 Task: Buy 2 Cheese Markers from Cheese Tools section under best seller category for shipping address: Jeremiah Turner, 4200 Skips Lane, Phoenix, Arizona 85012, Cell Number 9285042162. Pay from credit card ending with 9757, CVV 798
Action: Mouse moved to (15, 68)
Screenshot: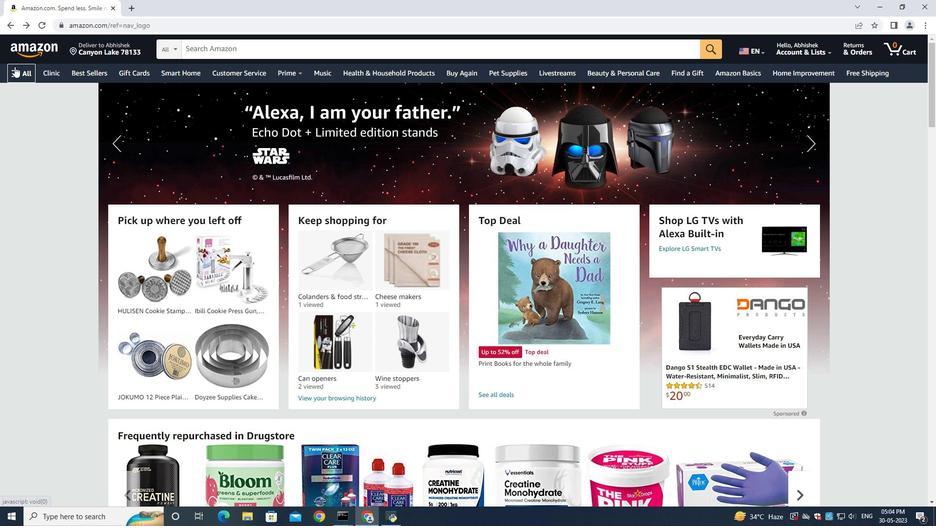 
Action: Mouse pressed left at (15, 68)
Screenshot: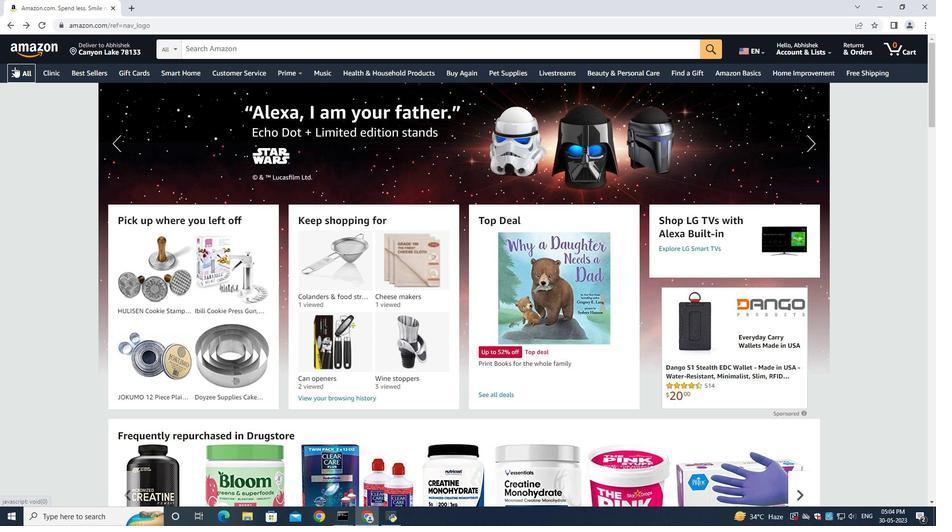 
Action: Mouse moved to (35, 98)
Screenshot: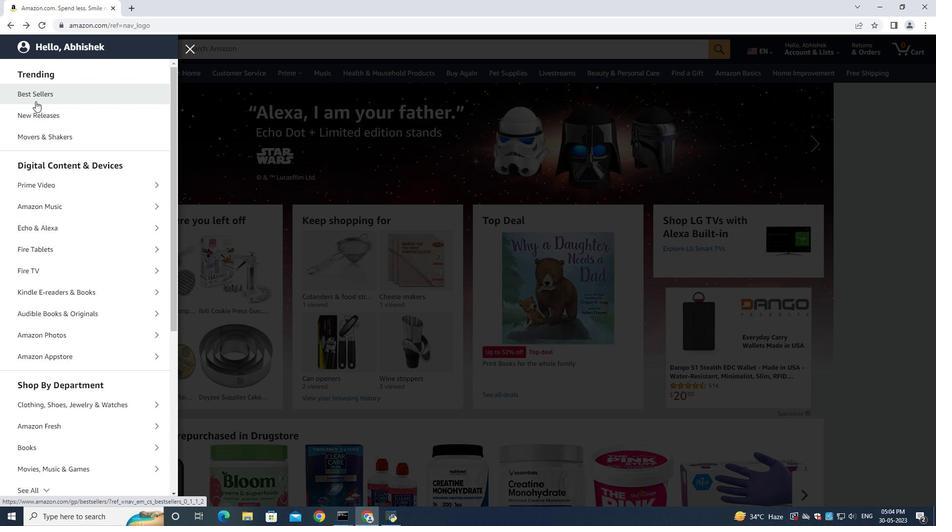
Action: Mouse pressed left at (35, 98)
Screenshot: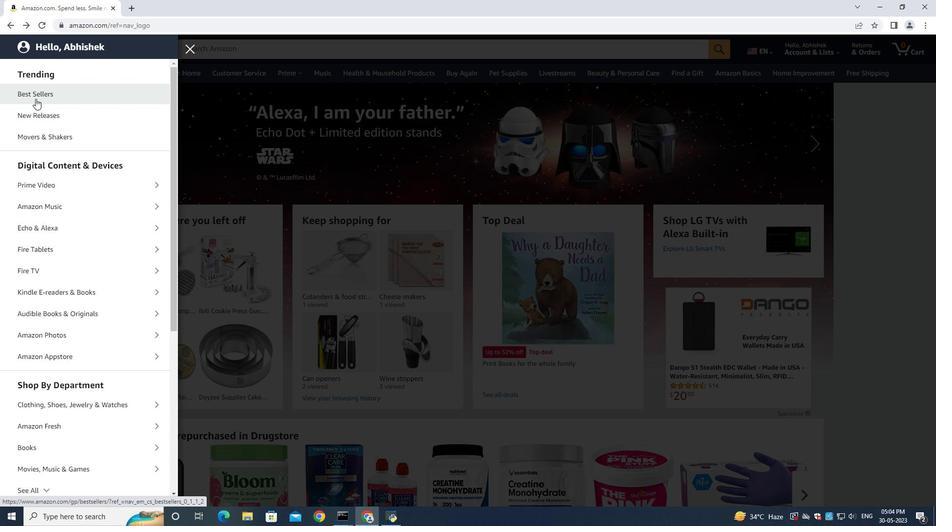 
Action: Mouse moved to (211, 53)
Screenshot: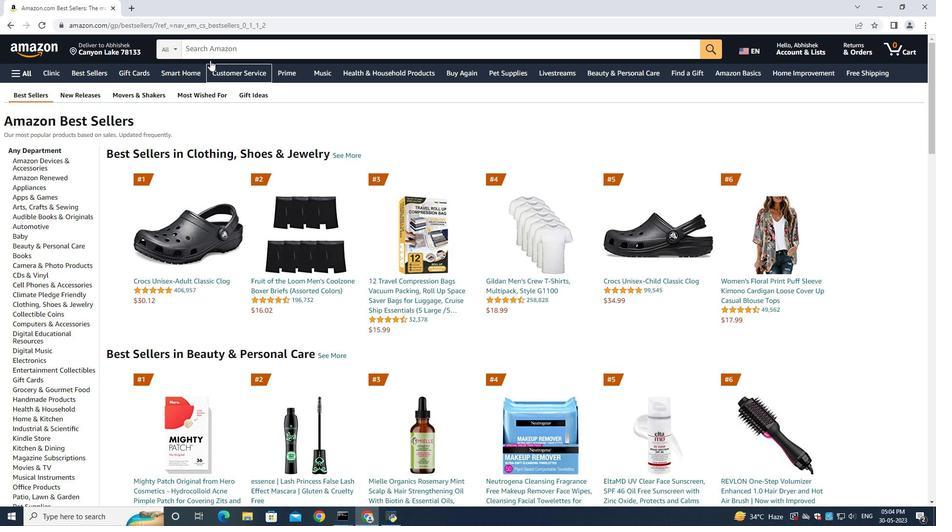 
Action: Mouse pressed left at (211, 53)
Screenshot: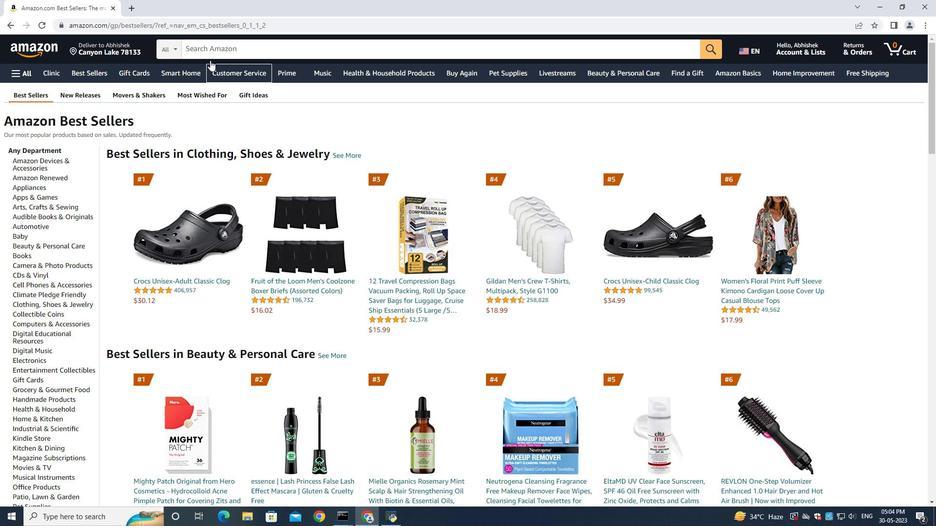 
Action: Key pressed <Key.shift>Cheese<Key.space><Key.shift><Key.shift><Key.shift><Key.shift><Key.shift><Key.shift><Key.shift><Key.shift><Key.shift><Key.shift><Key.shift><Key.shift><Key.shift><Key.shift><Key.shift><Key.shift><Key.shift><Key.shift><Key.shift><Key.shift><Key.shift><Key.shift><Key.shift><Key.shift>Markers<Key.enter>
Screenshot: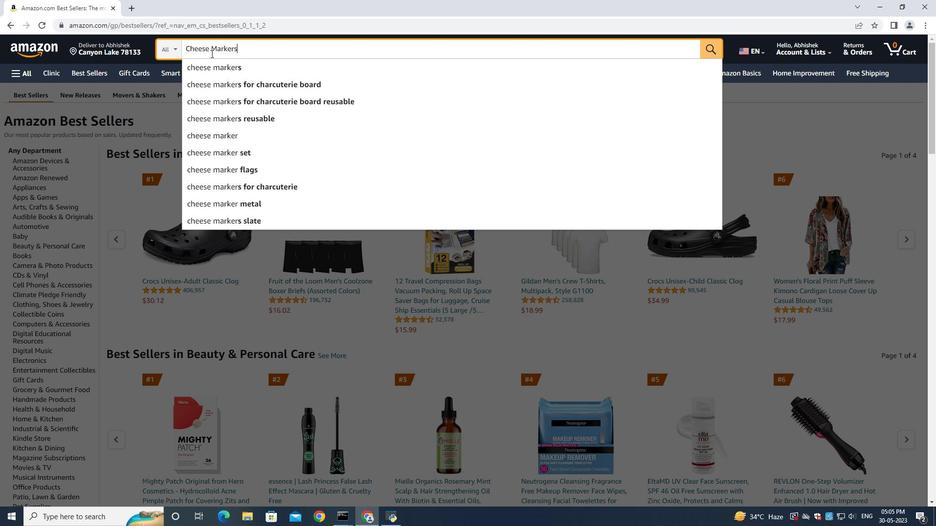 
Action: Mouse moved to (58, 282)
Screenshot: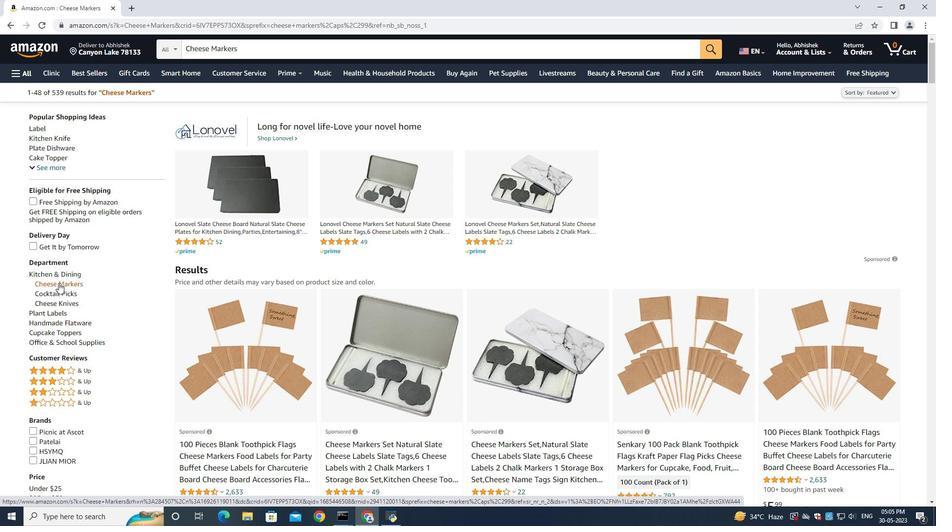 
Action: Mouse pressed left at (58, 282)
Screenshot: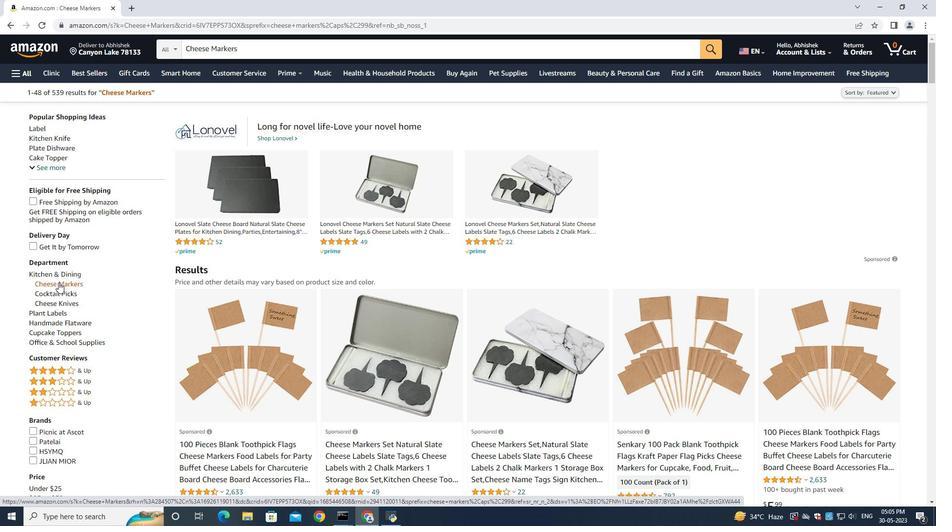 
Action: Mouse moved to (52, 263)
Screenshot: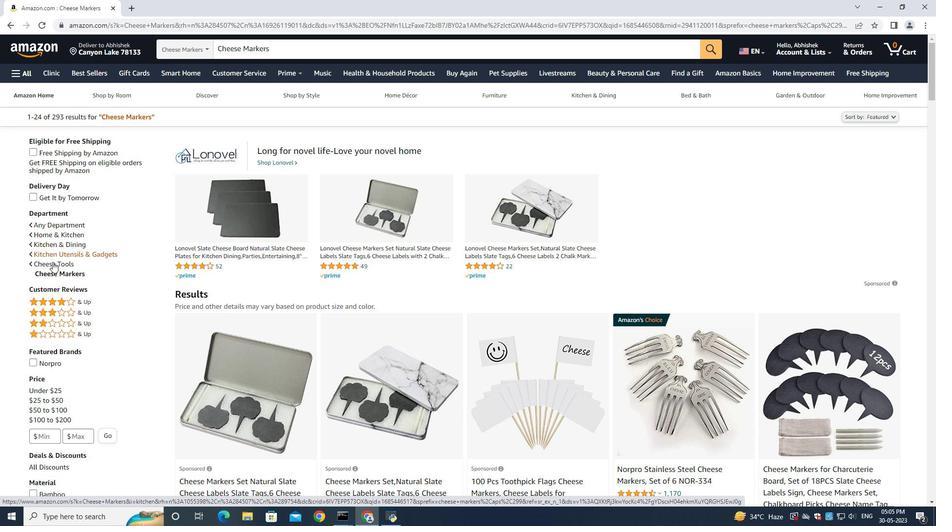 
Action: Mouse pressed left at (52, 263)
Screenshot: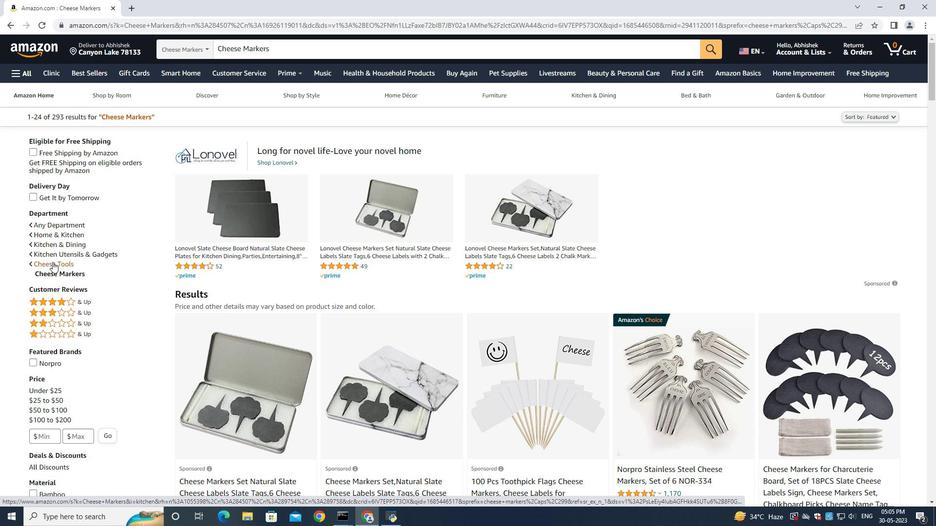 
Action: Mouse moved to (255, 306)
Screenshot: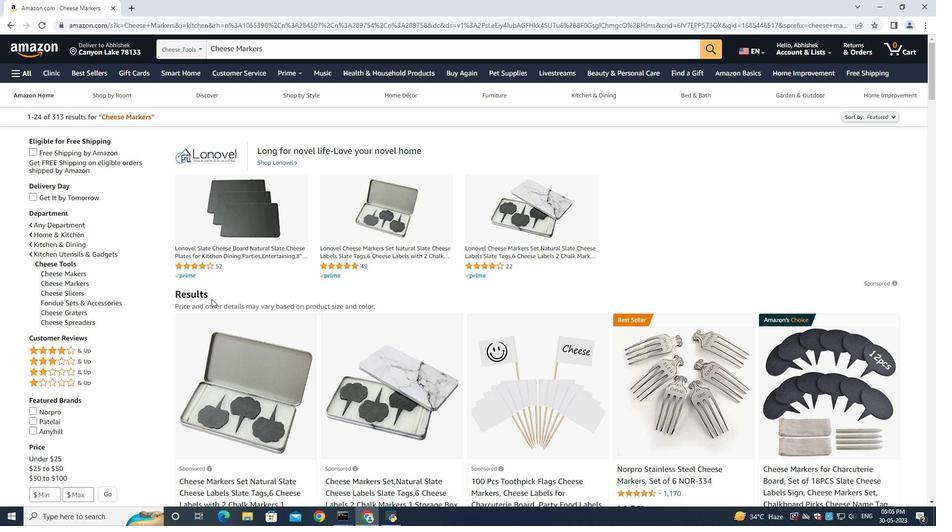 
Action: Mouse scrolled (255, 306) with delta (0, 0)
Screenshot: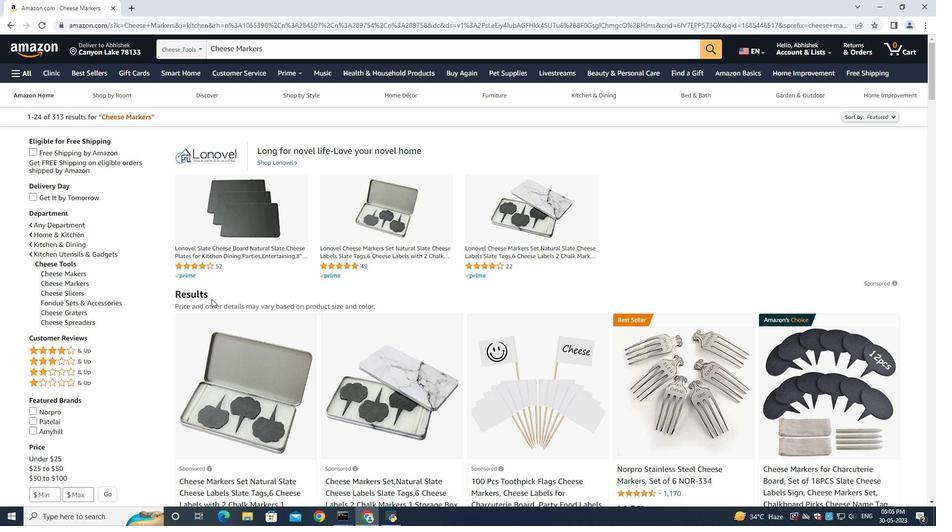
Action: Mouse scrolled (255, 306) with delta (0, 0)
Screenshot: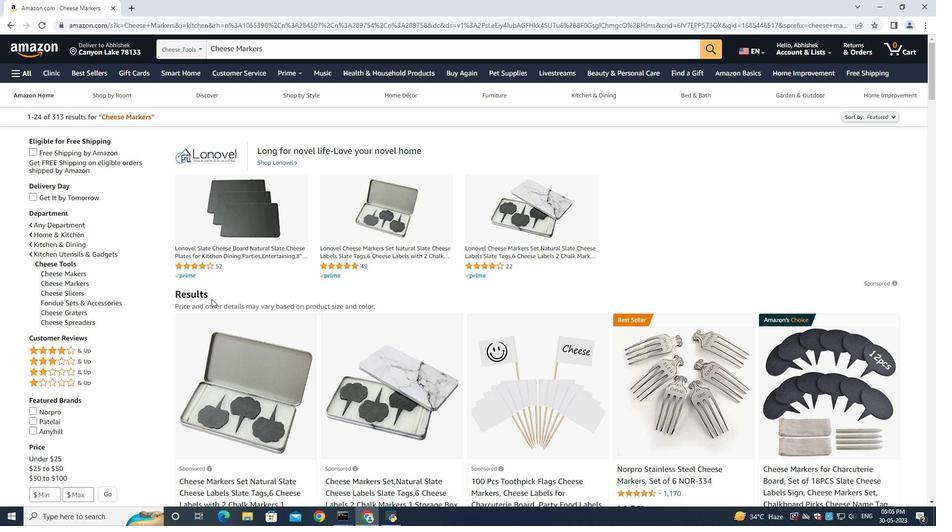 
Action: Mouse scrolled (255, 306) with delta (0, 0)
Screenshot: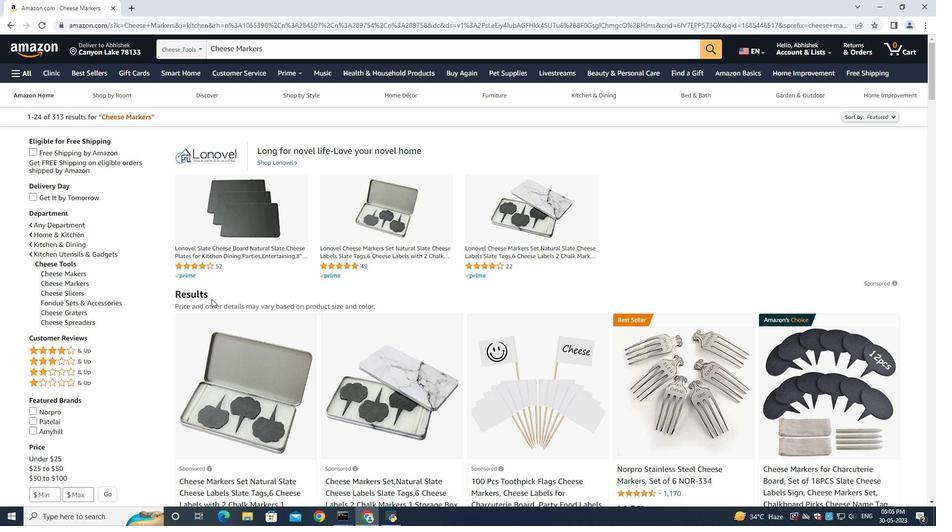 
Action: Mouse scrolled (255, 306) with delta (0, 0)
Screenshot: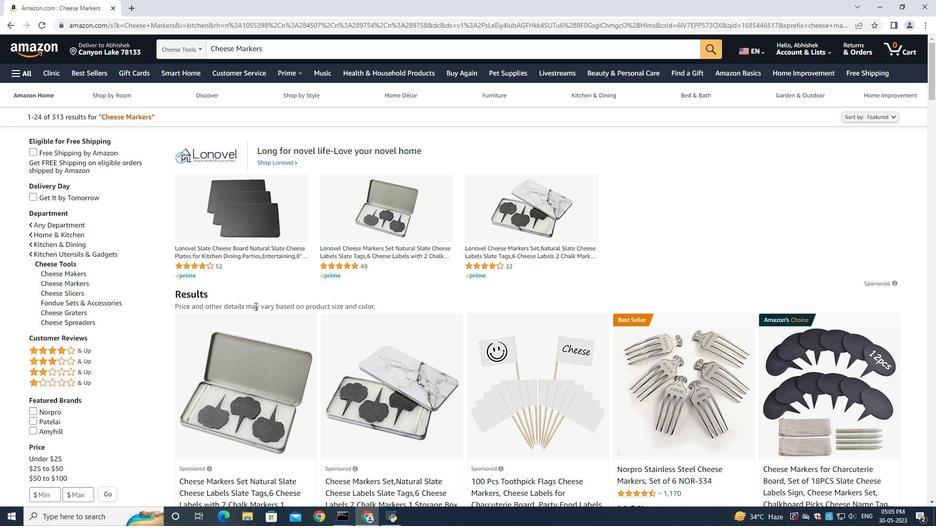 
Action: Mouse moved to (515, 290)
Screenshot: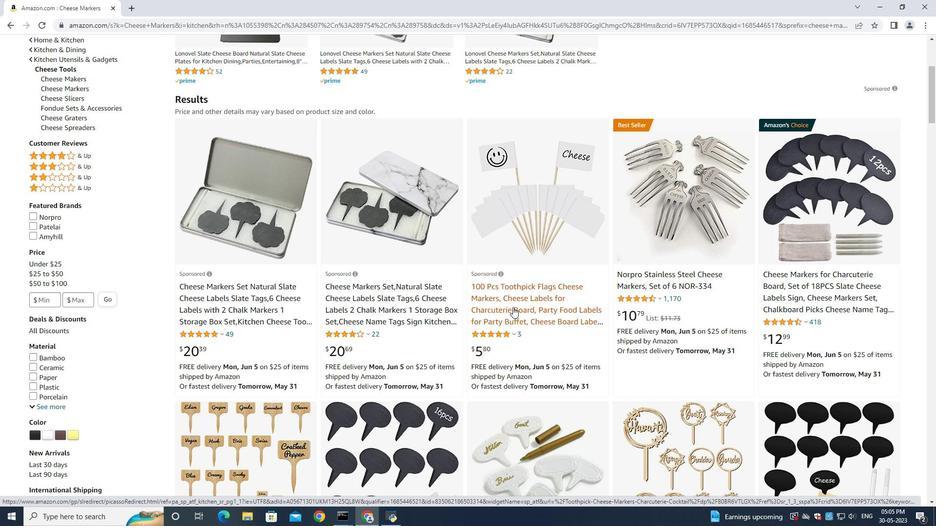 
Action: Mouse pressed left at (515, 290)
Screenshot: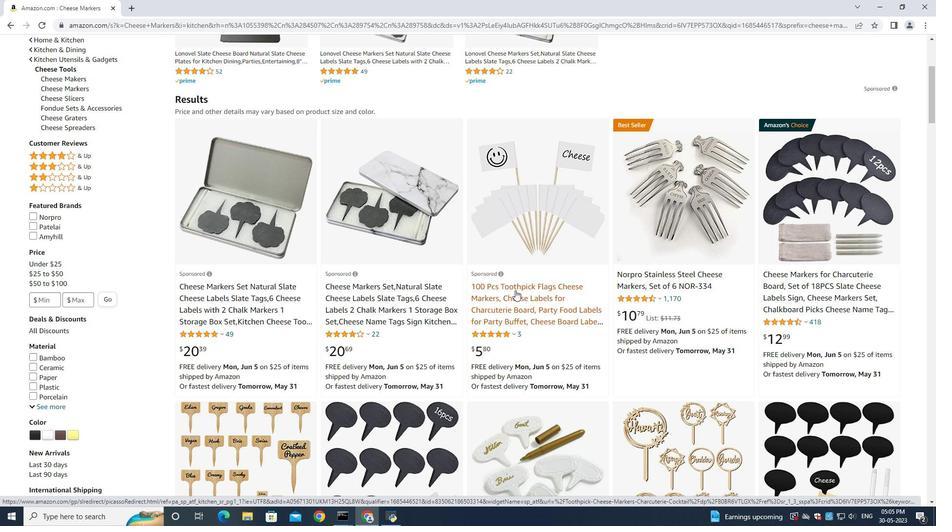 
Action: Mouse moved to (731, 372)
Screenshot: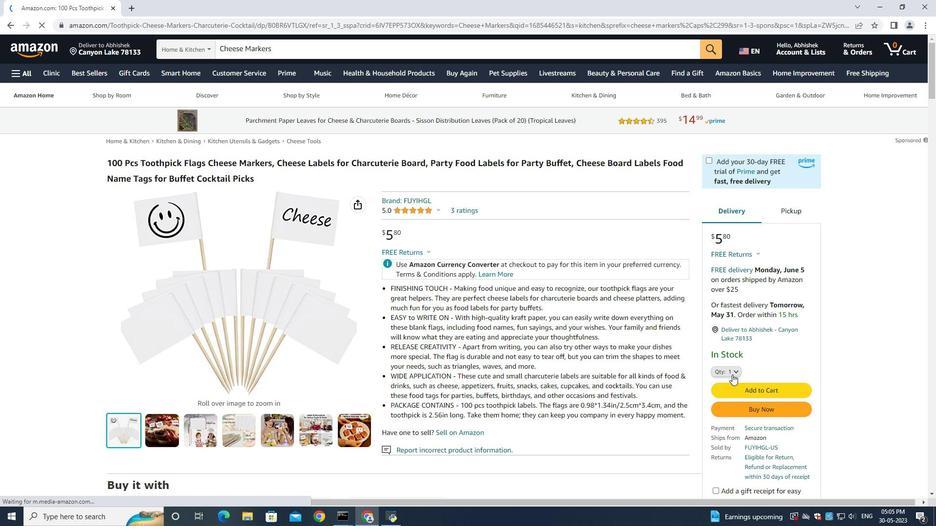 
Action: Mouse pressed left at (731, 372)
Screenshot: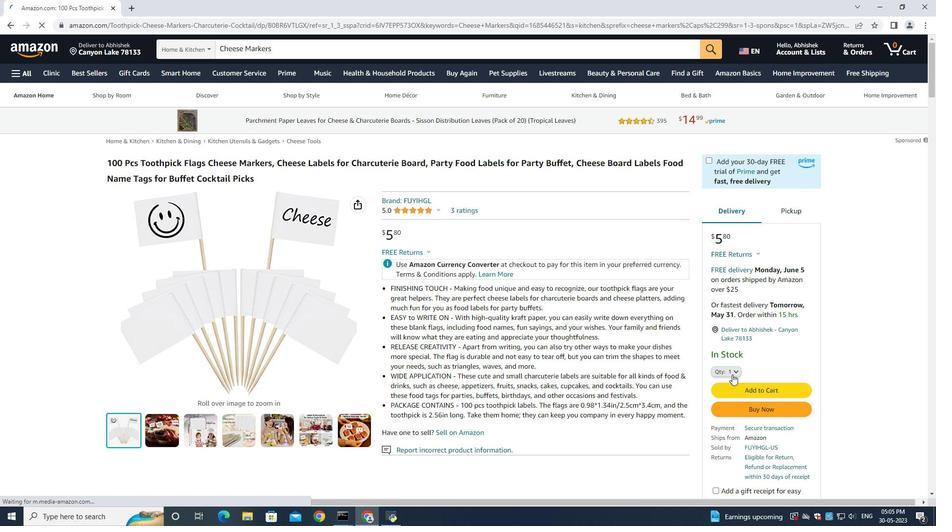 
Action: Mouse moved to (724, 70)
Screenshot: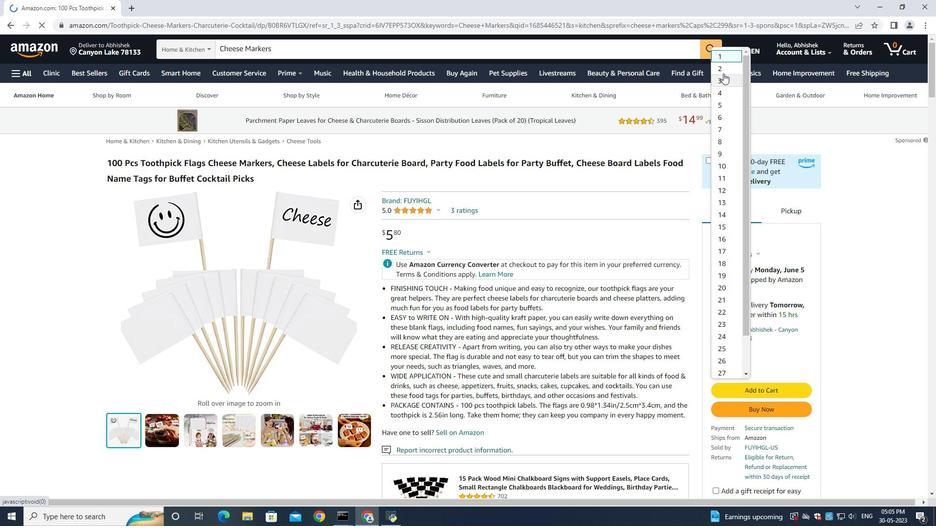 
Action: Mouse pressed left at (724, 70)
Screenshot: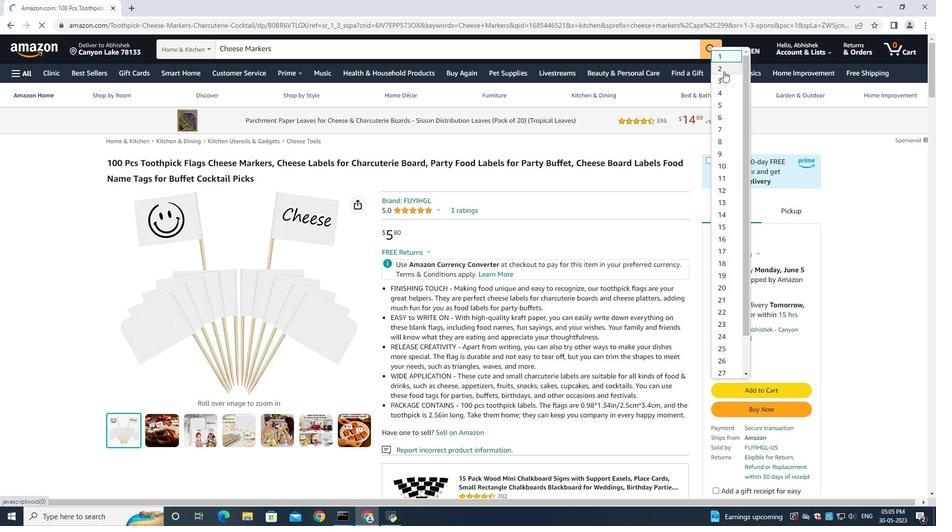 
Action: Mouse moved to (760, 409)
Screenshot: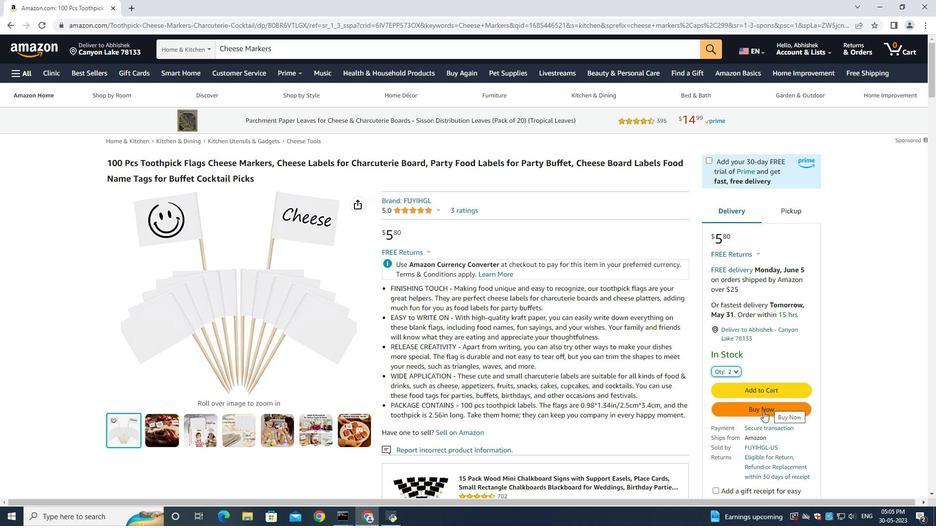 
Action: Mouse pressed left at (760, 409)
Screenshot: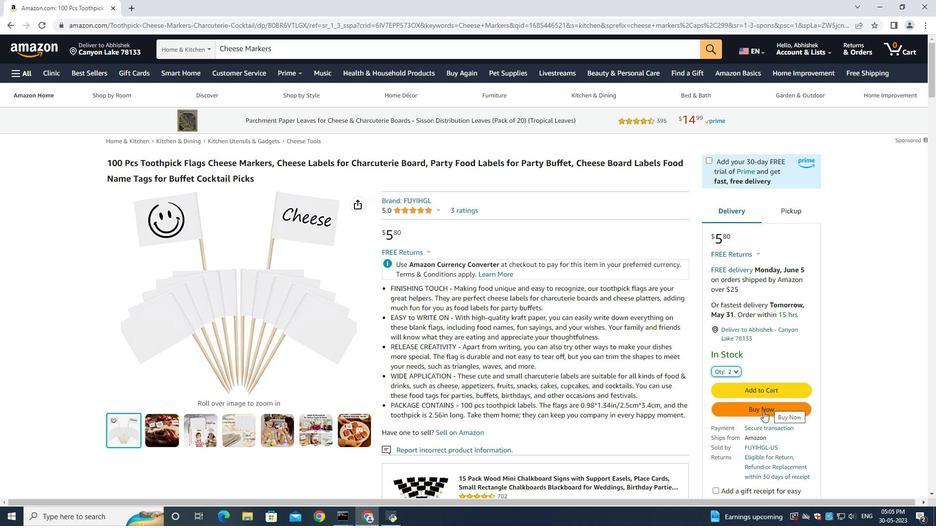 
Action: Mouse moved to (751, 410)
Screenshot: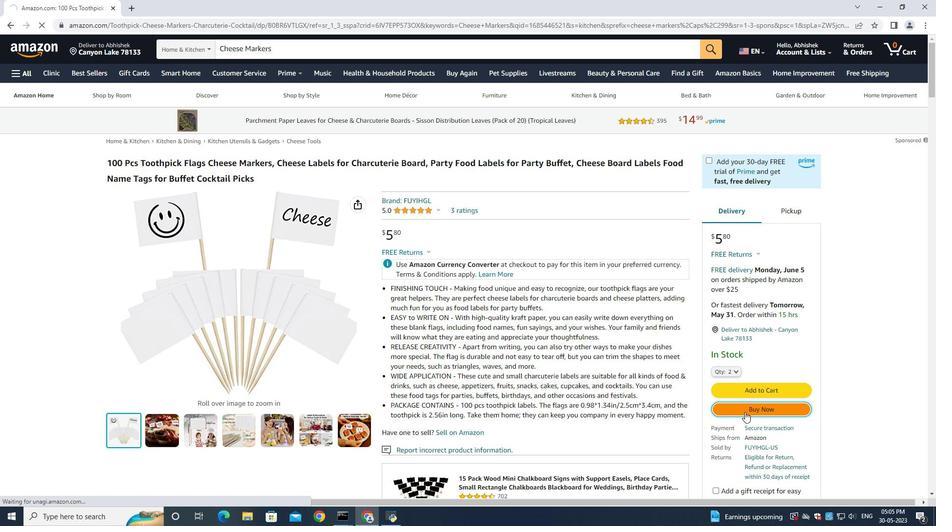 
Action: Mouse pressed left at (751, 410)
Screenshot: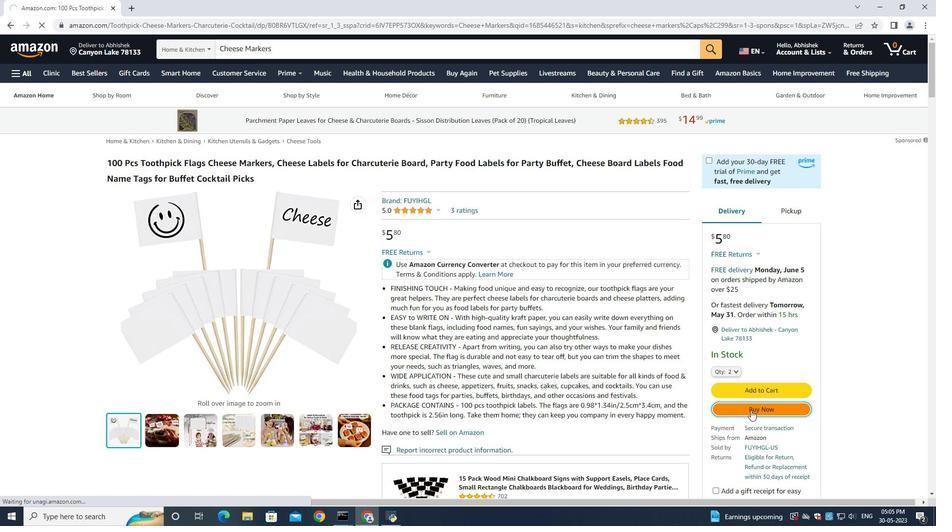 
Action: Mouse moved to (456, 353)
Screenshot: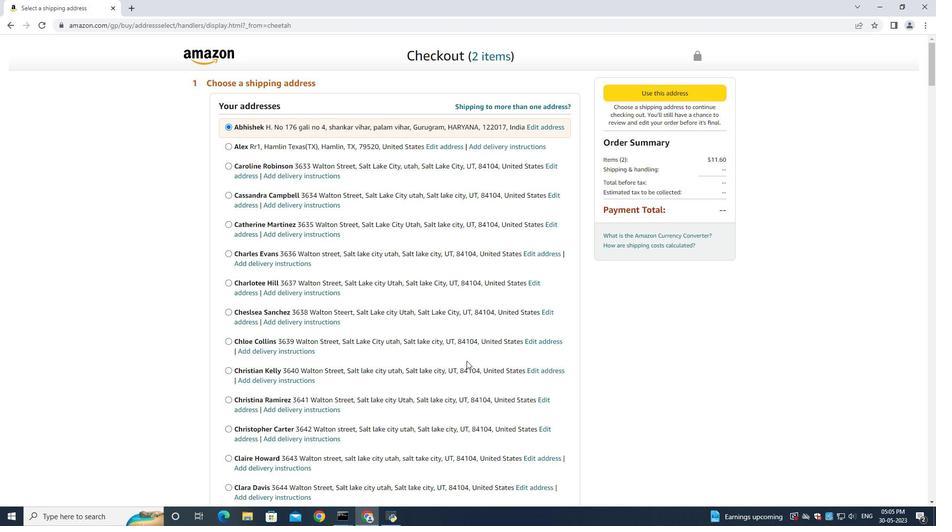 
Action: Mouse scrolled (456, 352) with delta (0, 0)
Screenshot: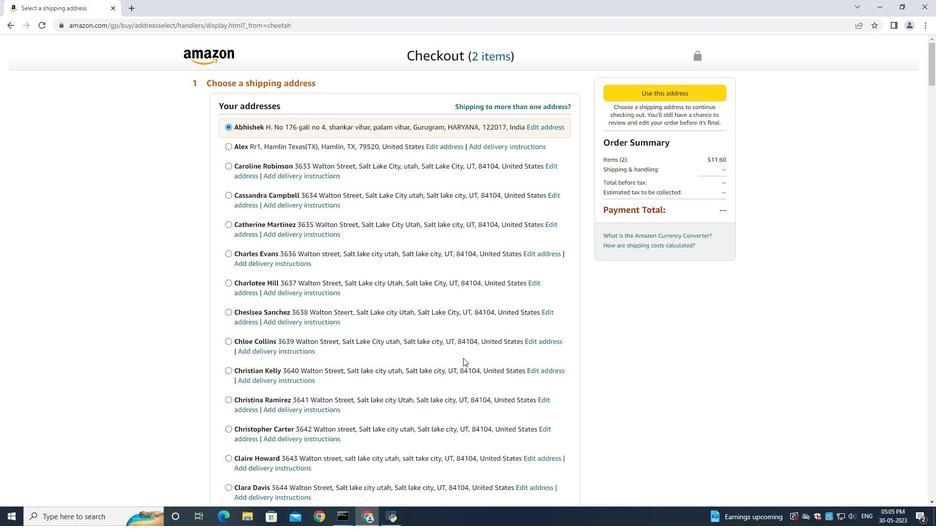 
Action: Mouse moved to (455, 352)
Screenshot: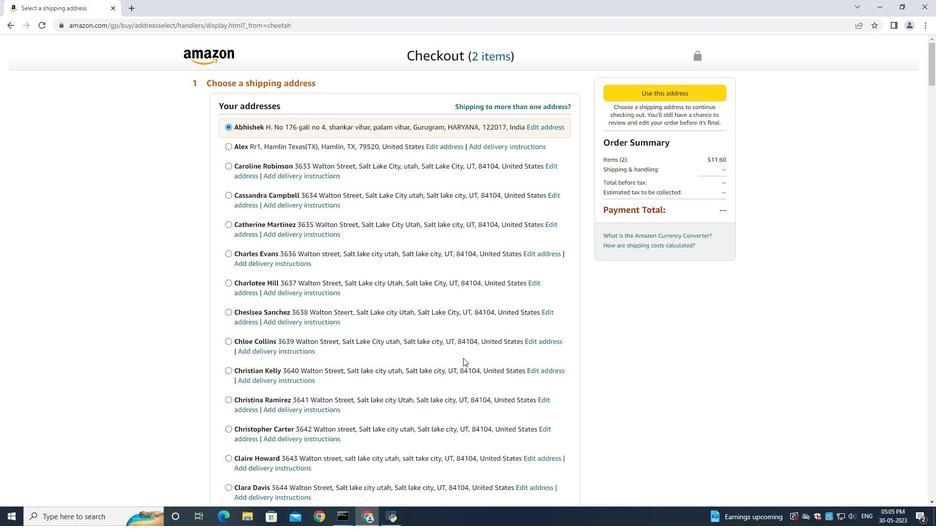 
Action: Mouse scrolled (455, 351) with delta (0, 0)
Screenshot: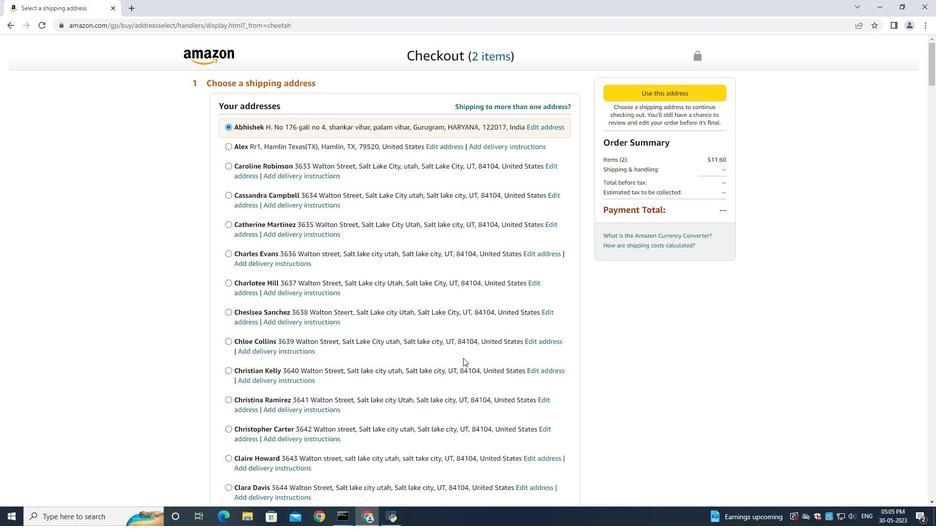
Action: Mouse moved to (454, 351)
Screenshot: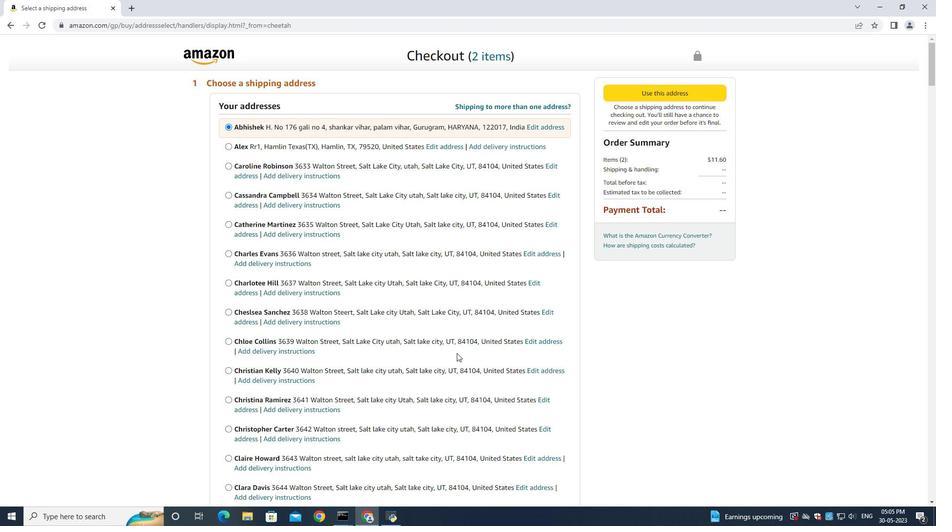 
Action: Mouse scrolled (455, 351) with delta (0, 0)
Screenshot: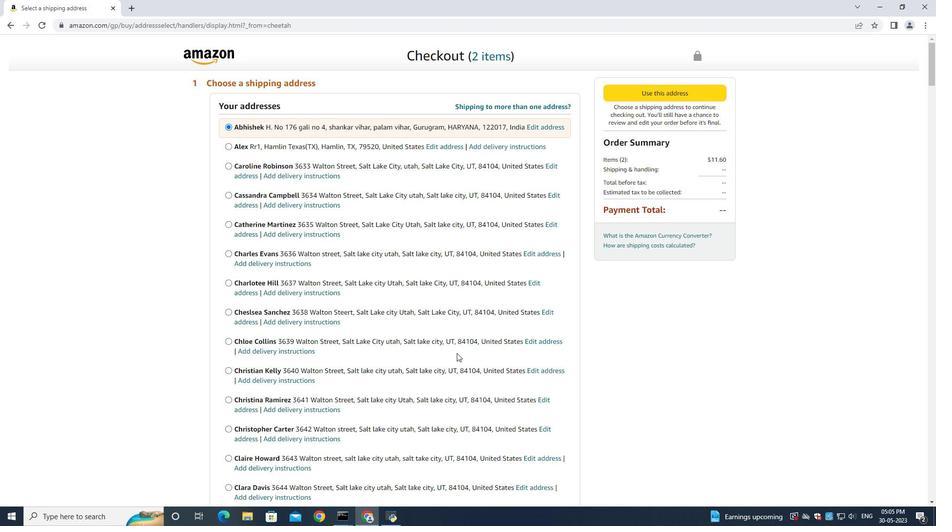
Action: Mouse moved to (454, 350)
Screenshot: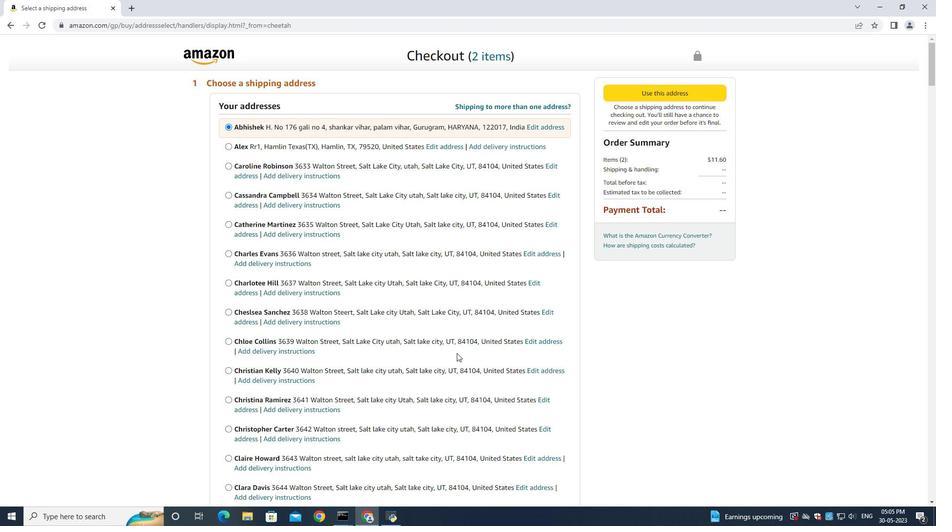 
Action: Mouse scrolled (454, 350) with delta (0, 0)
Screenshot: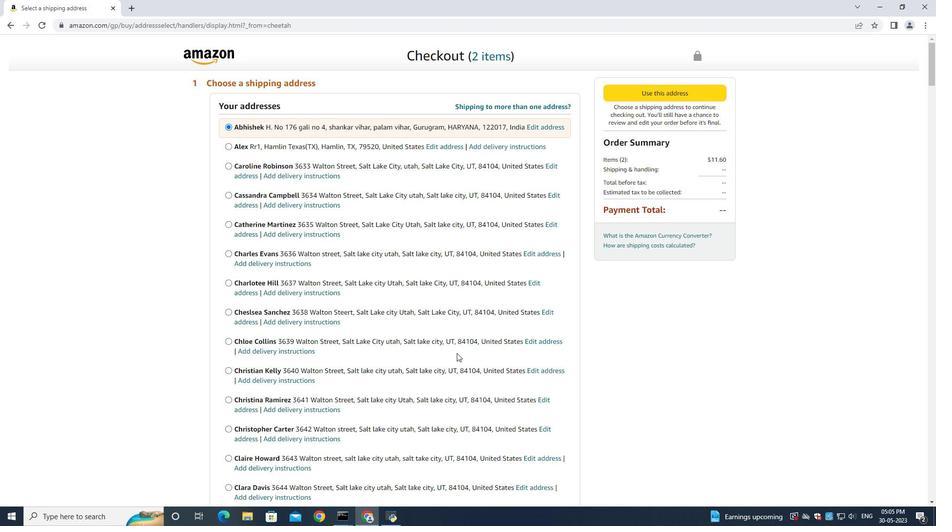 
Action: Mouse moved to (454, 350)
Screenshot: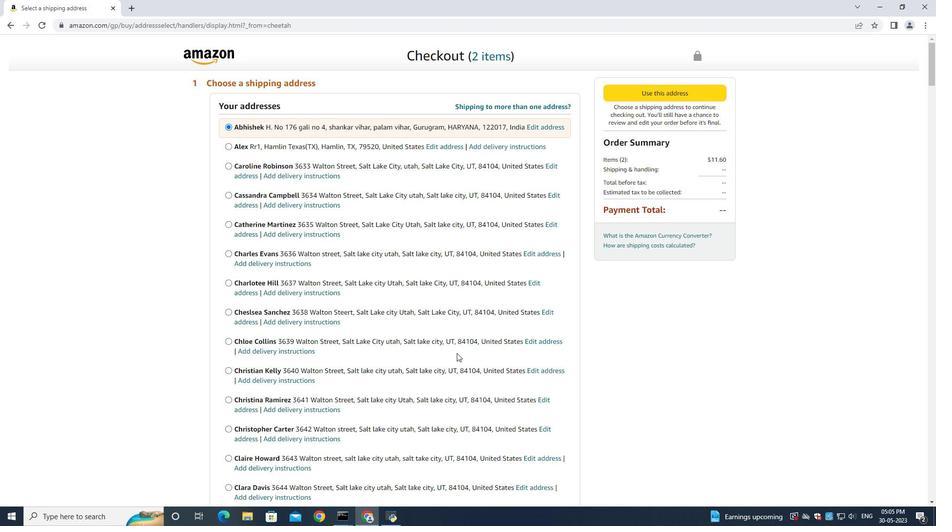 
Action: Mouse scrolled (454, 349) with delta (0, 0)
Screenshot: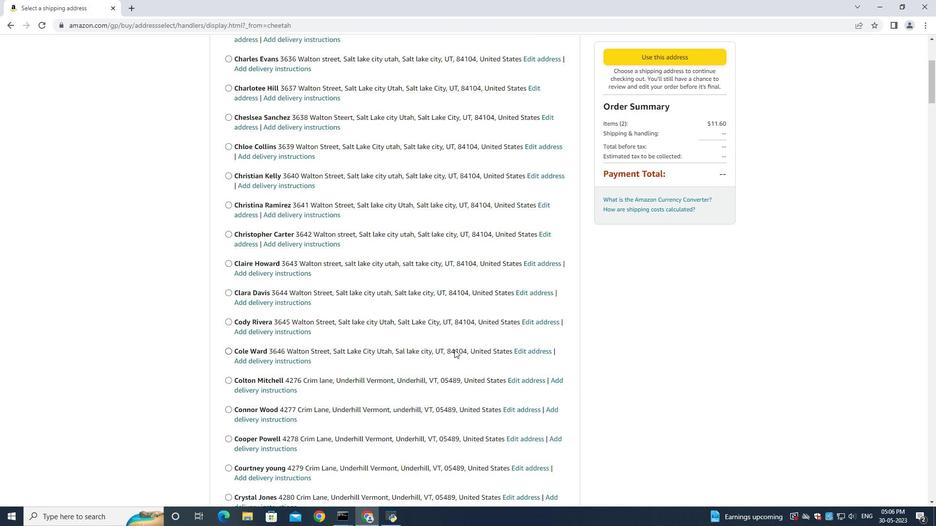 
Action: Mouse moved to (454, 354)
Screenshot: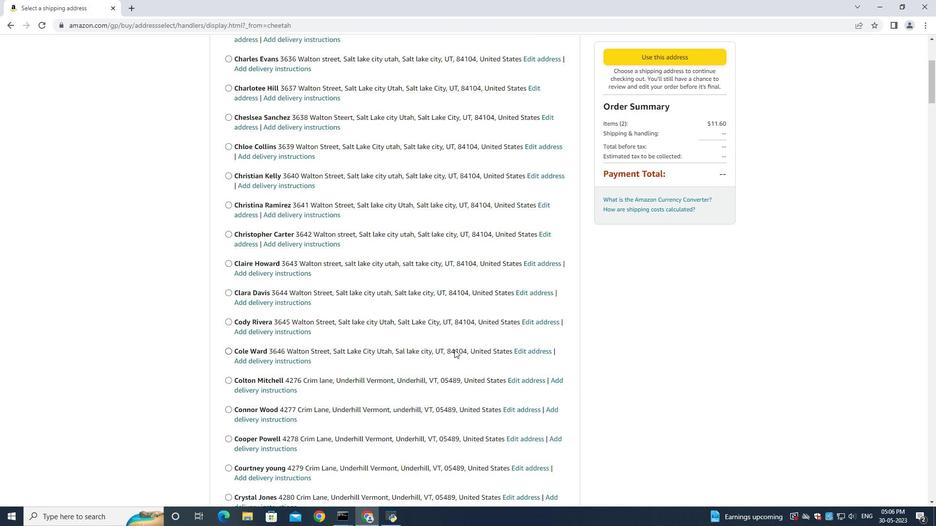 
Action: Mouse scrolled (454, 353) with delta (0, 0)
Screenshot: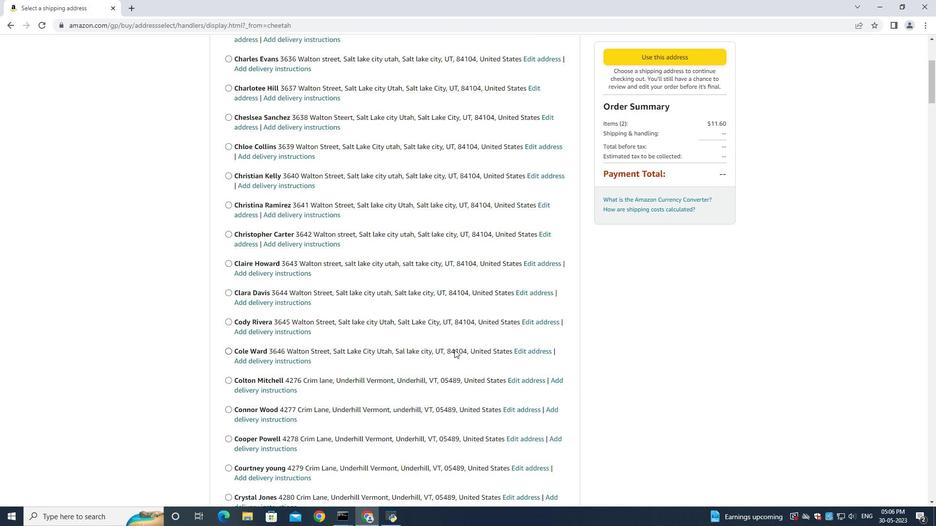 
Action: Mouse moved to (454, 356)
Screenshot: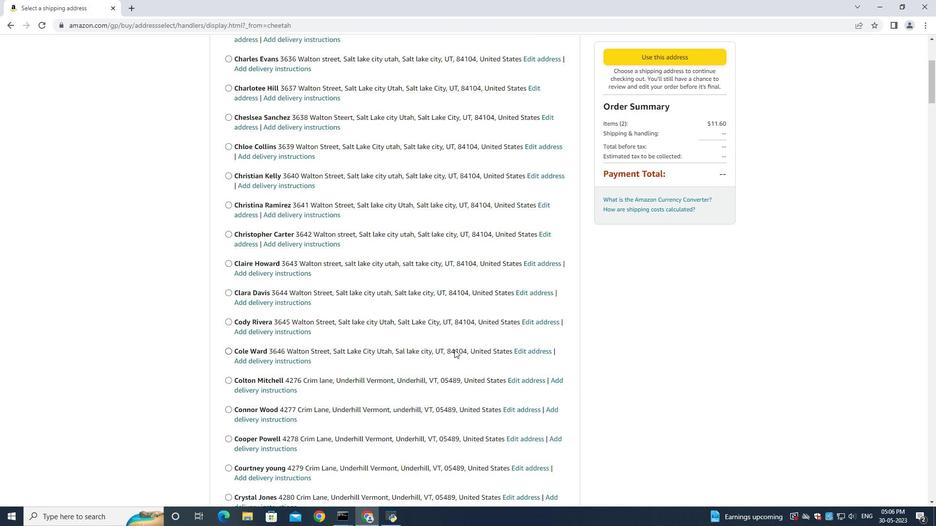 
Action: Mouse scrolled (454, 355) with delta (0, 0)
Screenshot: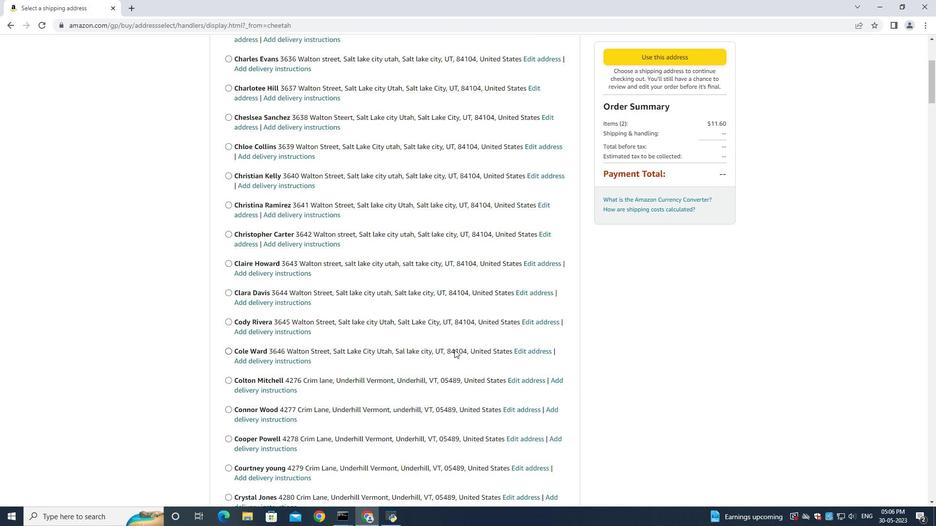 
Action: Mouse scrolled (454, 355) with delta (0, 0)
Screenshot: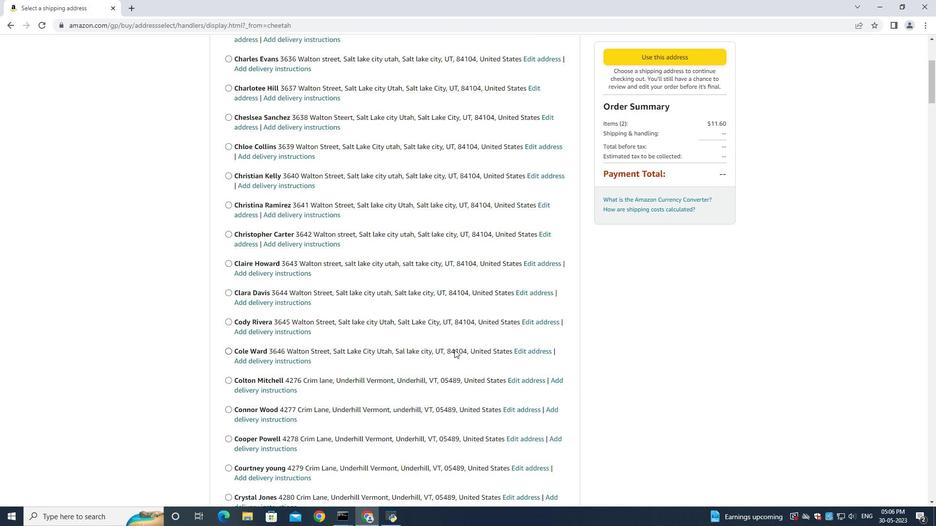 
Action: Mouse moved to (455, 355)
Screenshot: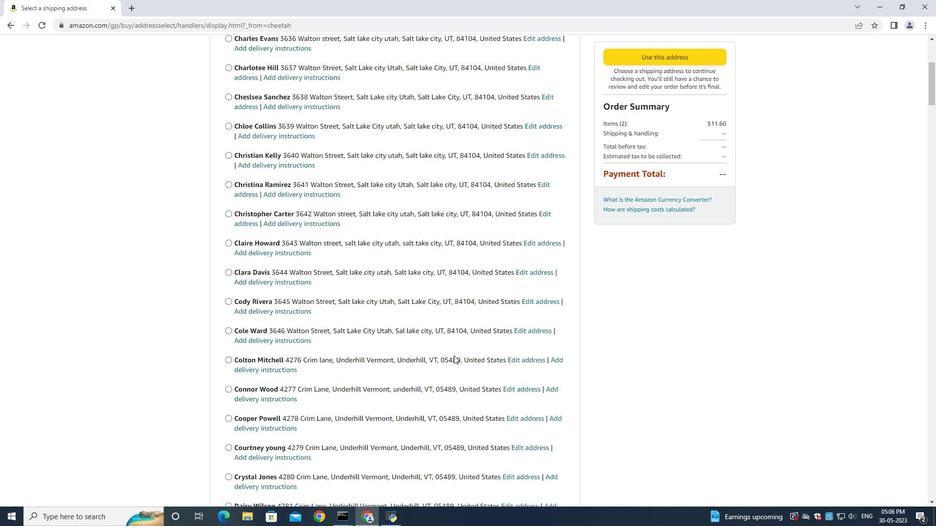 
Action: Mouse scrolled (455, 354) with delta (0, 0)
Screenshot: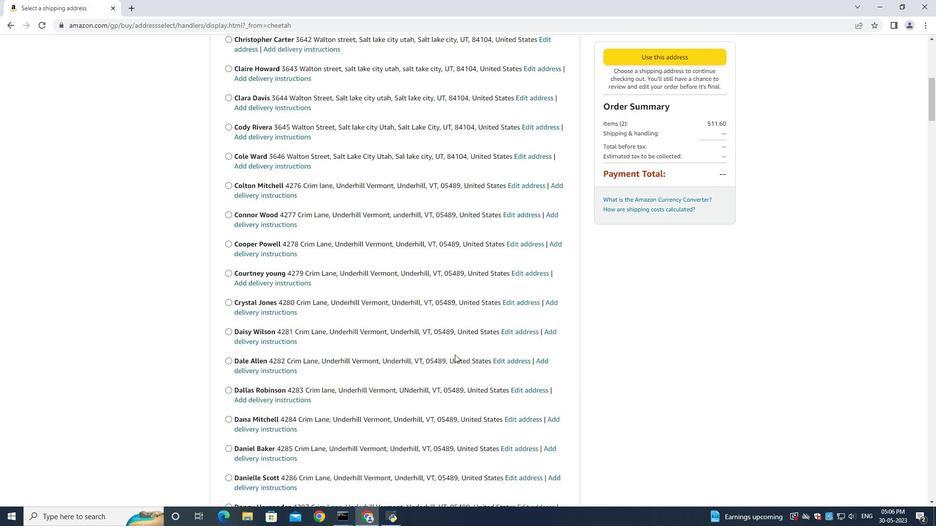 
Action: Mouse moved to (455, 358)
Screenshot: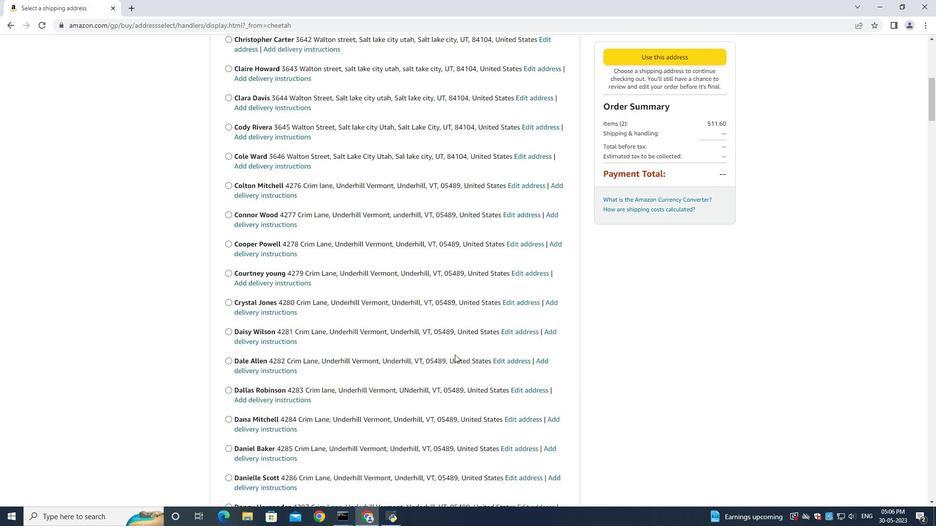 
Action: Mouse scrolled (455, 358) with delta (0, 0)
Screenshot: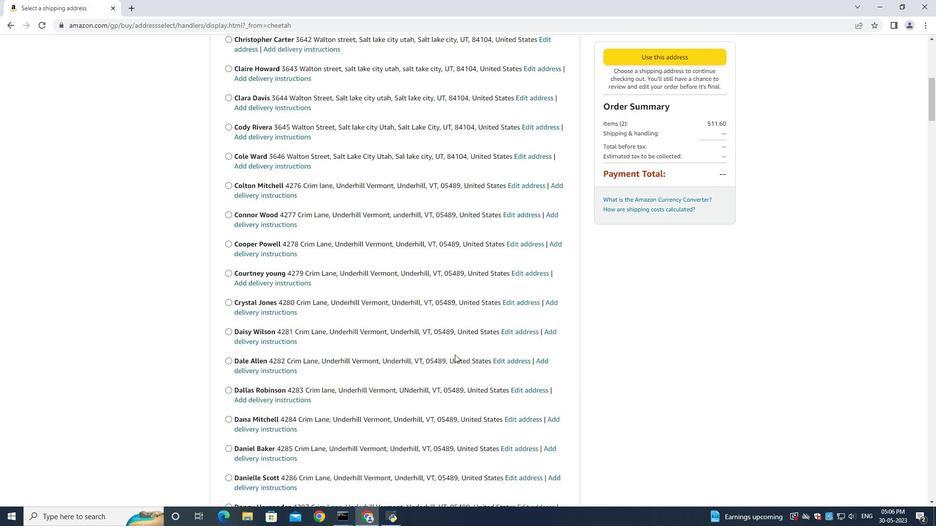 
Action: Mouse moved to (455, 359)
Screenshot: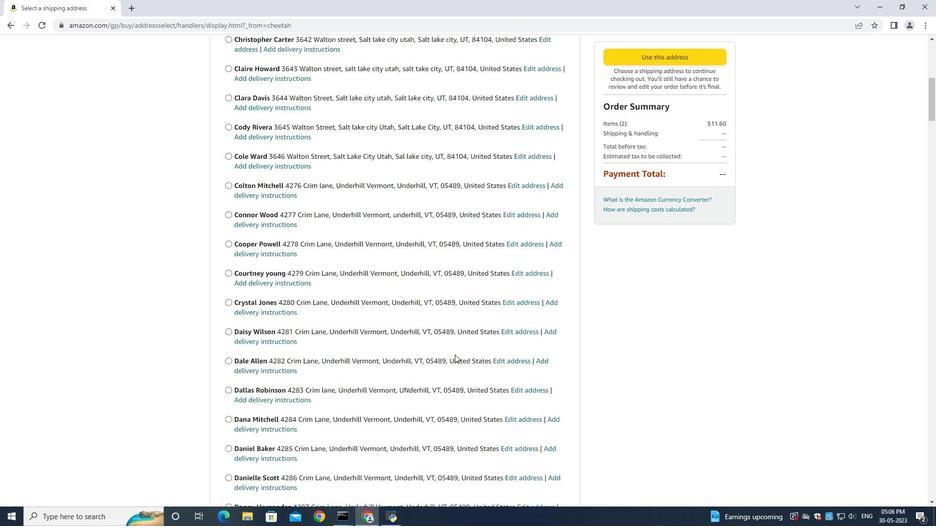
Action: Mouse scrolled (455, 358) with delta (0, 0)
Screenshot: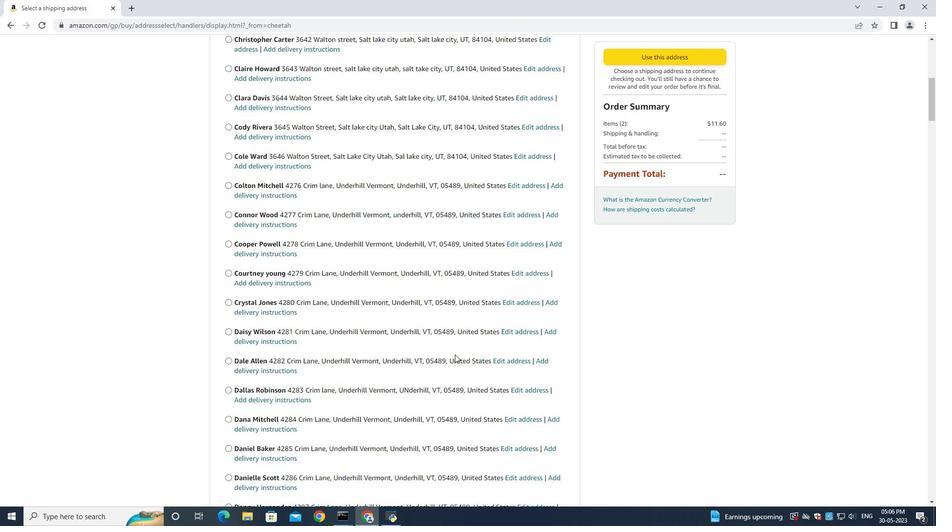 
Action: Mouse scrolled (455, 358) with delta (0, 0)
Screenshot: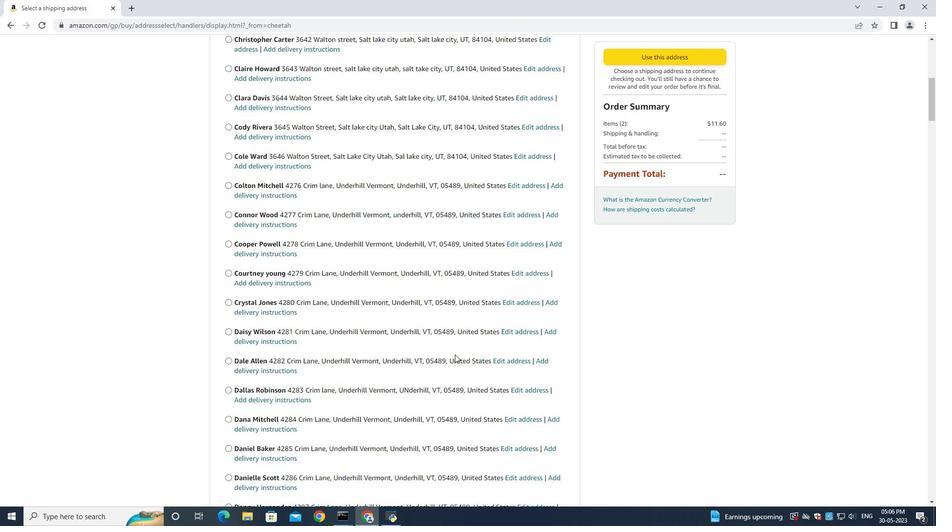 
Action: Mouse scrolled (455, 358) with delta (0, 0)
Screenshot: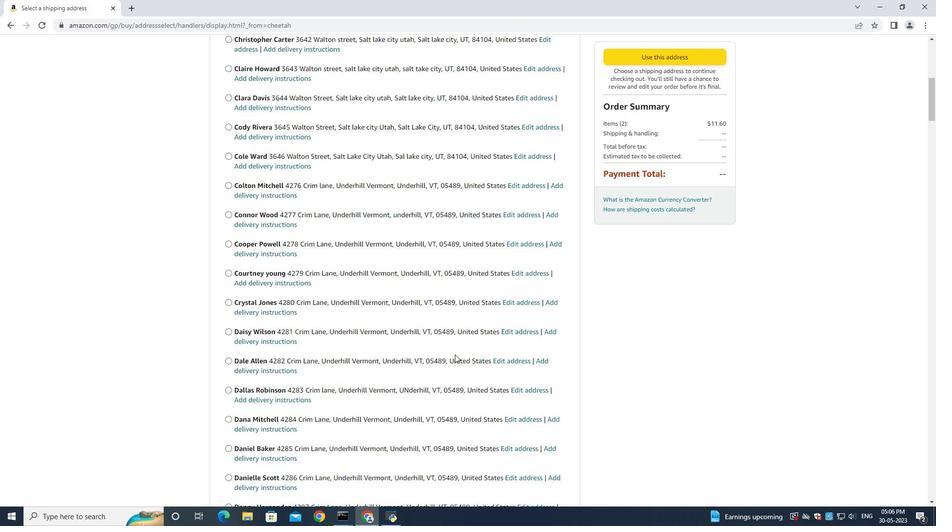 
Action: Mouse scrolled (455, 358) with delta (0, 0)
Screenshot: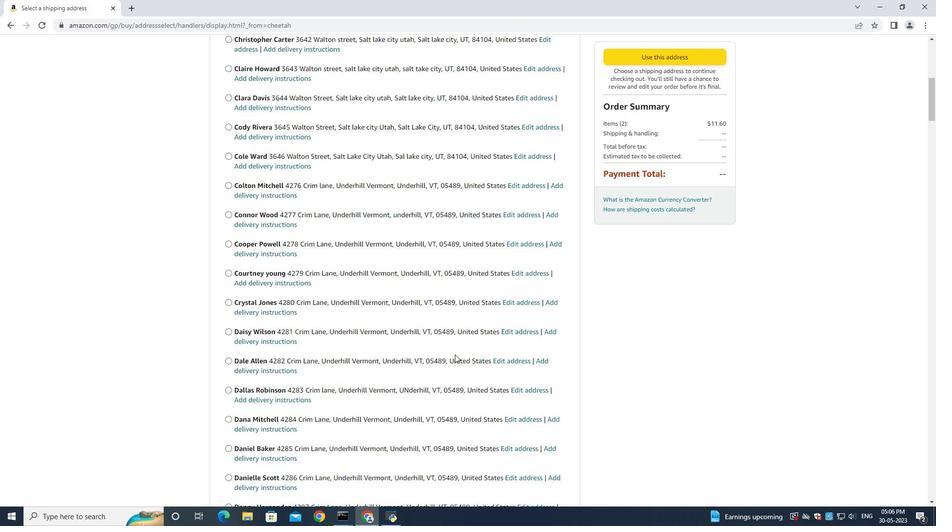 
Action: Mouse scrolled (455, 358) with delta (0, 0)
Screenshot: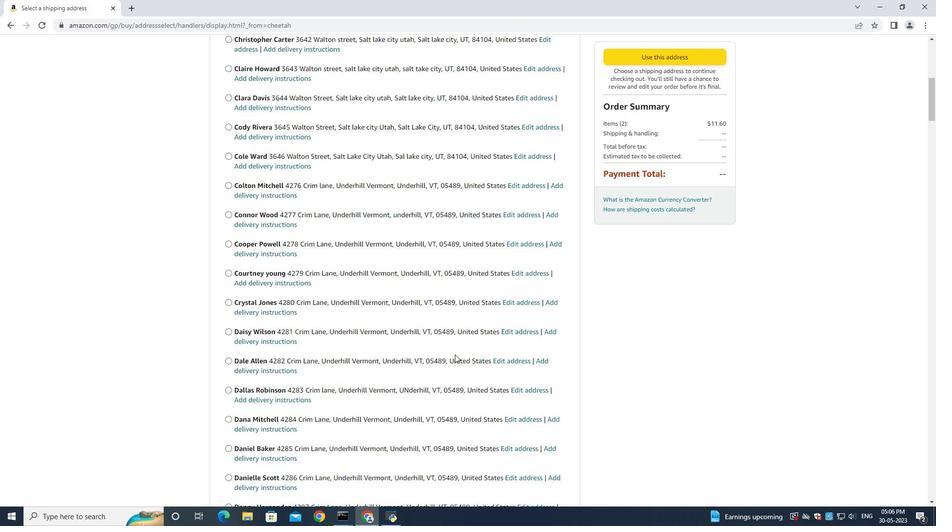
Action: Mouse moved to (452, 378)
Screenshot: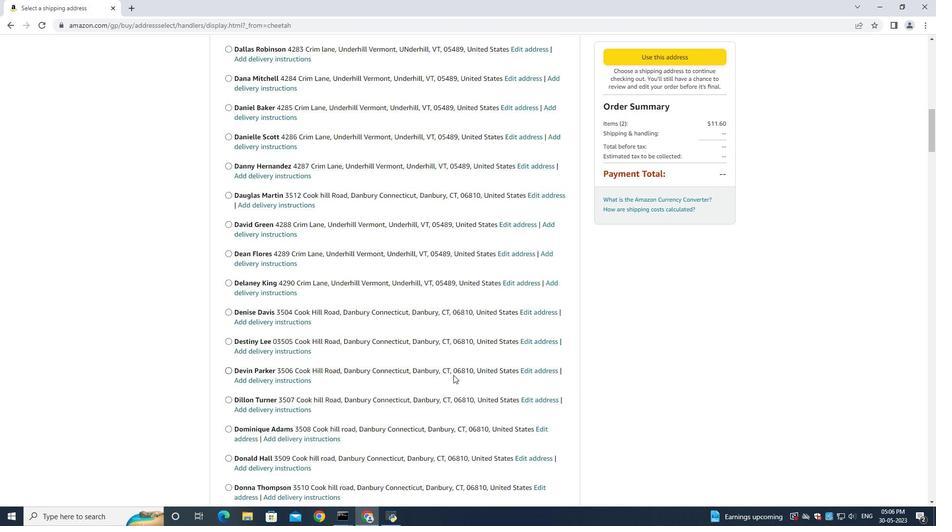 
Action: Mouse scrolled (452, 377) with delta (0, 0)
Screenshot: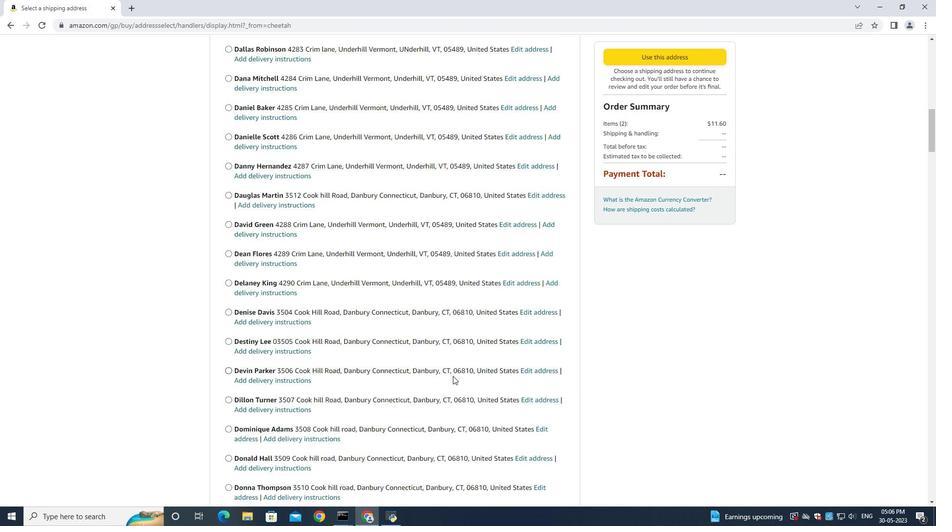 
Action: Mouse scrolled (452, 377) with delta (0, 0)
Screenshot: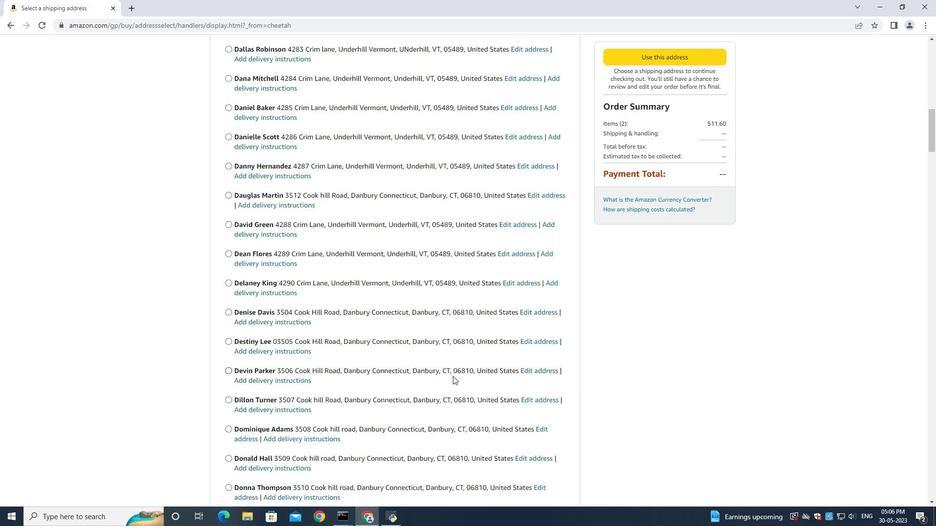 
Action: Mouse moved to (452, 378)
Screenshot: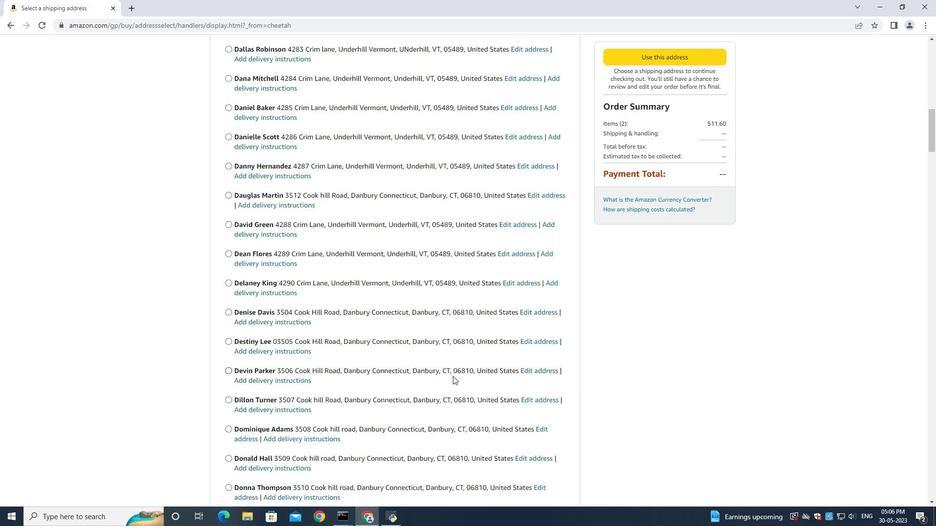 
Action: Mouse scrolled (452, 378) with delta (0, 0)
Screenshot: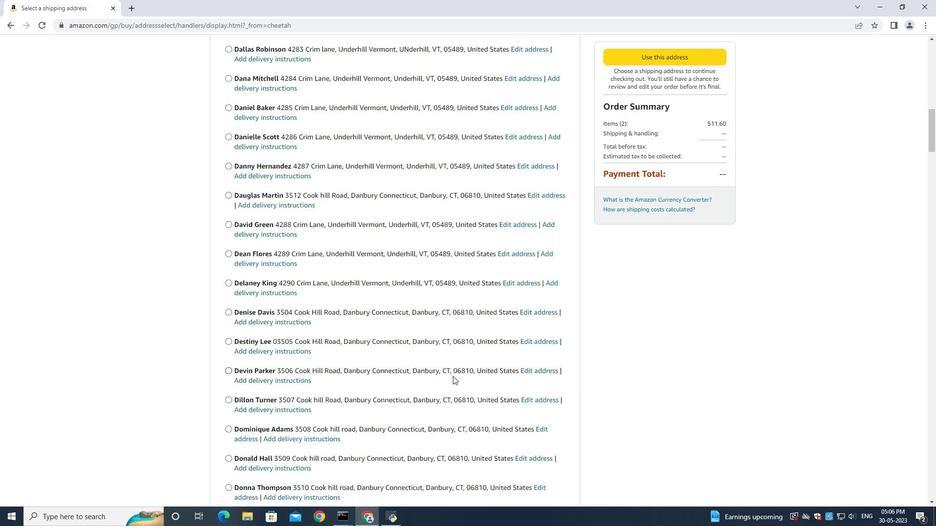 
Action: Mouse moved to (452, 383)
Screenshot: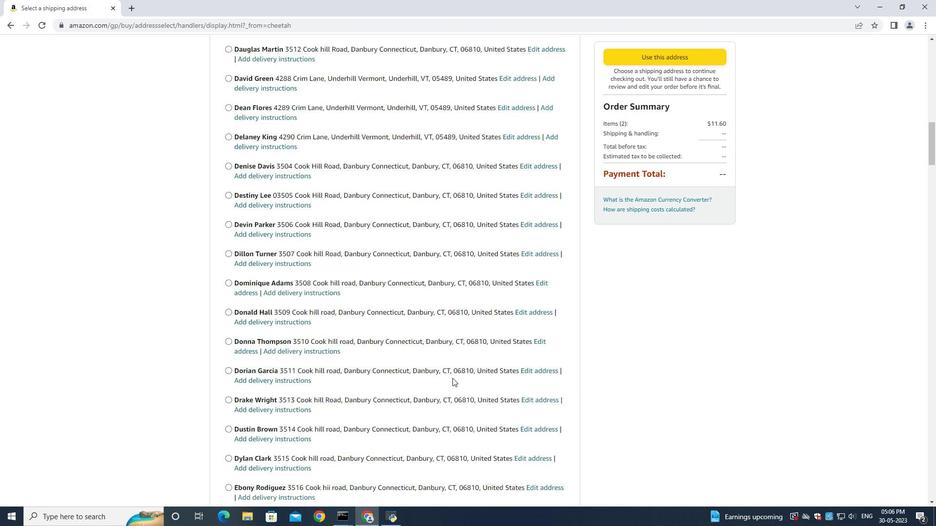 
Action: Mouse scrolled (452, 383) with delta (0, 0)
Screenshot: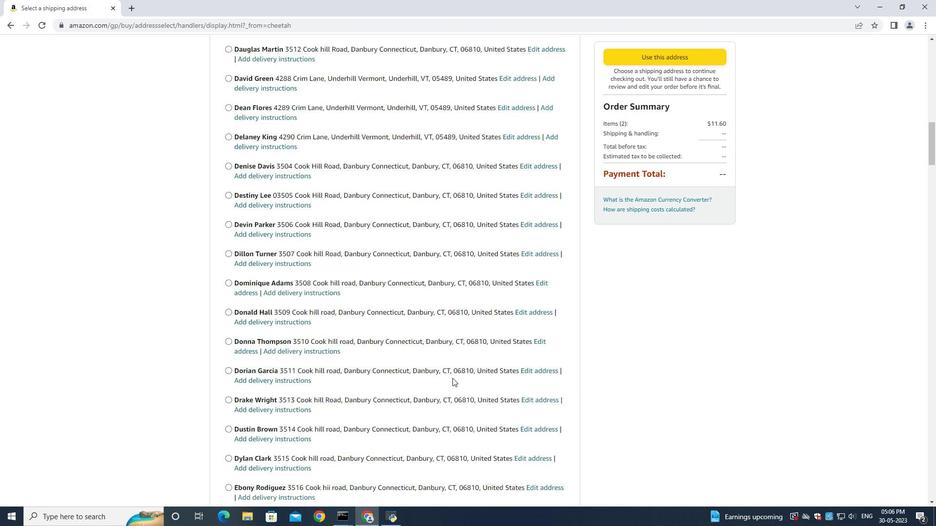 
Action: Mouse moved to (452, 385)
Screenshot: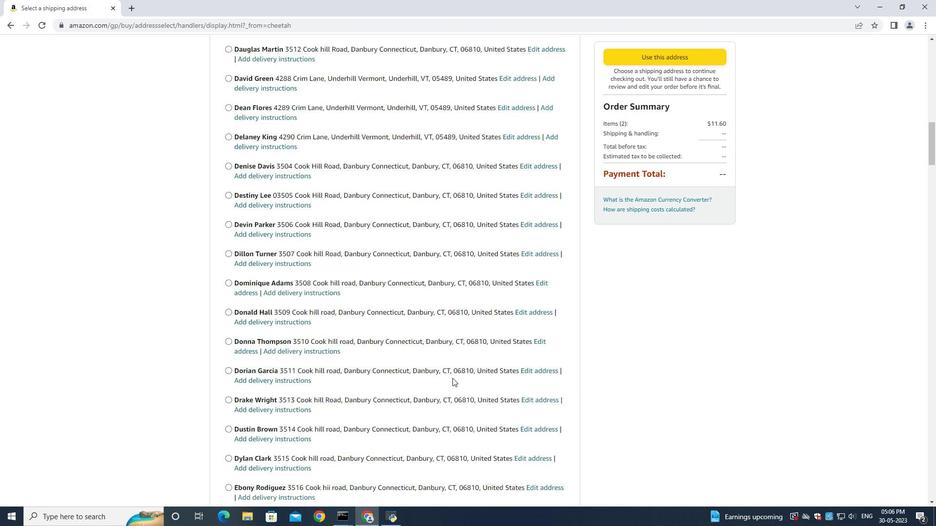 
Action: Mouse scrolled (452, 384) with delta (0, 0)
Screenshot: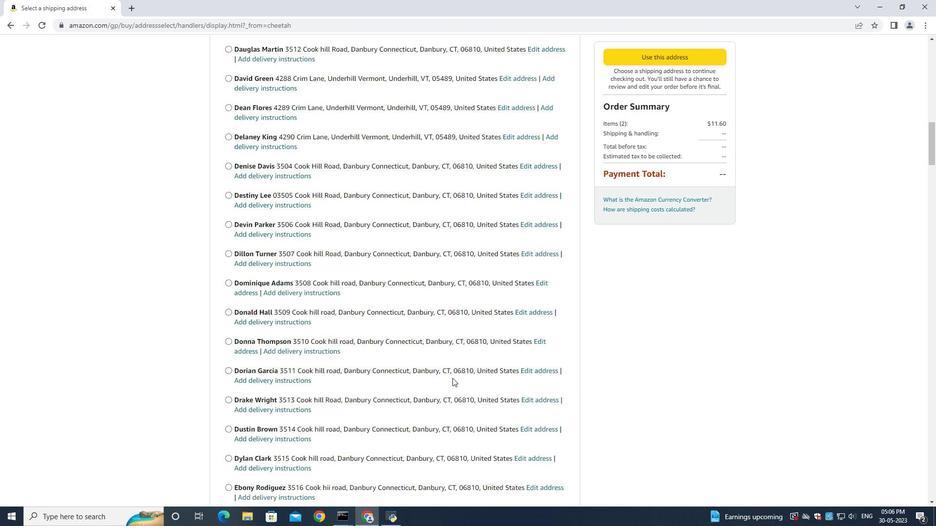 
Action: Mouse moved to (452, 386)
Screenshot: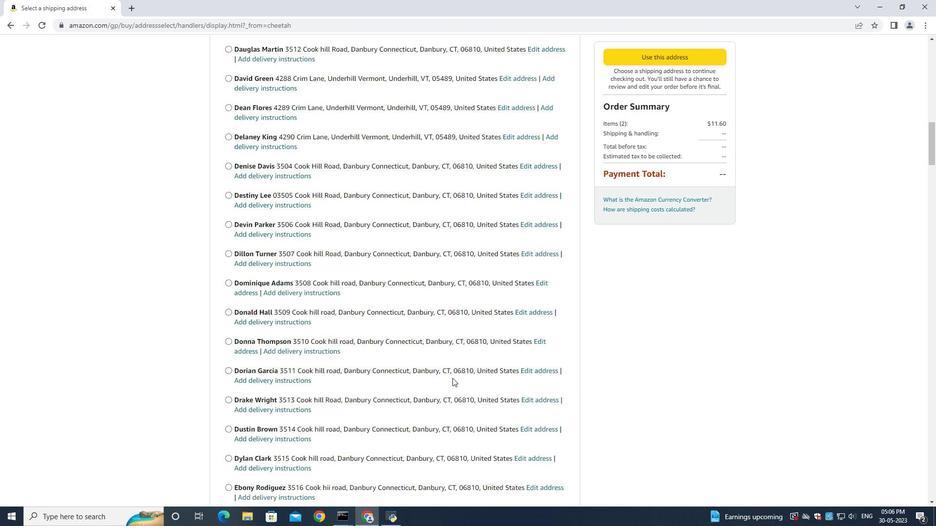 
Action: Mouse scrolled (452, 386) with delta (0, 0)
Screenshot: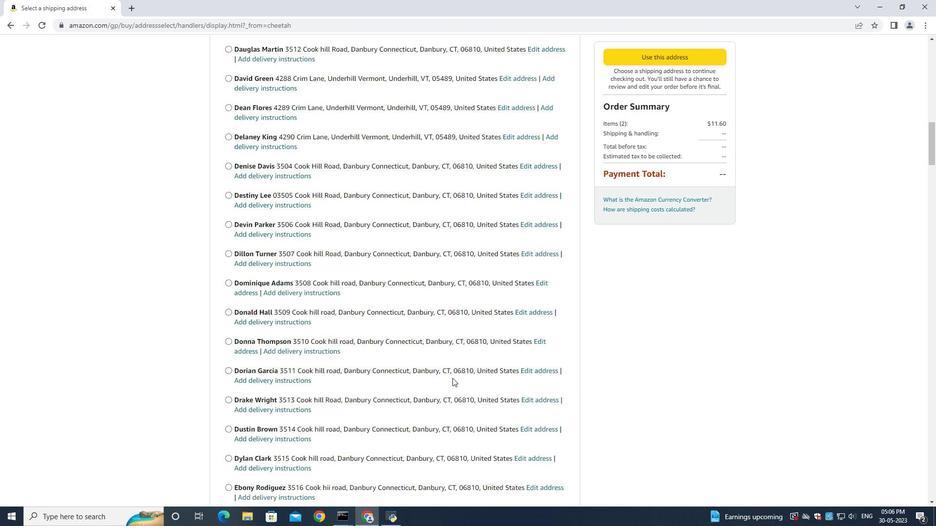 
Action: Mouse moved to (452, 386)
Screenshot: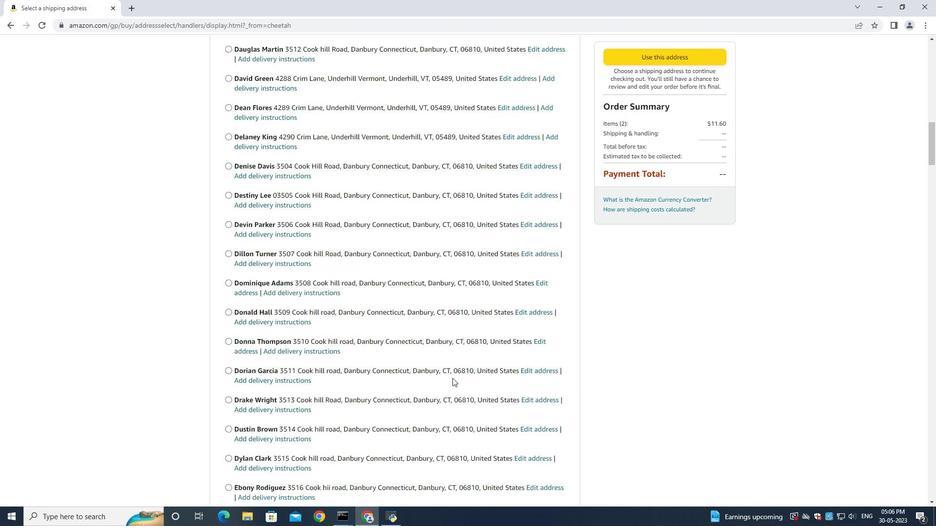 
Action: Mouse scrolled (452, 386) with delta (0, 0)
Screenshot: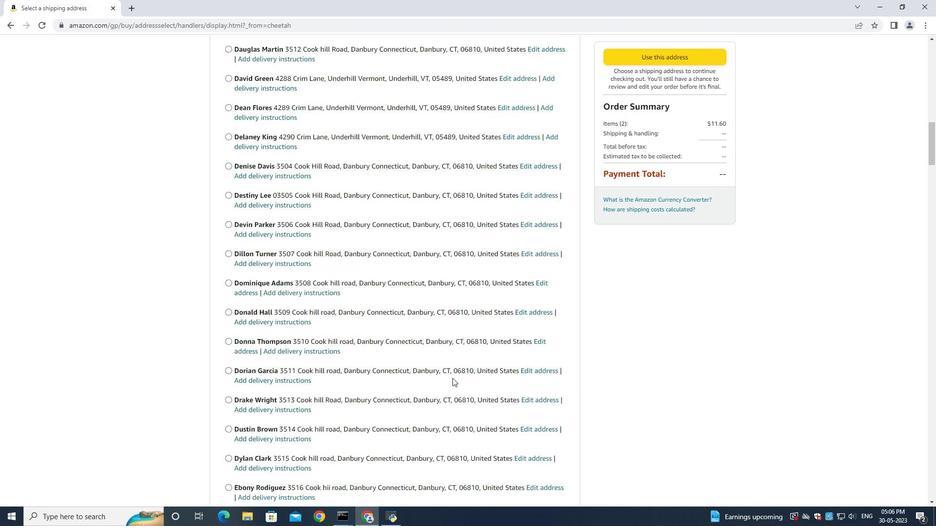 
Action: Mouse scrolled (452, 386) with delta (0, 0)
Screenshot: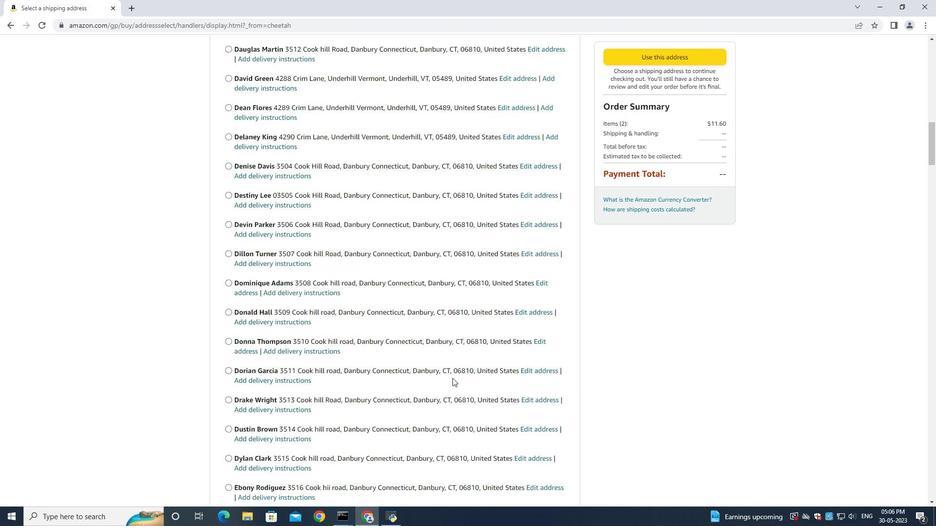 
Action: Mouse scrolled (452, 386) with delta (0, 0)
Screenshot: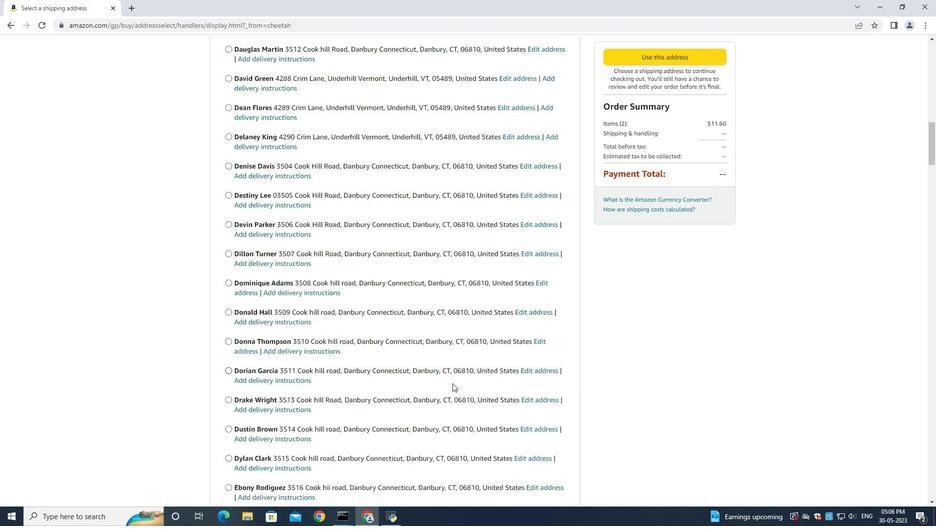 
Action: Mouse moved to (379, 432)
Screenshot: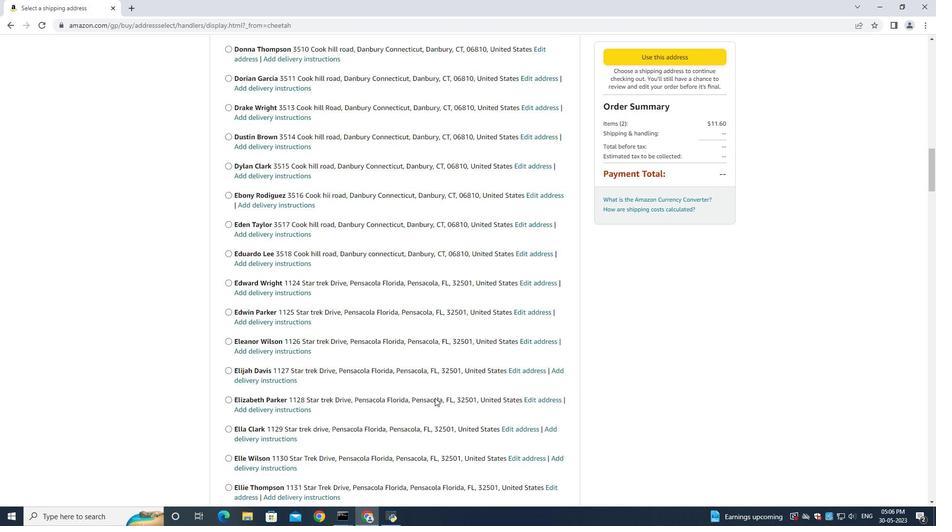 
Action: Mouse scrolled (380, 430) with delta (0, 0)
Screenshot: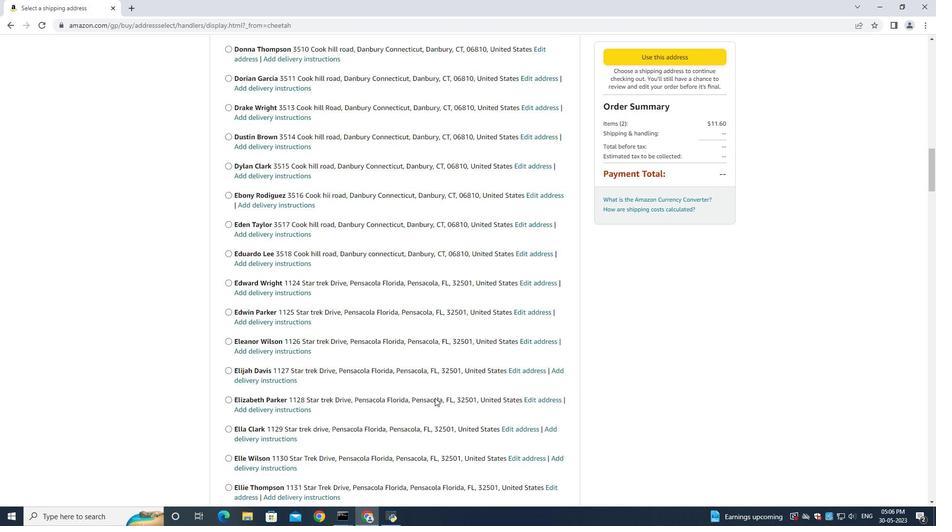 
Action: Mouse moved to (379, 434)
Screenshot: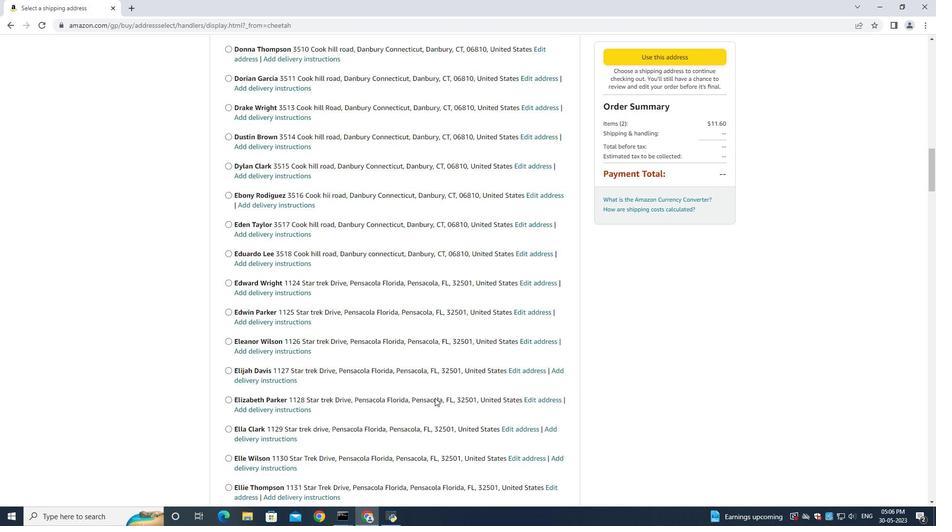 
Action: Mouse scrolled (379, 433) with delta (0, 0)
Screenshot: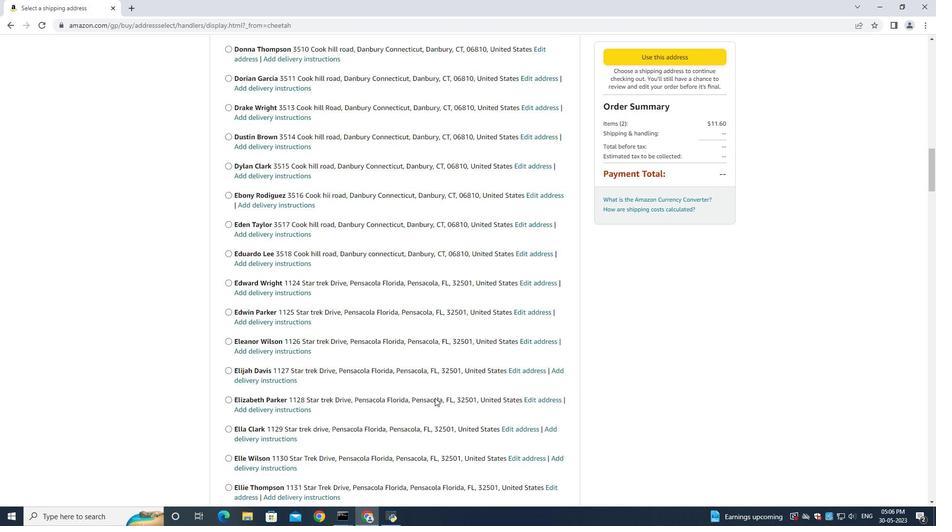 
Action: Mouse moved to (377, 436)
Screenshot: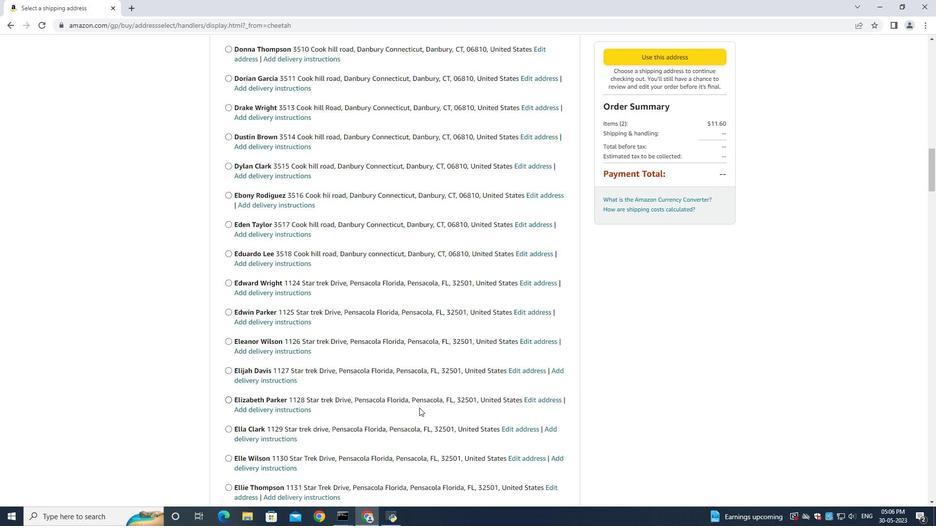 
Action: Mouse scrolled (377, 436) with delta (0, 0)
Screenshot: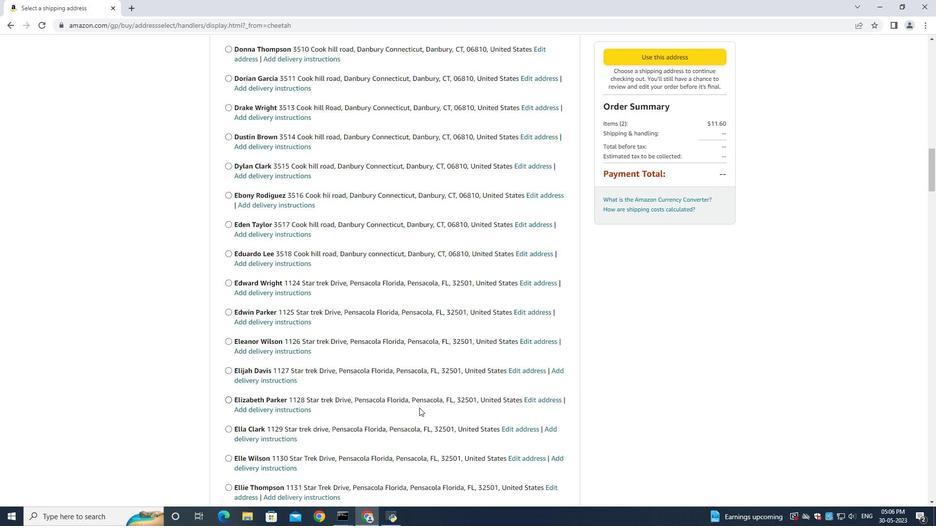 
Action: Mouse moved to (377, 437)
Screenshot: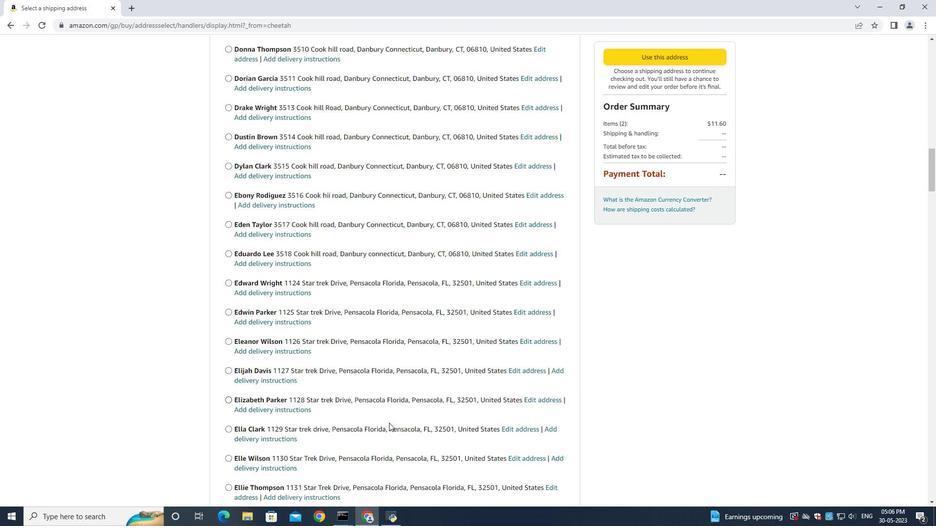 
Action: Mouse scrolled (377, 436) with delta (0, 0)
Screenshot: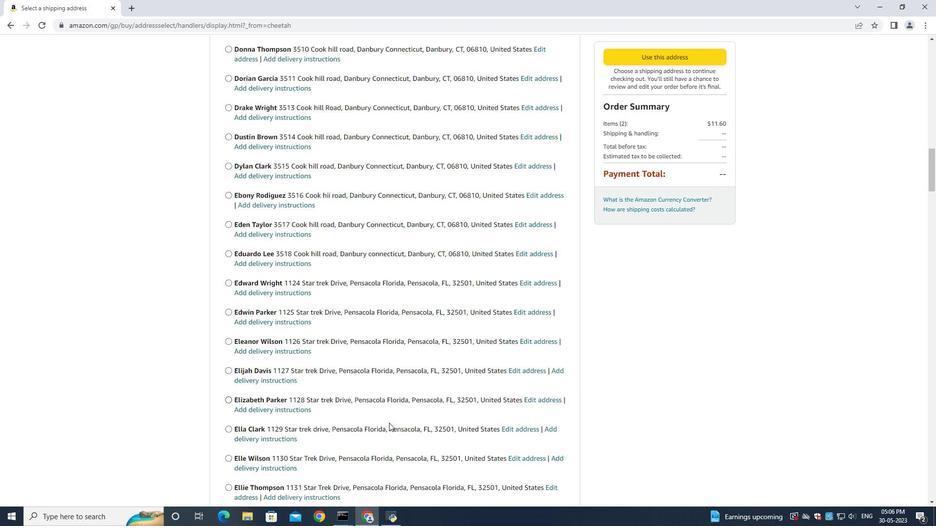 
Action: Mouse scrolled (377, 436) with delta (0, 0)
Screenshot: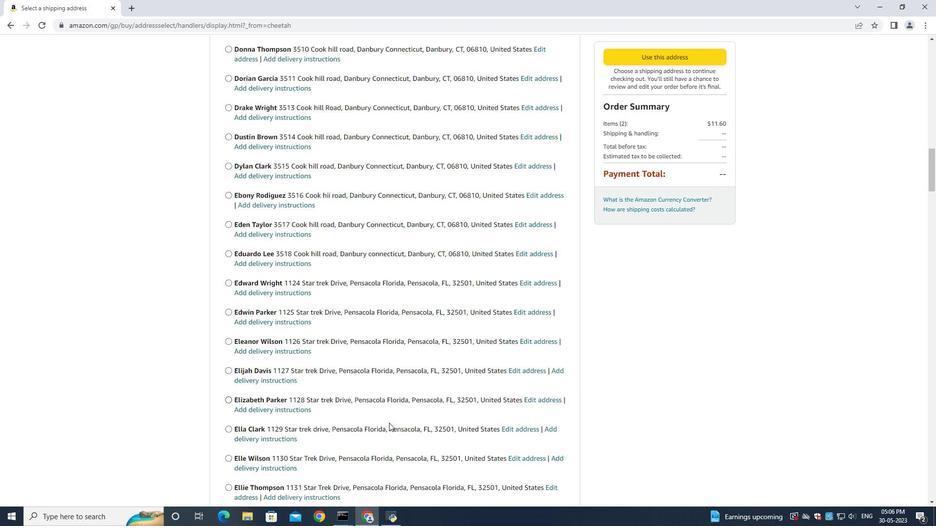 
Action: Mouse moved to (376, 435)
Screenshot: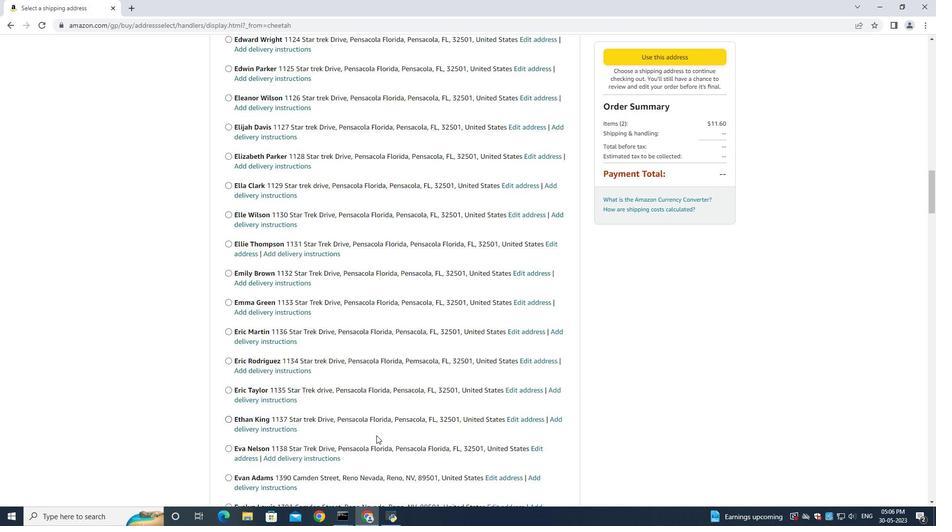 
Action: Mouse scrolled (376, 435) with delta (0, 0)
Screenshot: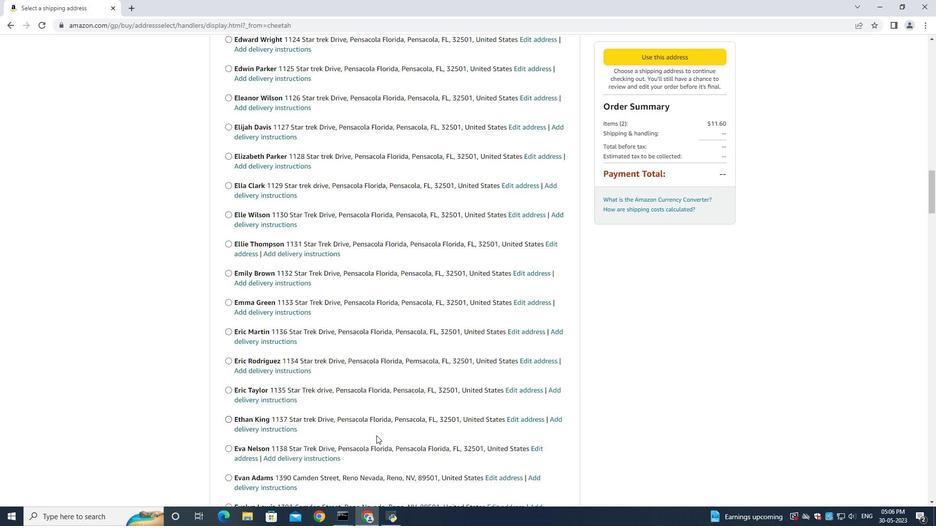 
Action: Mouse scrolled (376, 435) with delta (0, 0)
Screenshot: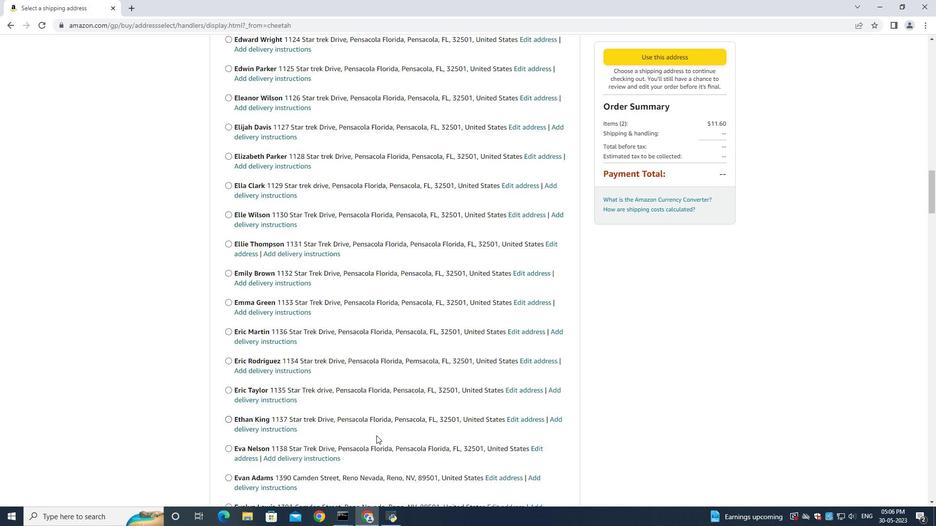 
Action: Mouse scrolled (376, 435) with delta (0, 0)
Screenshot: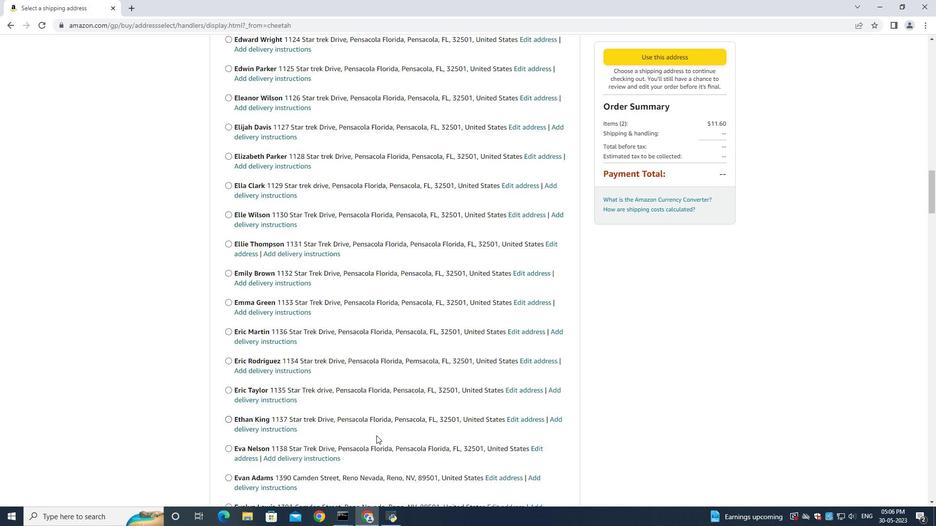 
Action: Mouse scrolled (376, 435) with delta (0, 0)
Screenshot: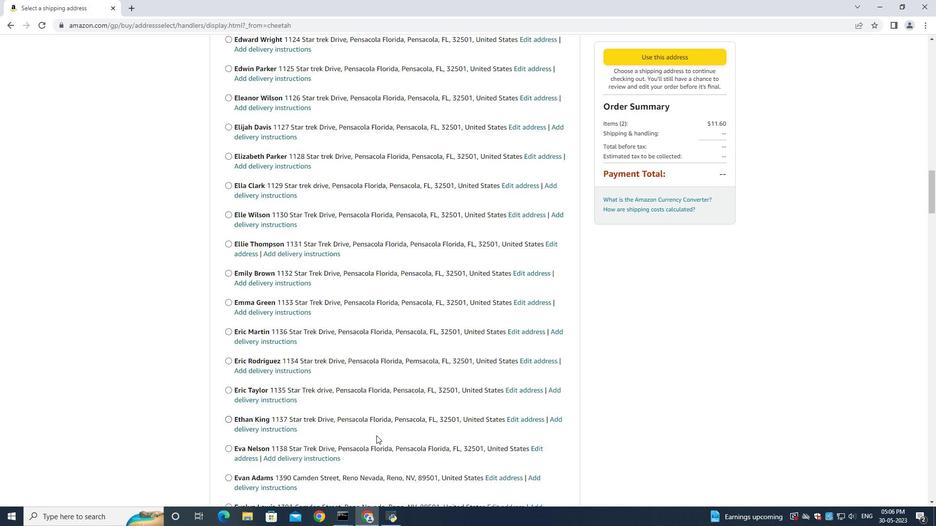 
Action: Mouse moved to (360, 442)
Screenshot: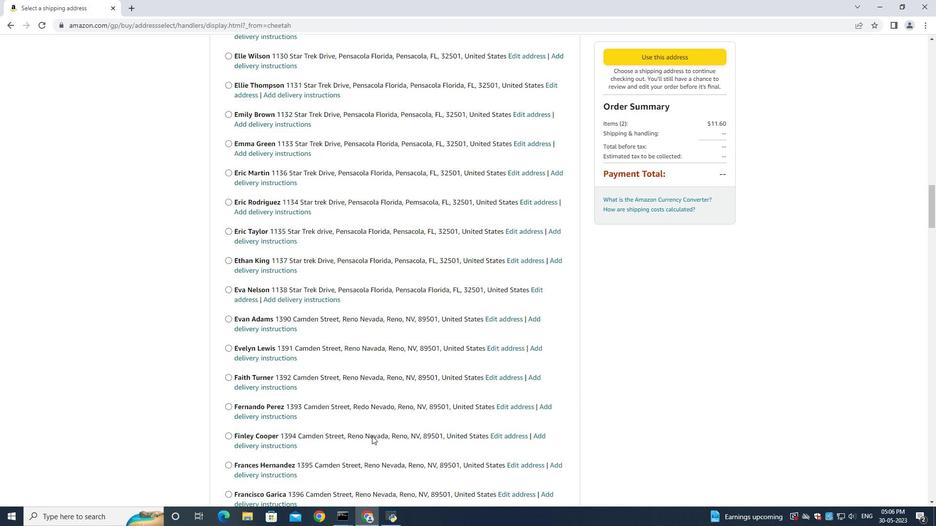 
Action: Mouse scrolled (360, 442) with delta (0, 0)
Screenshot: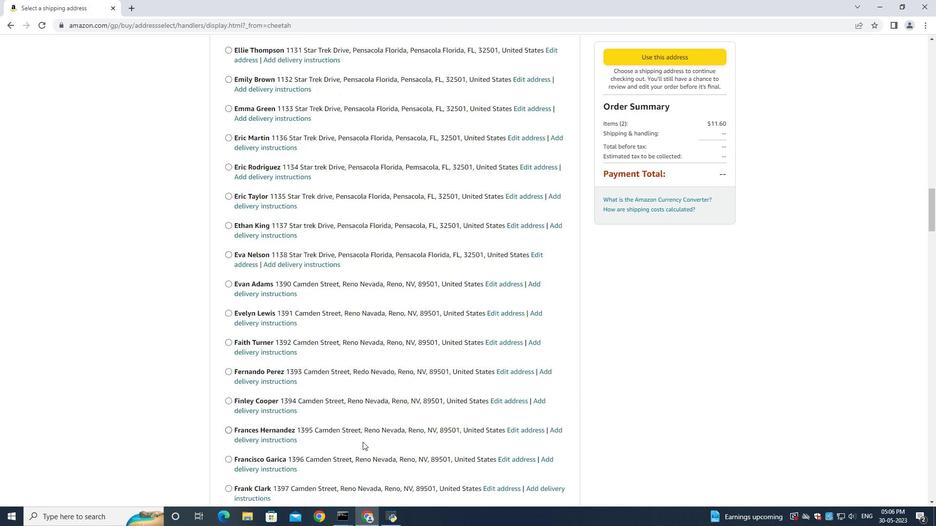 
Action: Mouse moved to (360, 443)
Screenshot: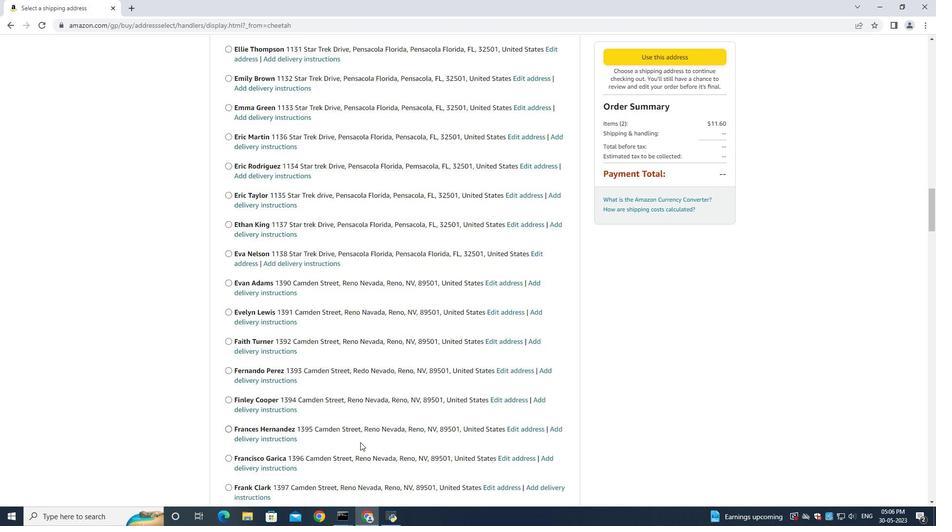 
Action: Mouse scrolled (360, 442) with delta (0, 0)
Screenshot: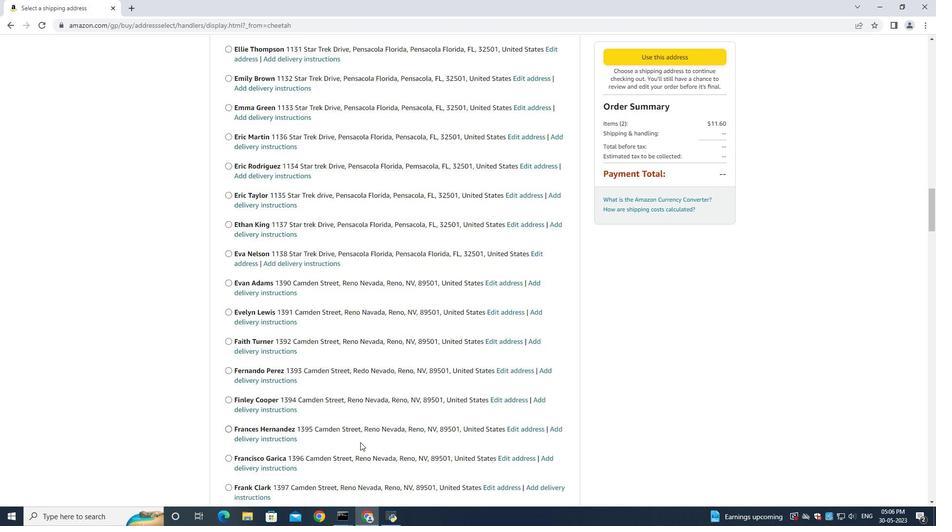 
Action: Mouse scrolled (360, 442) with delta (0, 0)
Screenshot: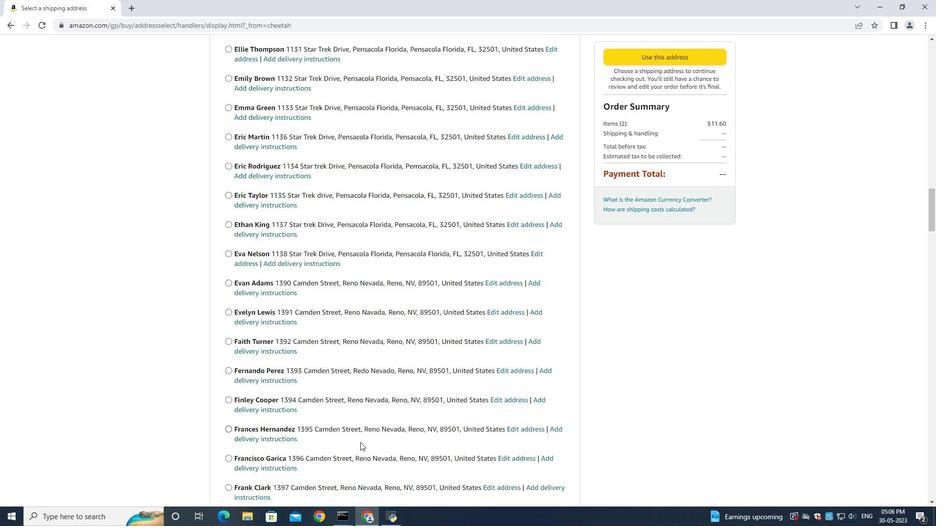 
Action: Mouse moved to (340, 453)
Screenshot: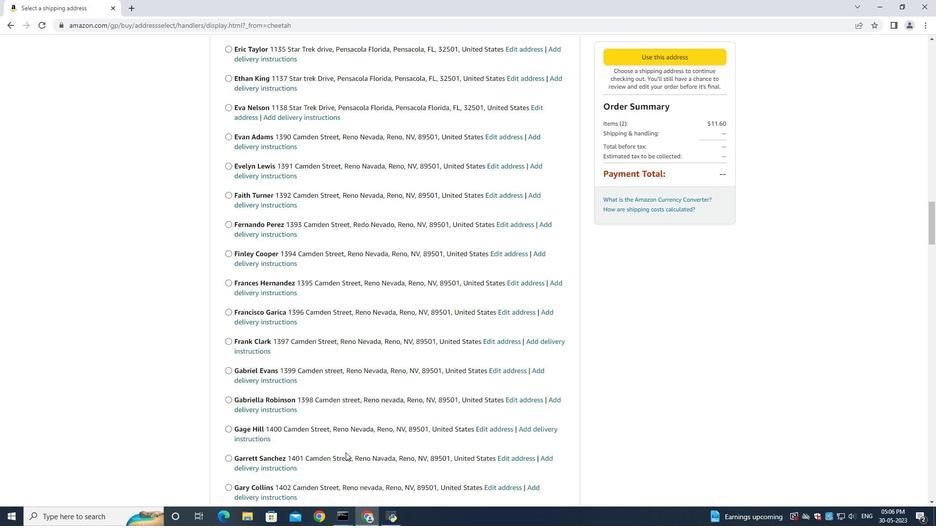 
Action: Mouse scrolled (340, 453) with delta (0, 0)
Screenshot: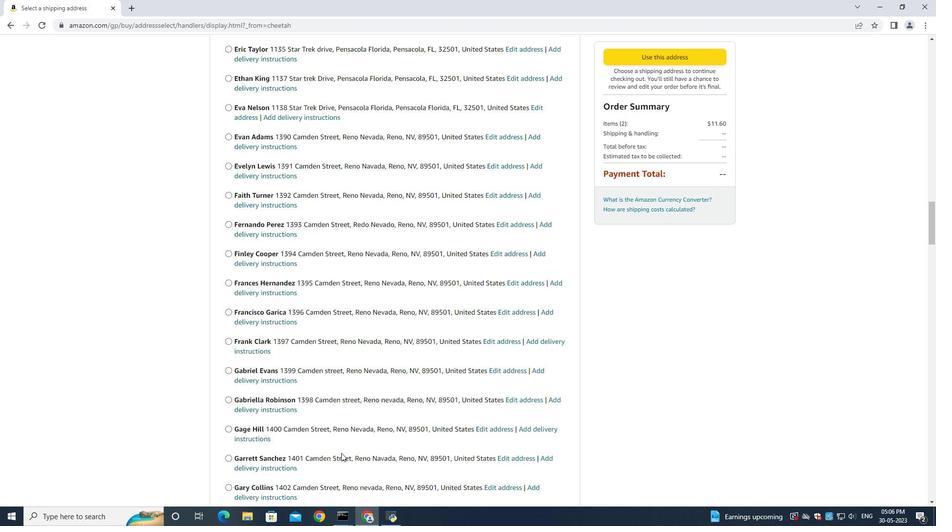 
Action: Mouse moved to (340, 453)
Screenshot: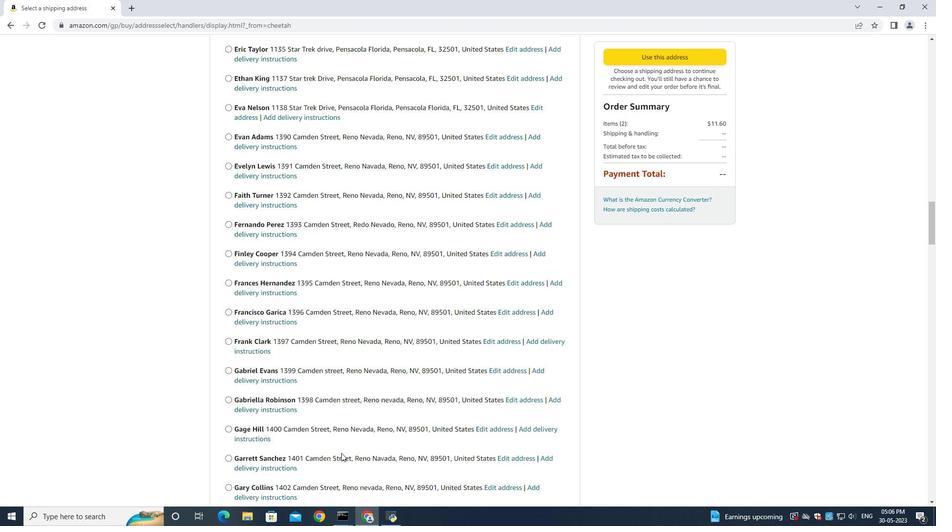 
Action: Mouse scrolled (340, 453) with delta (0, 0)
Screenshot: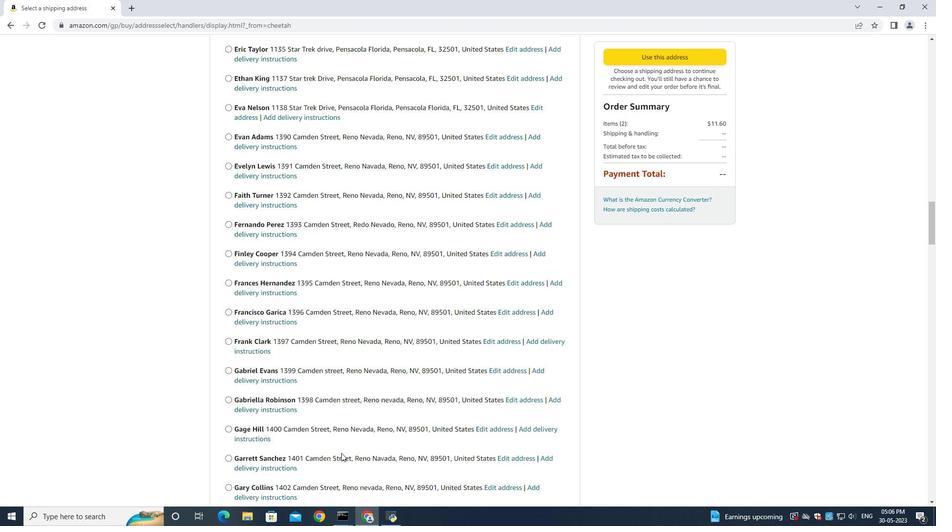 
Action: Mouse scrolled (340, 453) with delta (0, 0)
Screenshot: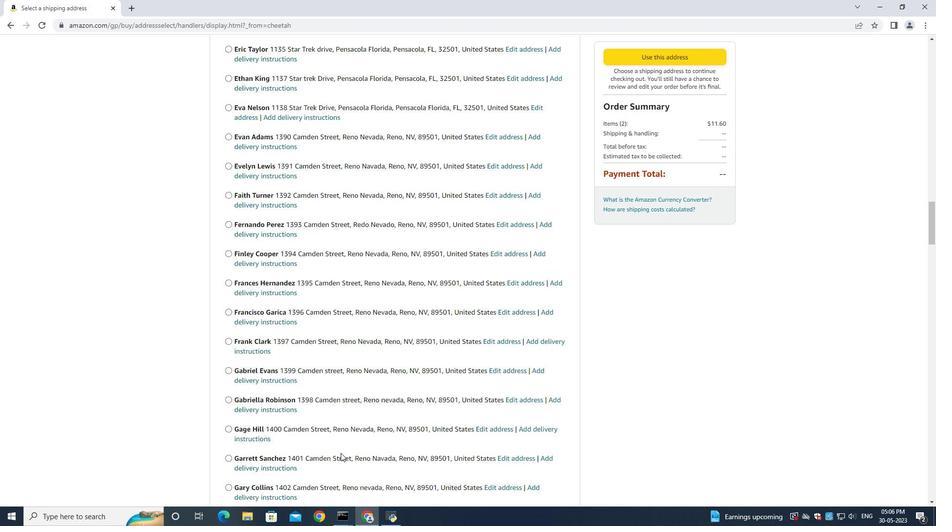 
Action: Mouse moved to (344, 441)
Screenshot: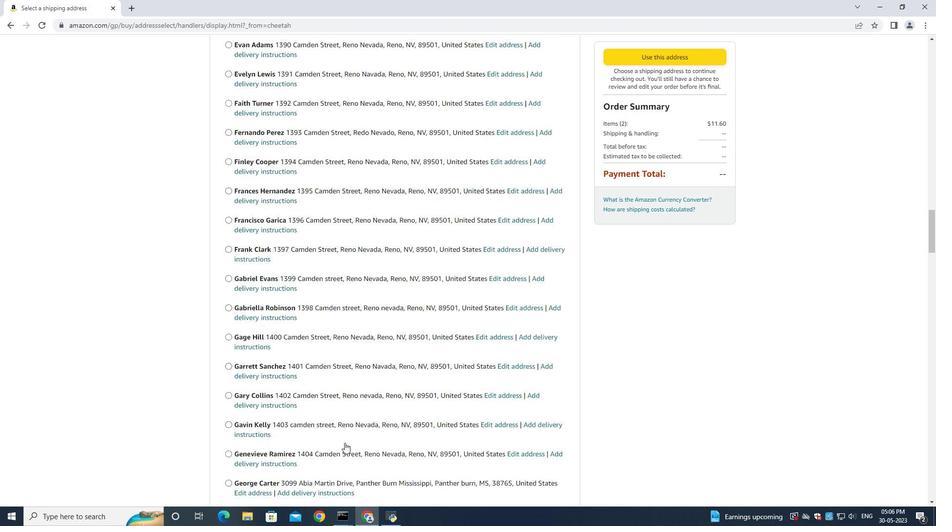 
Action: Mouse scrolled (344, 441) with delta (0, 0)
Screenshot: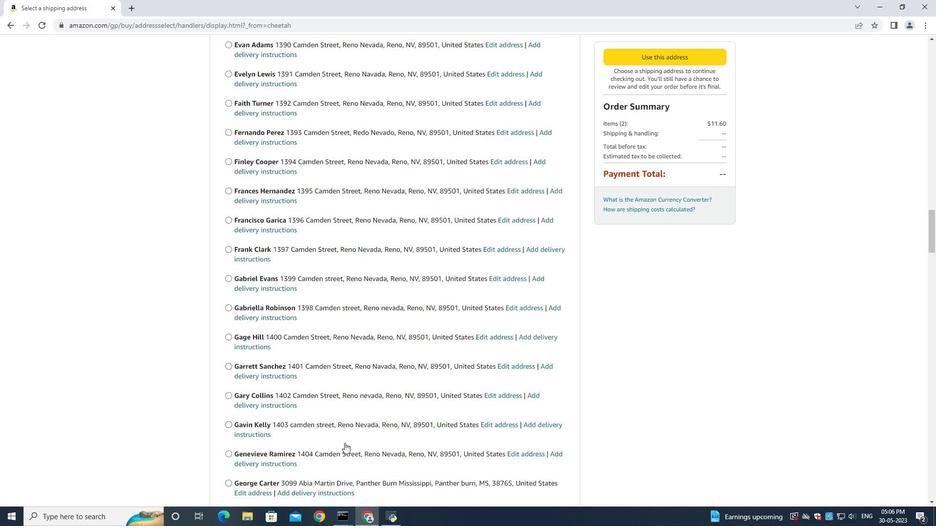 
Action: Mouse scrolled (344, 441) with delta (0, 0)
Screenshot: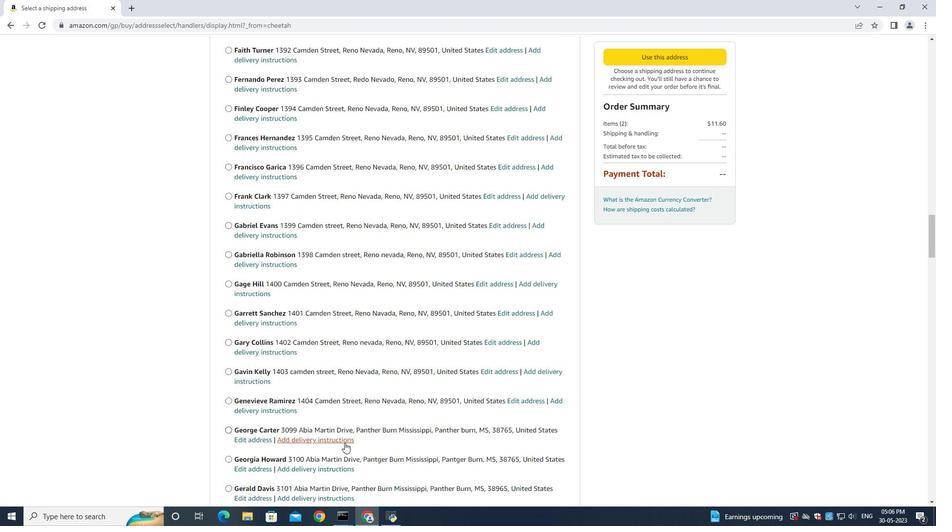 
Action: Mouse scrolled (344, 441) with delta (0, 0)
Screenshot: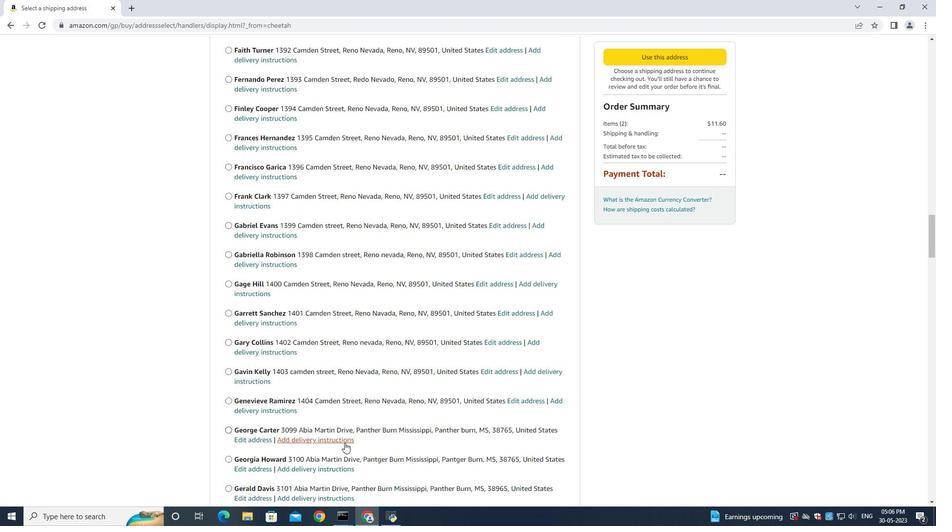 
Action: Mouse scrolled (344, 441) with delta (0, 0)
Screenshot: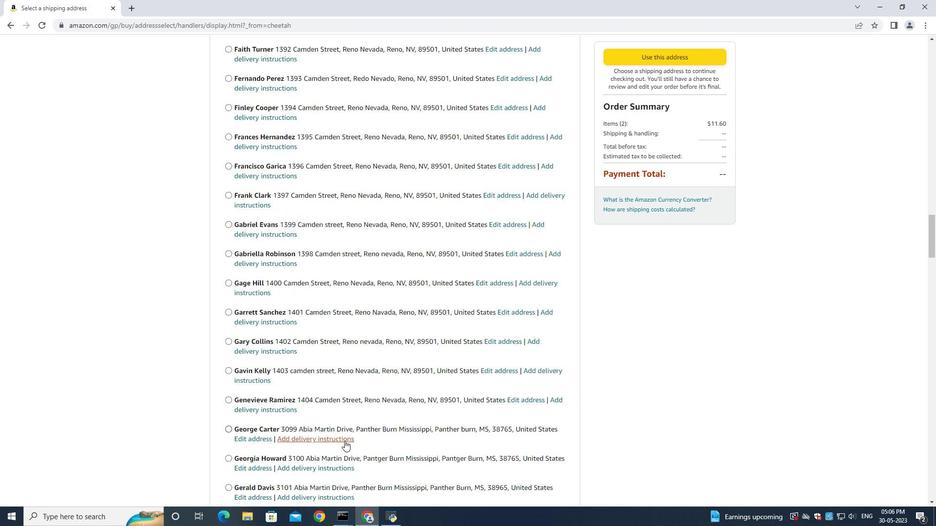 
Action: Mouse scrolled (344, 441) with delta (0, 0)
Screenshot: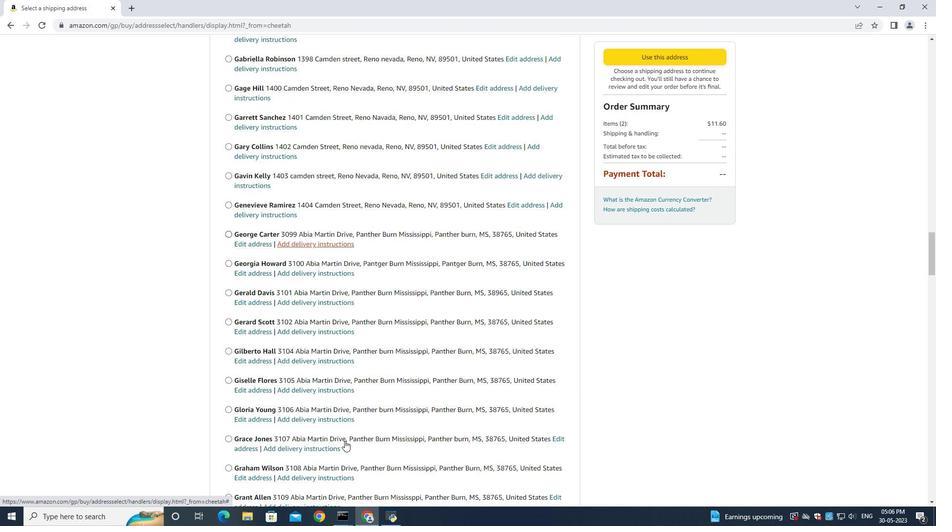 
Action: Mouse scrolled (344, 441) with delta (0, 0)
Screenshot: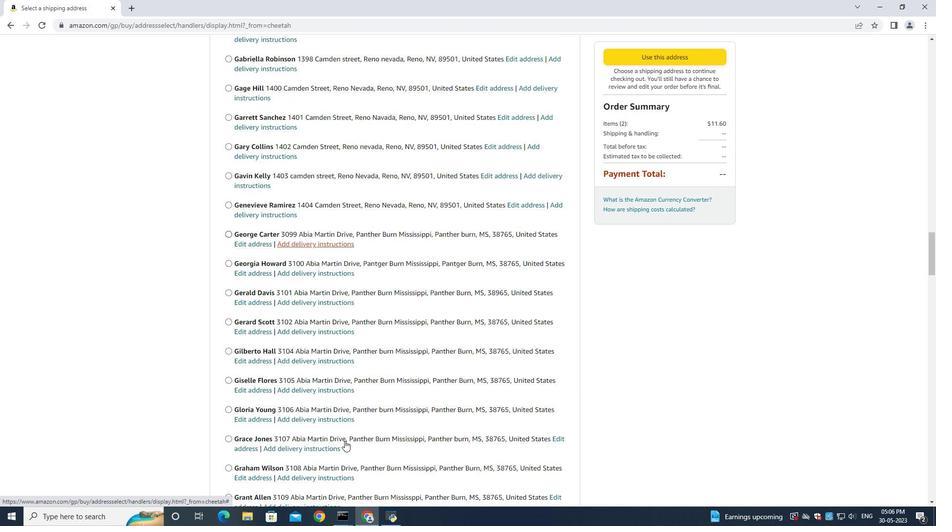 
Action: Mouse scrolled (344, 441) with delta (0, 0)
Screenshot: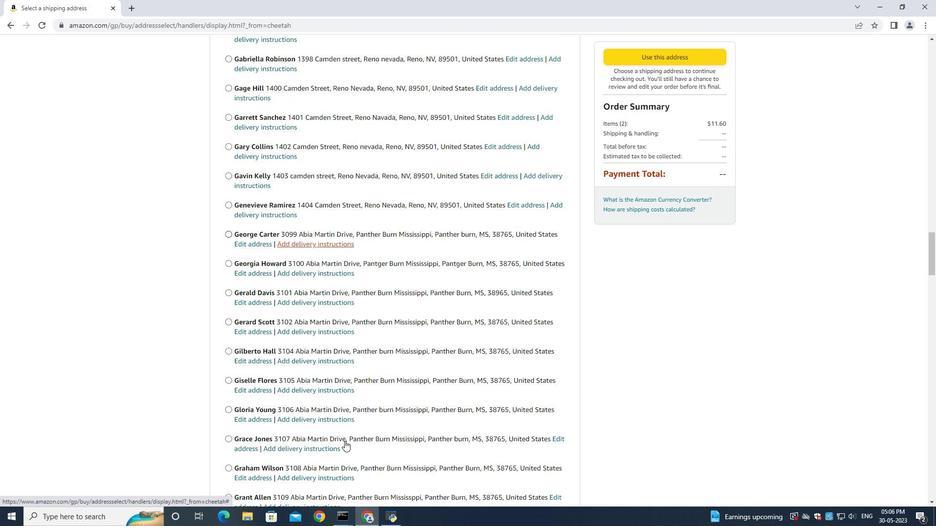 
Action: Mouse scrolled (344, 441) with delta (0, 0)
Screenshot: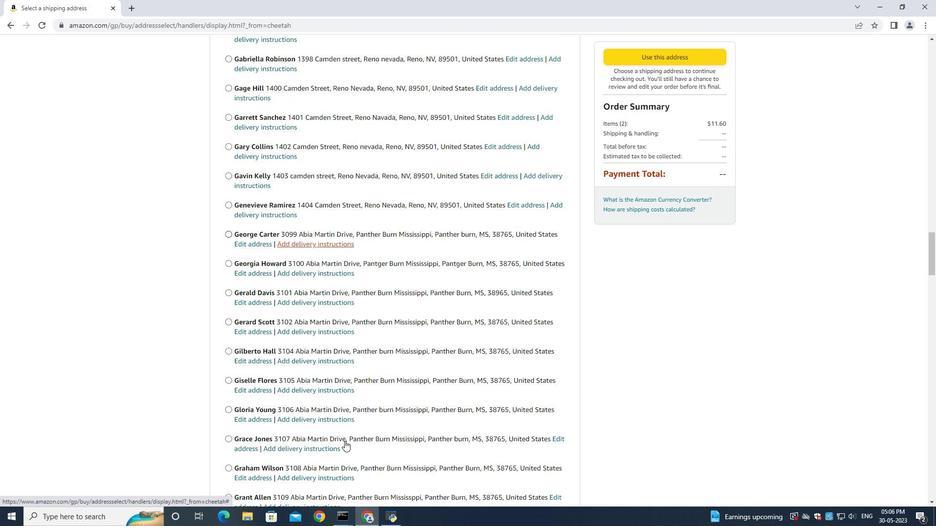 
Action: Mouse scrolled (344, 441) with delta (0, 0)
Screenshot: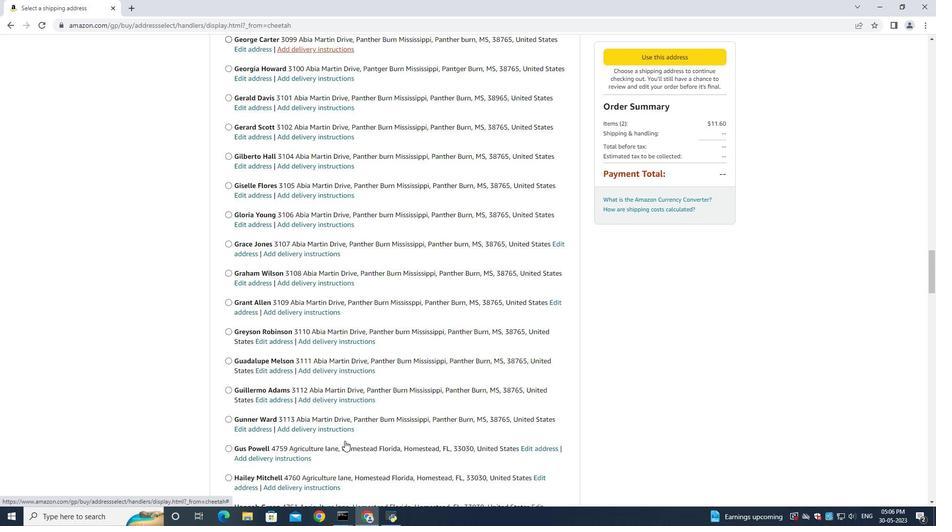 
Action: Mouse scrolled (344, 441) with delta (0, 0)
Screenshot: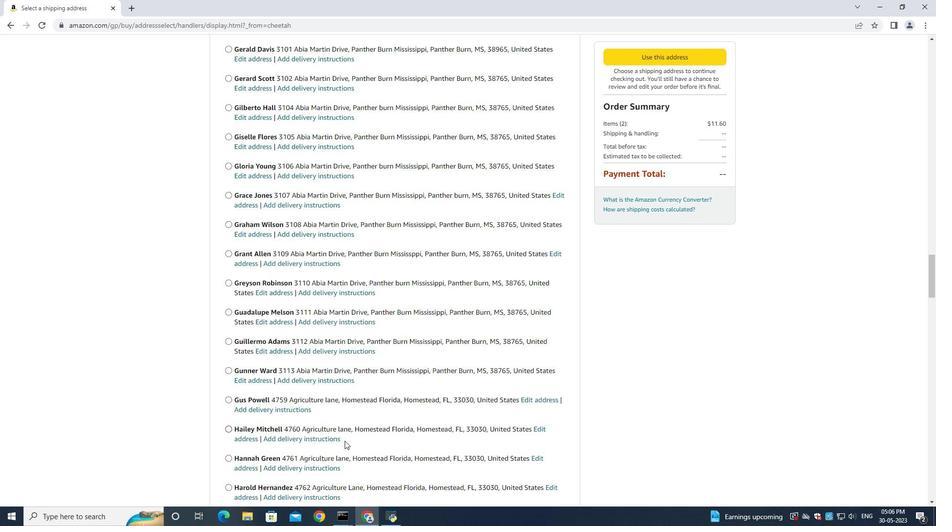 
Action: Mouse scrolled (344, 441) with delta (0, 0)
Screenshot: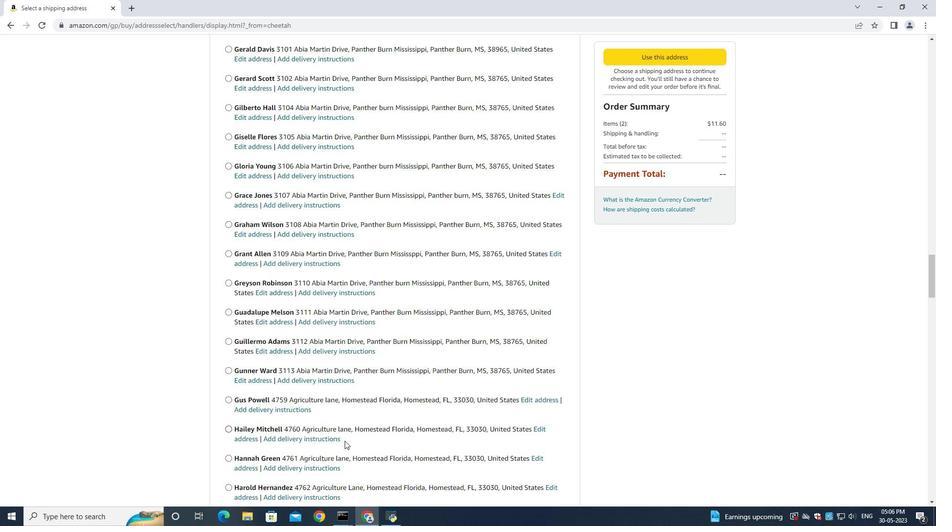 
Action: Mouse moved to (342, 447)
Screenshot: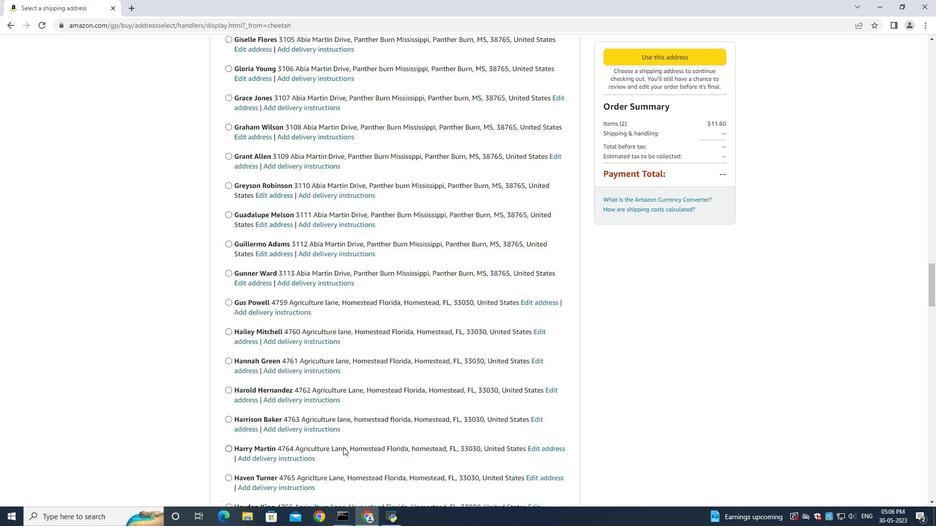 
Action: Mouse scrolled (342, 447) with delta (0, 0)
Screenshot: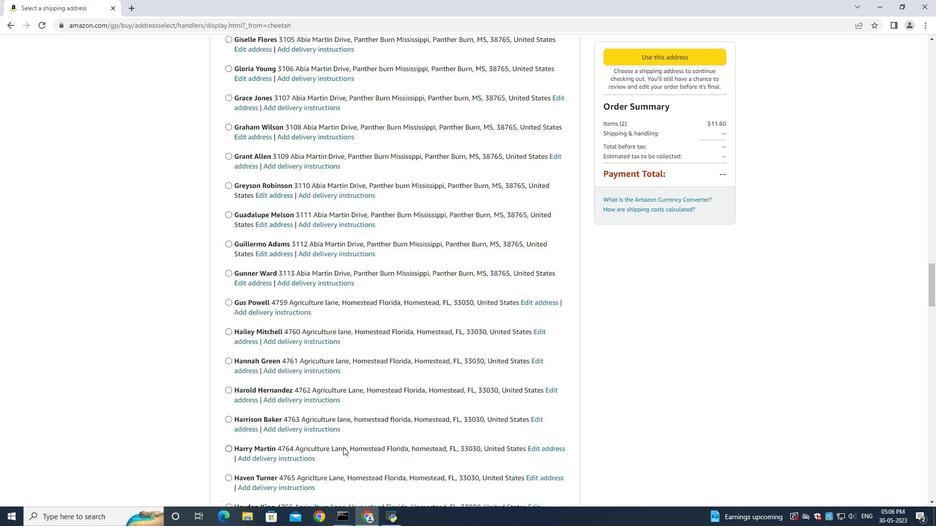 
Action: Mouse scrolled (342, 447) with delta (0, 0)
Screenshot: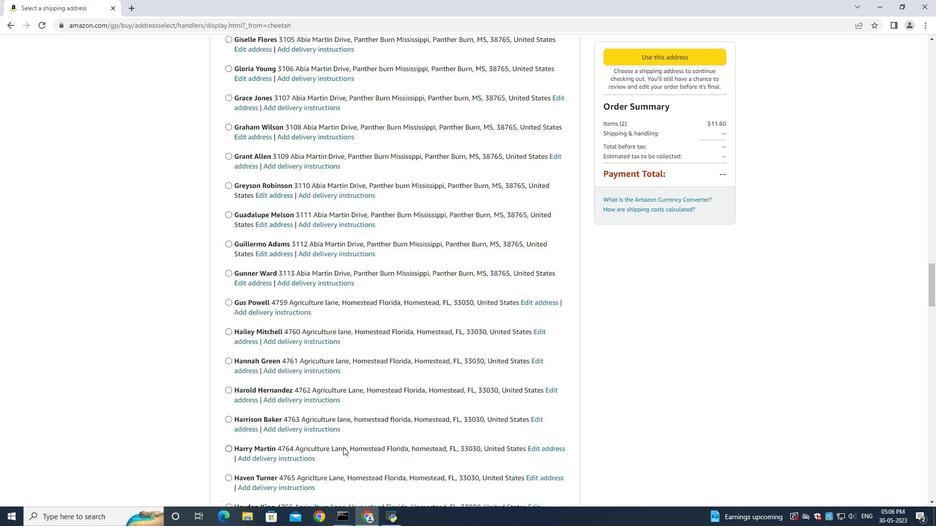 
Action: Mouse scrolled (342, 447) with delta (0, 0)
Screenshot: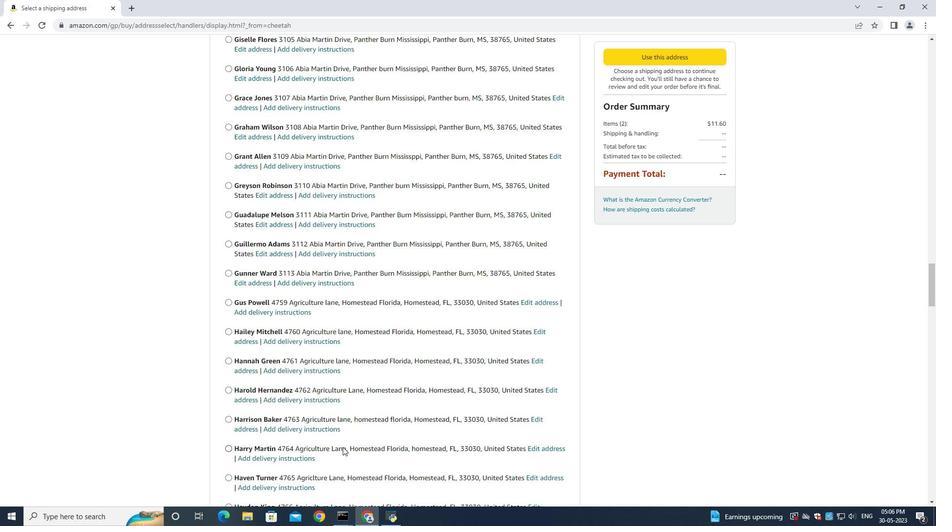 
Action: Mouse moved to (341, 449)
Screenshot: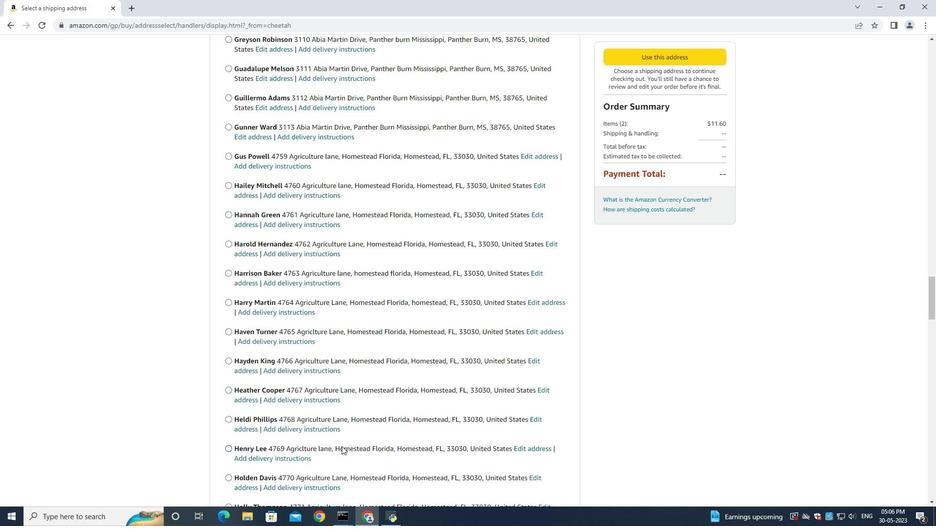 
Action: Mouse scrolled (341, 448) with delta (0, 0)
Screenshot: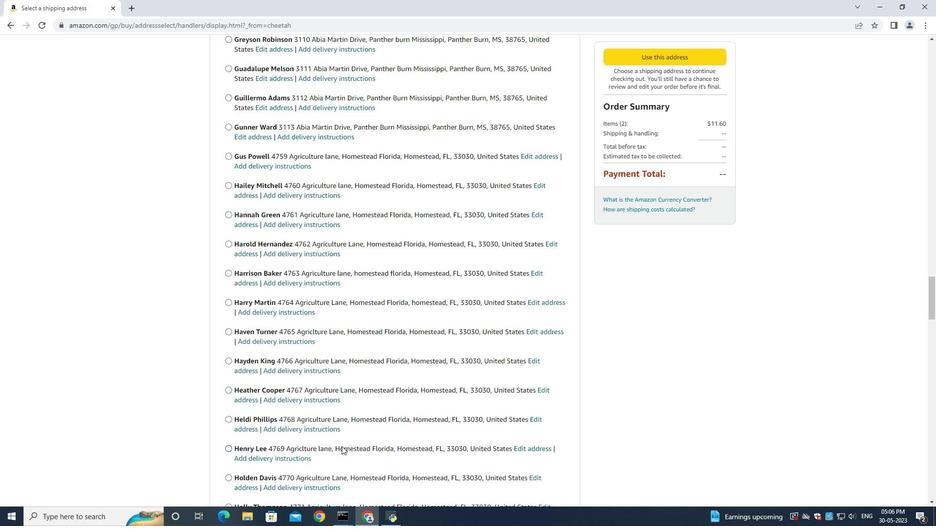 
Action: Mouse moved to (341, 450)
Screenshot: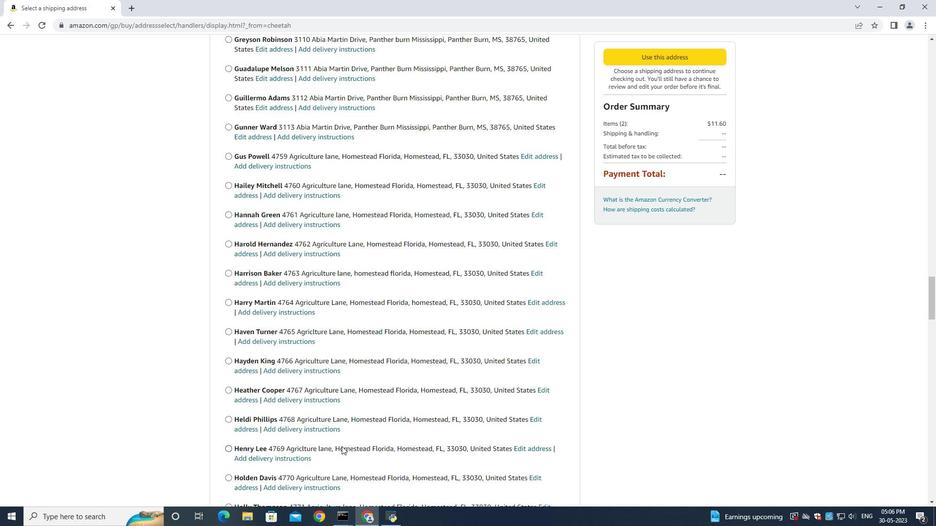 
Action: Mouse scrolled (341, 450) with delta (0, 0)
Screenshot: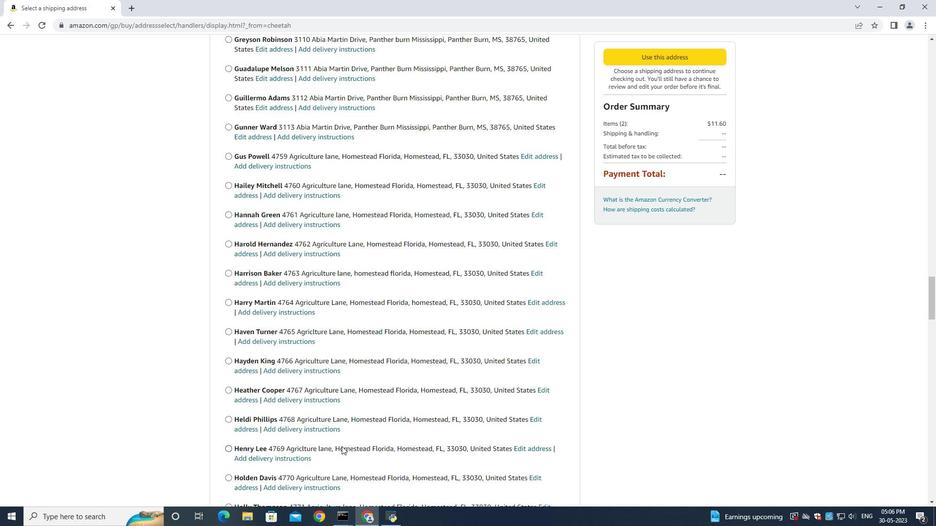 
Action: Mouse moved to (341, 450)
Screenshot: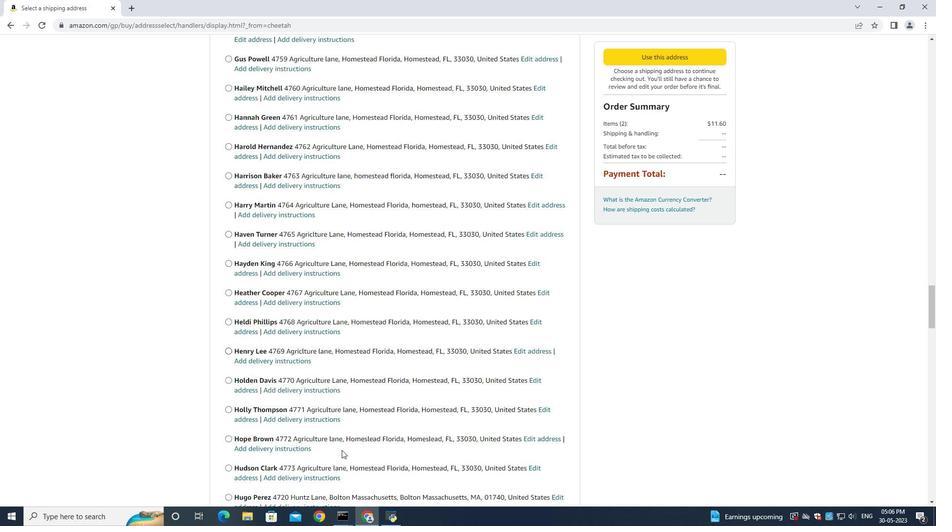 
Action: Mouse scrolled (341, 450) with delta (0, 0)
Screenshot: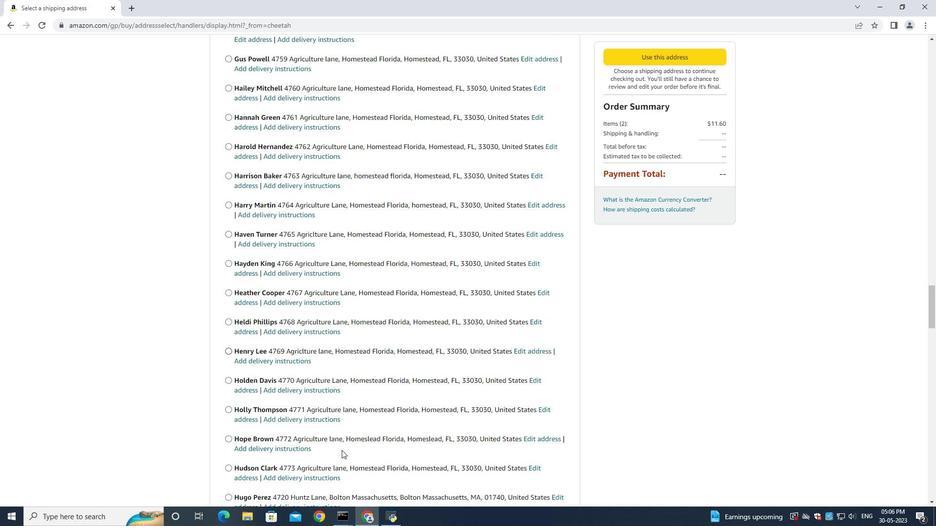 
Action: Mouse scrolled (341, 450) with delta (0, 0)
Screenshot: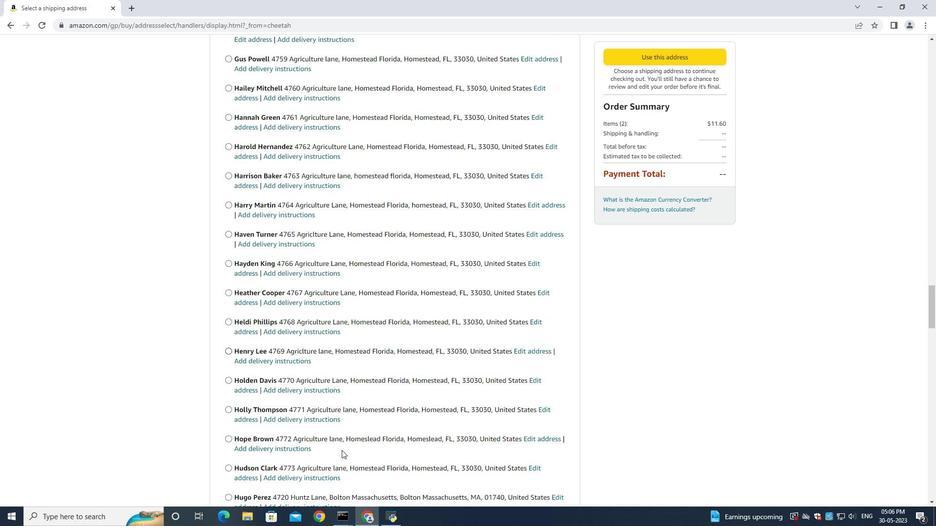
Action: Mouse moved to (341, 450)
Screenshot: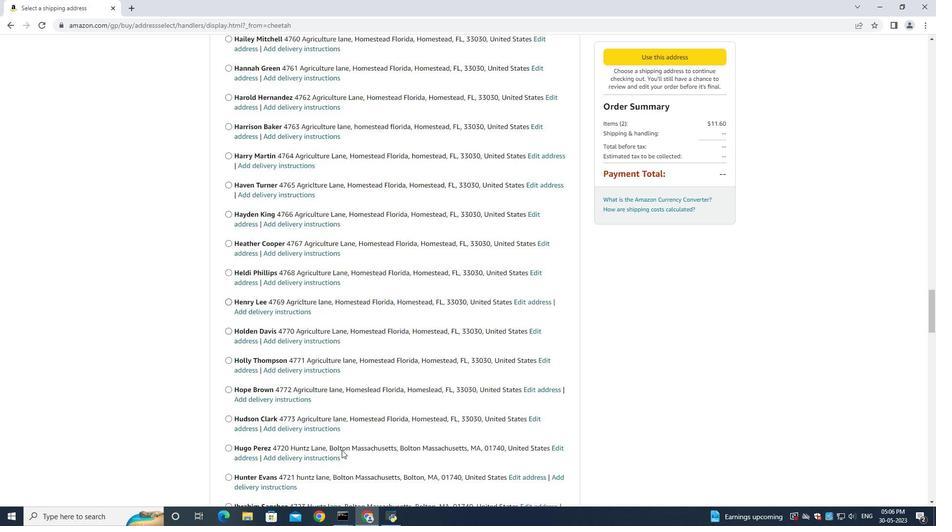 
Action: Mouse scrolled (341, 450) with delta (0, 0)
Screenshot: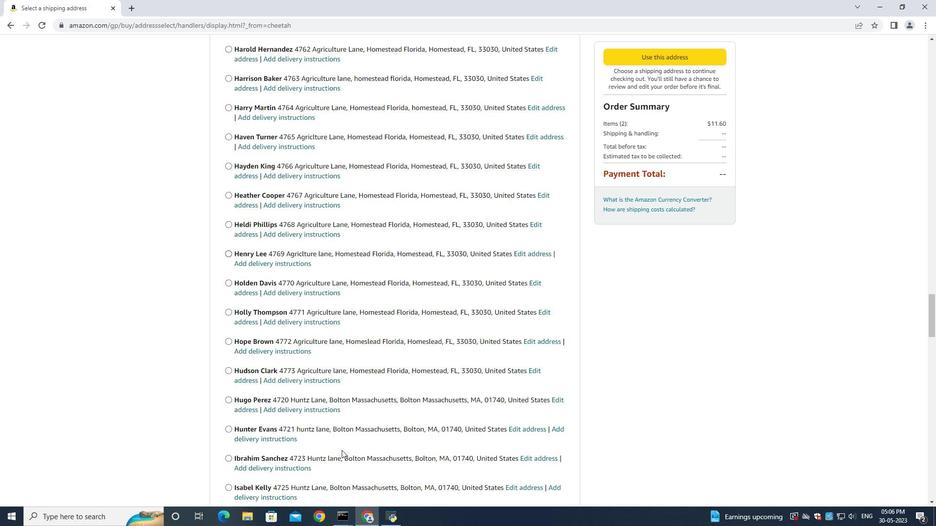 
Action: Mouse scrolled (341, 450) with delta (0, 0)
Screenshot: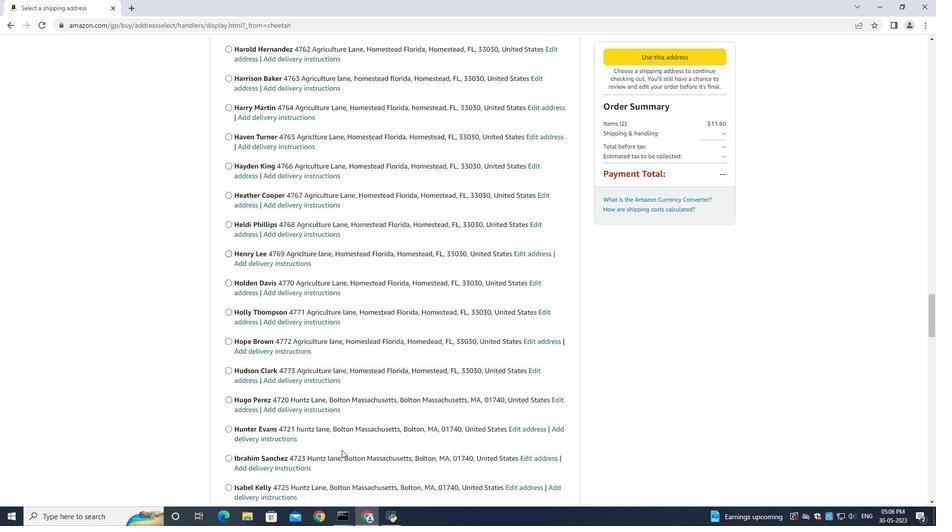 
Action: Mouse moved to (341, 454)
Screenshot: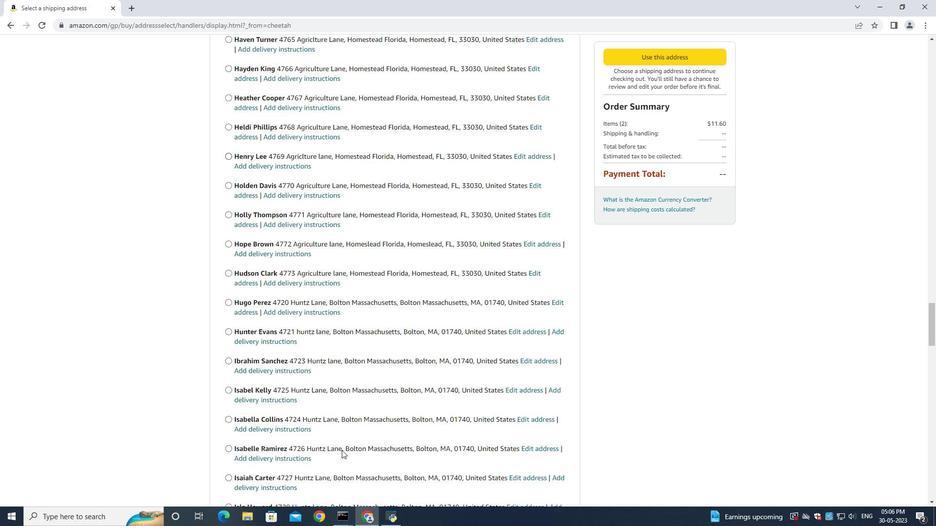 
Action: Mouse scrolled (341, 453) with delta (0, 0)
Screenshot: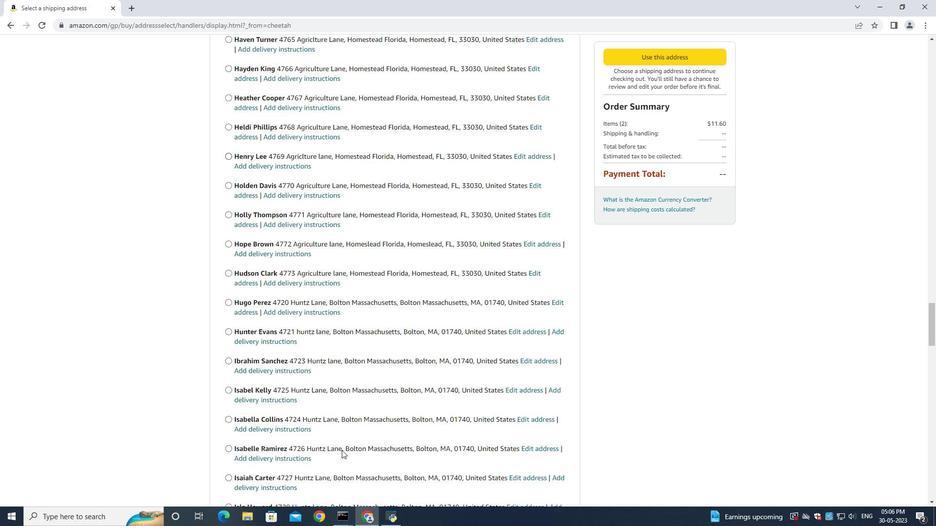 
Action: Mouse moved to (341, 454)
Screenshot: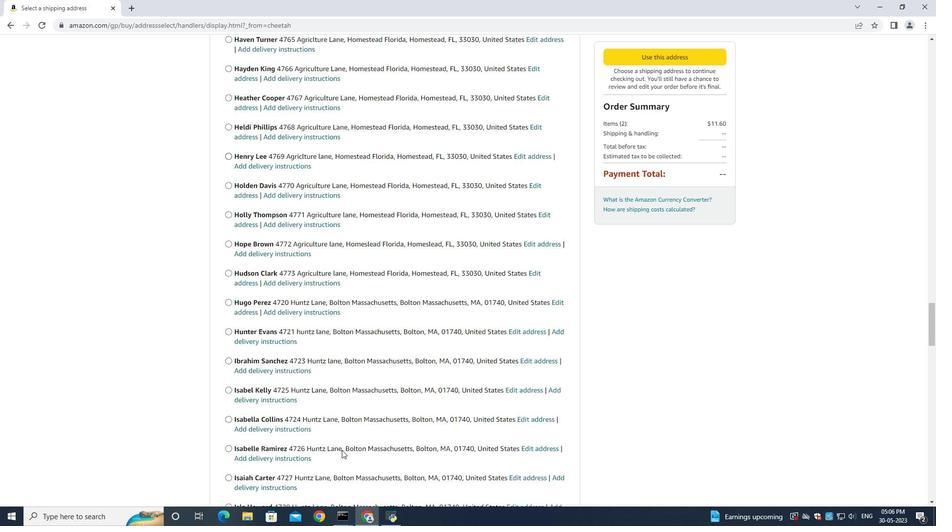 
Action: Mouse scrolled (341, 454) with delta (0, 0)
Screenshot: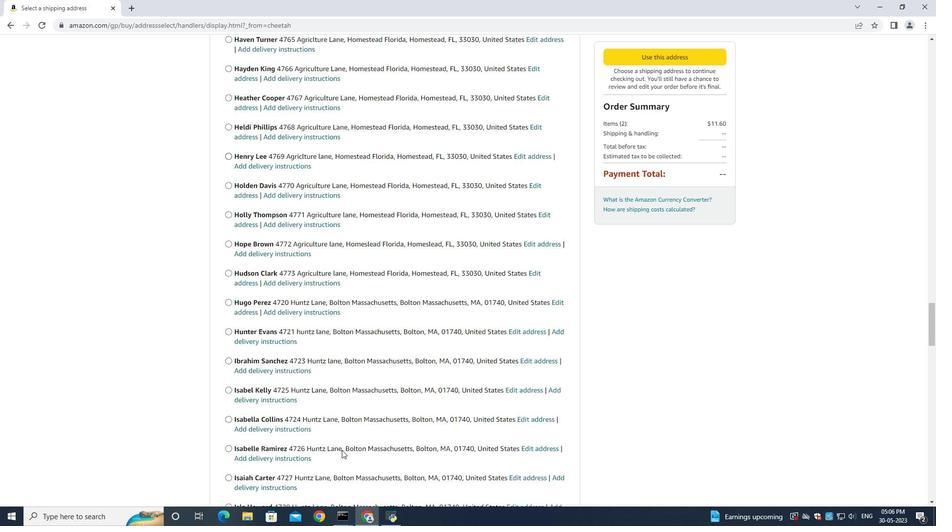 
Action: Mouse scrolled (341, 454) with delta (0, 0)
Screenshot: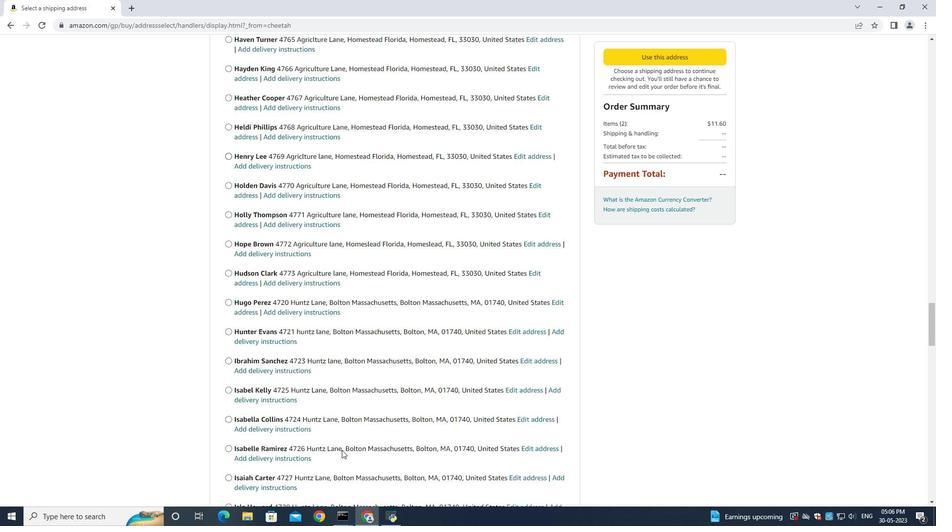 
Action: Mouse moved to (341, 455)
Screenshot: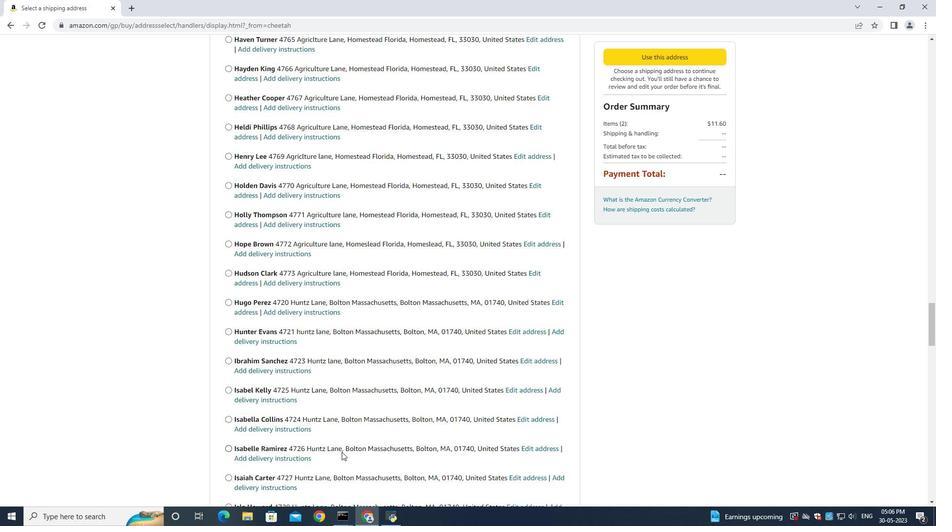 
Action: Mouse scrolled (341, 454) with delta (0, 0)
Screenshot: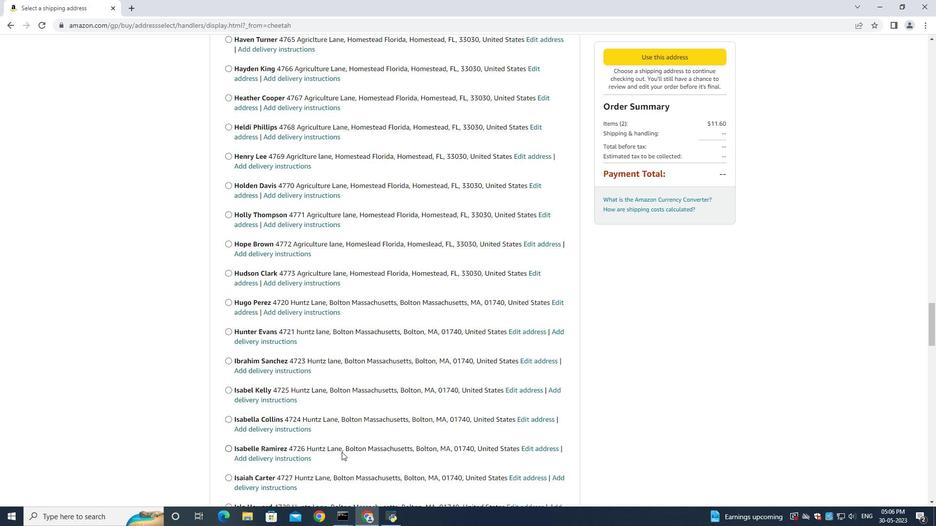 
Action: Mouse moved to (341, 455)
Screenshot: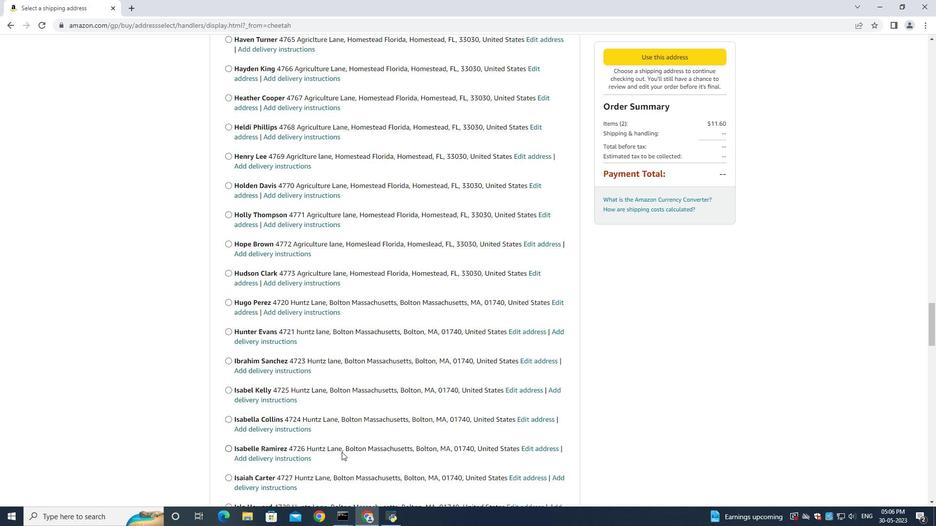 
Action: Mouse scrolled (341, 455) with delta (0, 0)
Screenshot: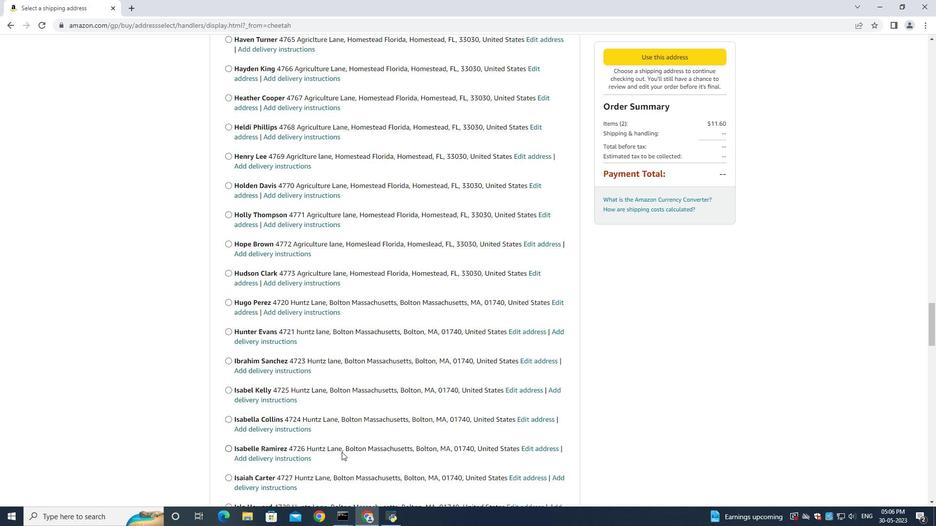 
Action: Mouse moved to (343, 451)
Screenshot: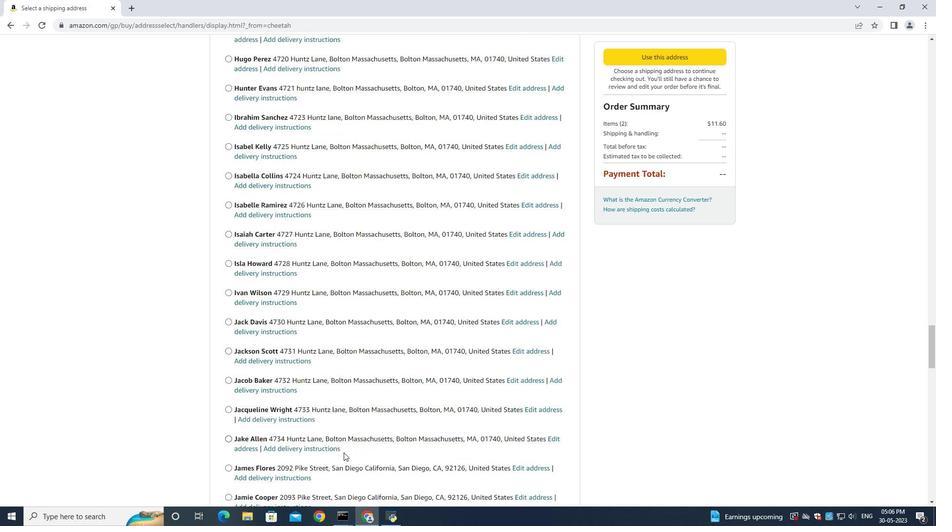 
Action: Mouse scrolled (343, 451) with delta (0, 0)
Screenshot: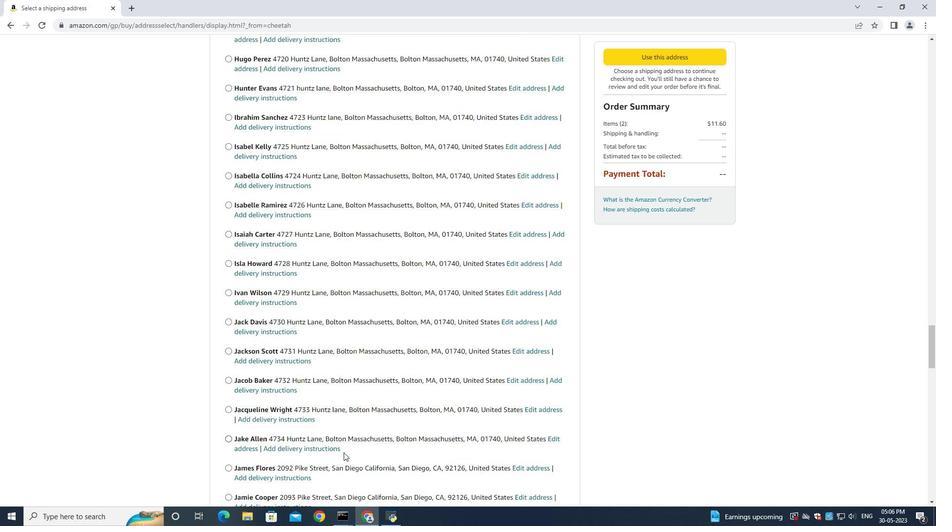 
Action: Mouse scrolled (343, 451) with delta (0, 0)
Screenshot: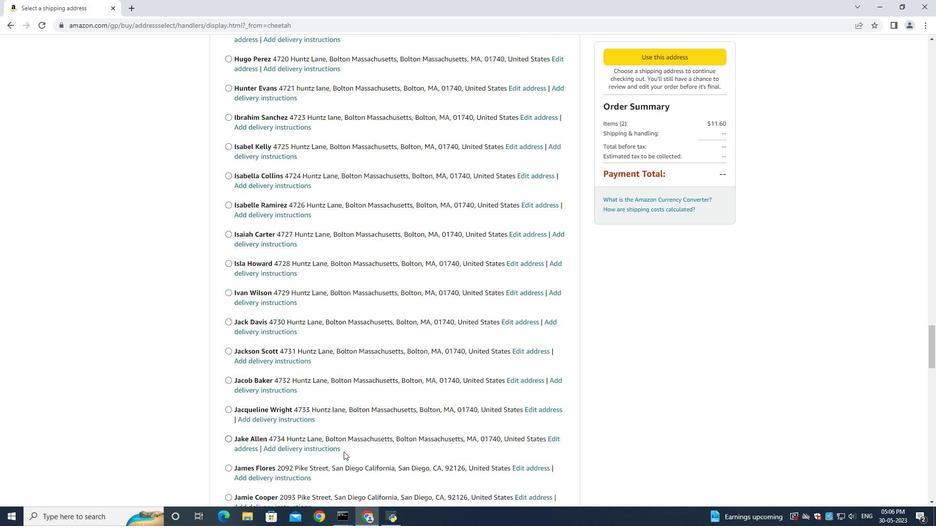 
Action: Mouse scrolled (343, 451) with delta (0, 0)
Screenshot: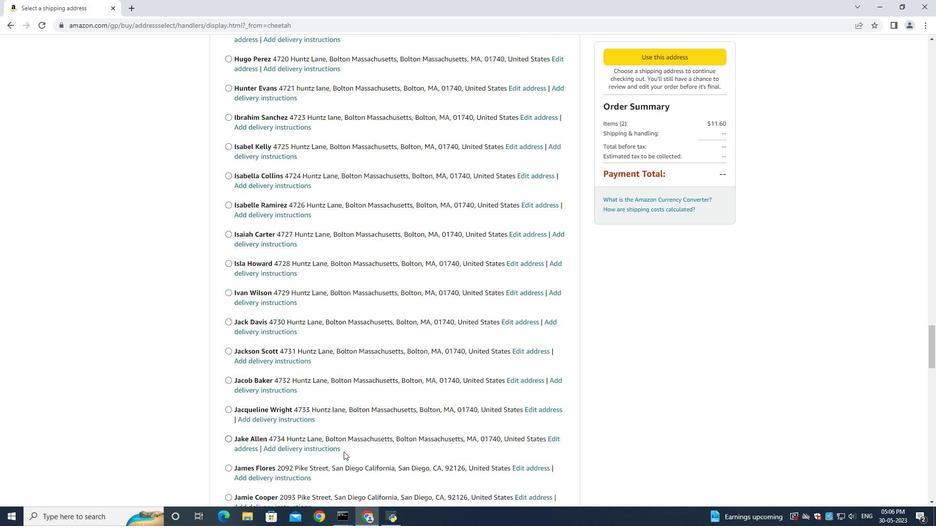 
Action: Mouse scrolled (343, 451) with delta (0, 0)
Screenshot: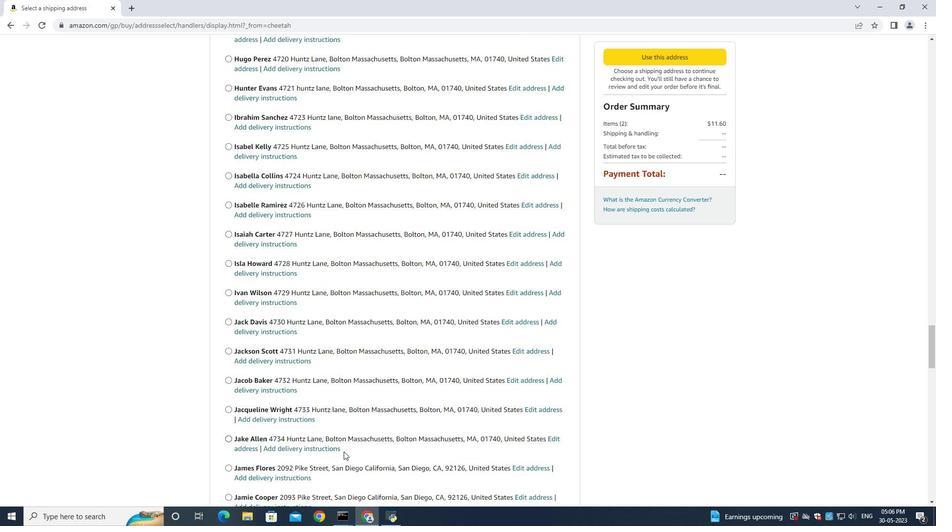
Action: Mouse scrolled (343, 451) with delta (0, 0)
Screenshot: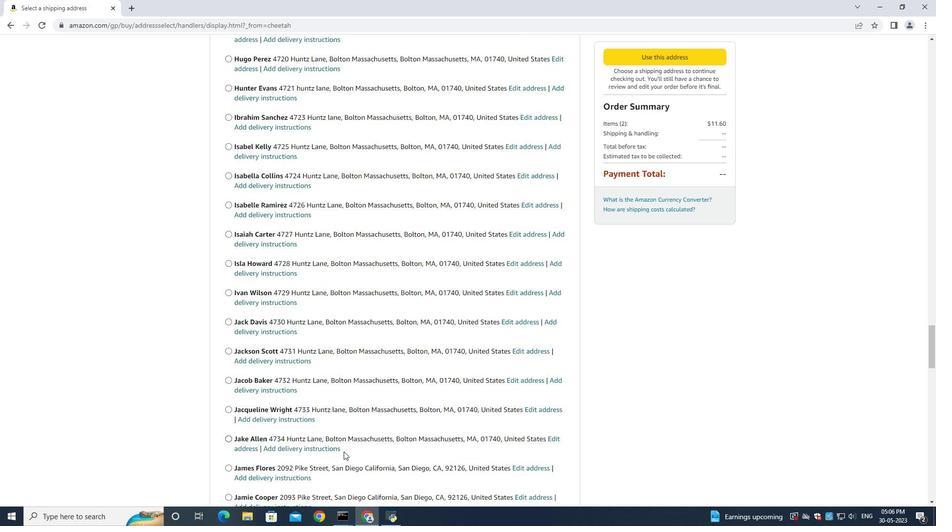 
Action: Mouse scrolled (343, 451) with delta (0, 0)
Screenshot: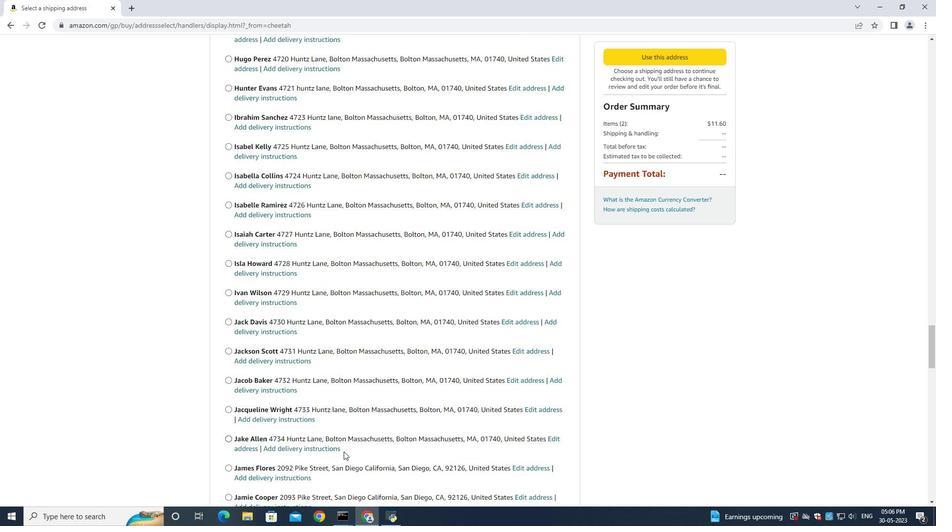 
Action: Mouse scrolled (343, 451) with delta (0, 0)
Screenshot: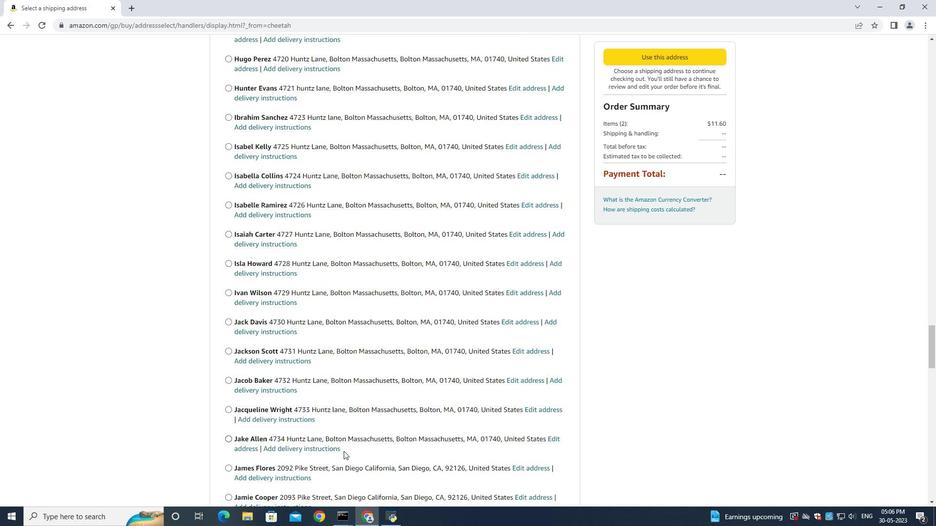 
Action: Mouse moved to (343, 453)
Screenshot: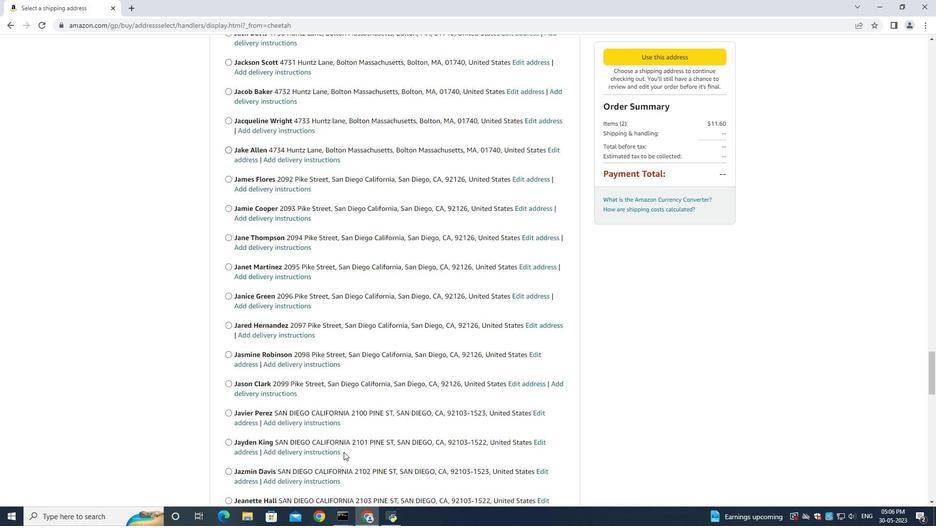 
Action: Mouse scrolled (343, 452) with delta (0, 0)
Screenshot: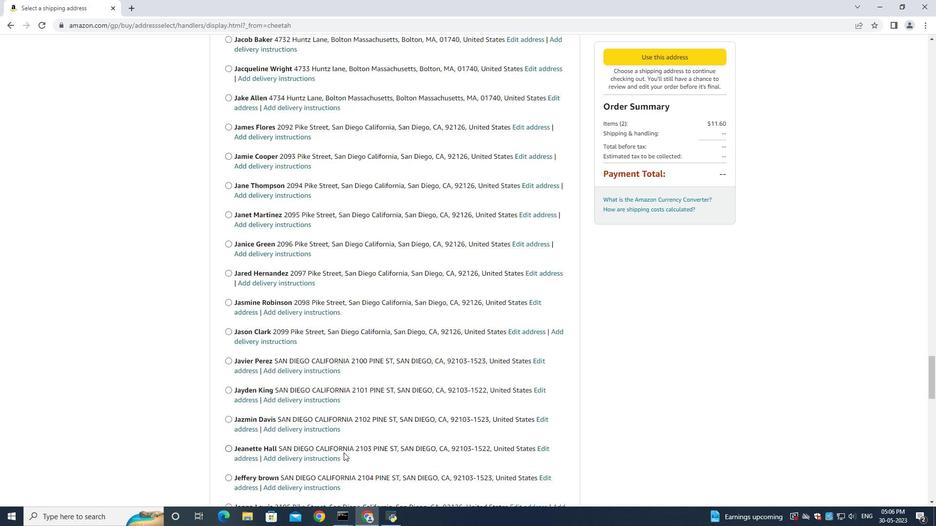 
Action: Mouse scrolled (343, 452) with delta (0, 0)
Screenshot: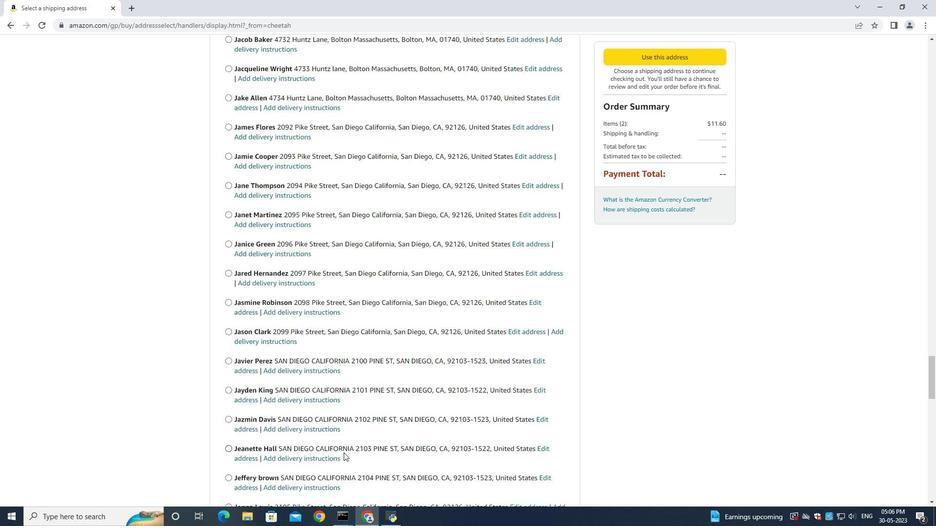 
Action: Mouse scrolled (343, 452) with delta (0, 0)
Screenshot: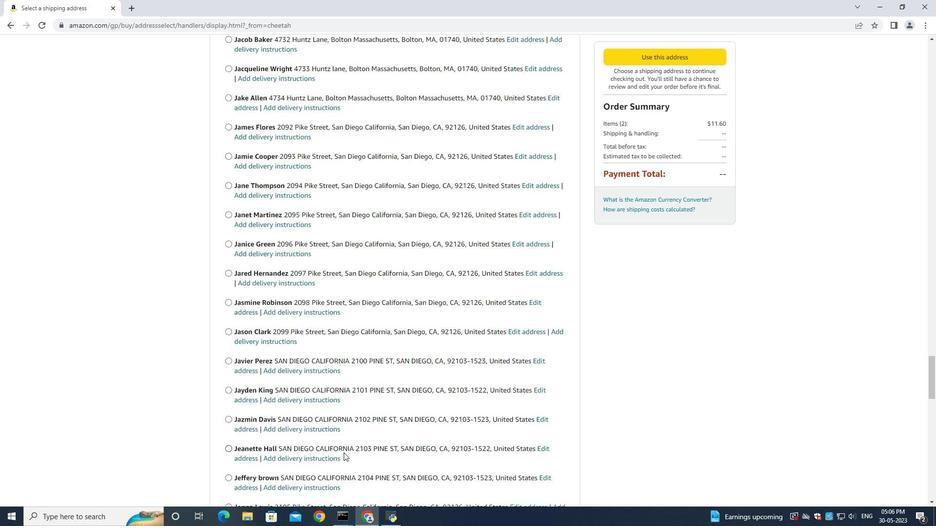 
Action: Mouse scrolled (343, 452) with delta (0, 0)
Screenshot: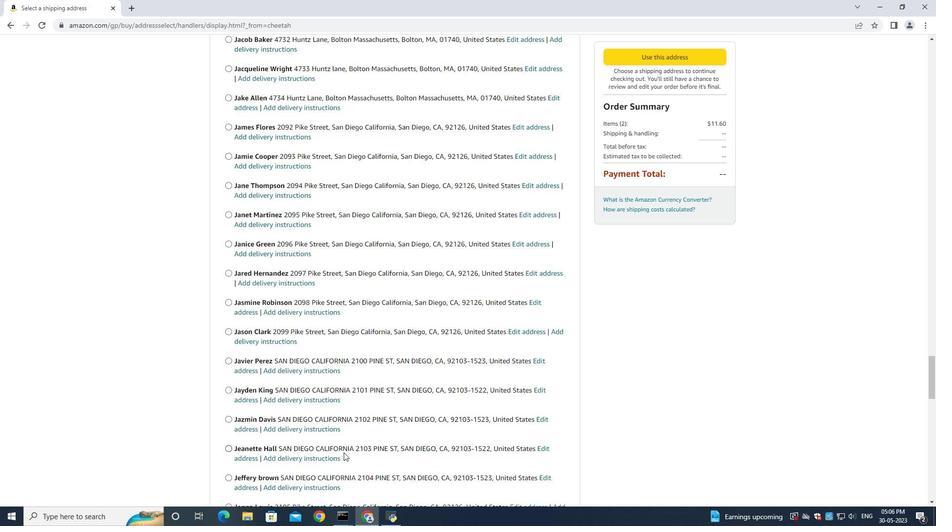
Action: Mouse scrolled (343, 452) with delta (0, 0)
Screenshot: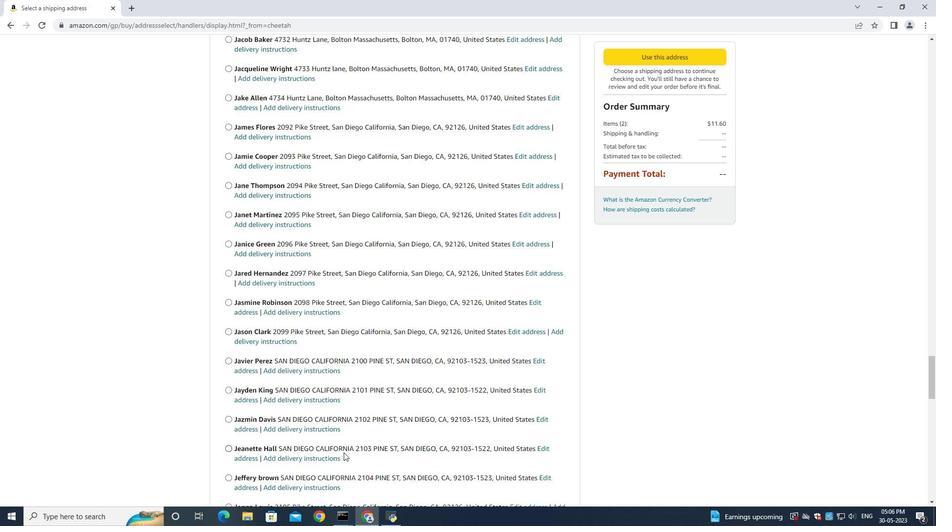 
Action: Mouse scrolled (343, 452) with delta (0, 0)
Screenshot: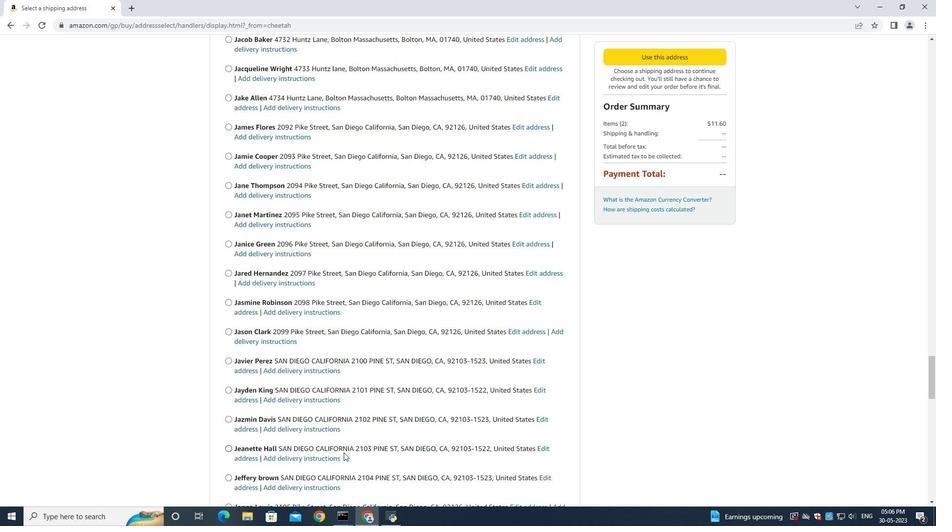 
Action: Mouse scrolled (343, 452) with delta (0, 0)
Screenshot: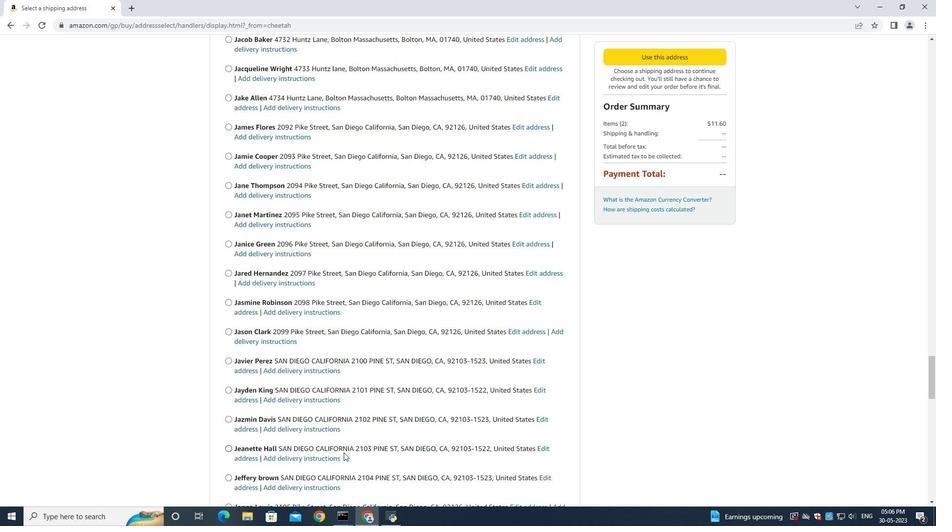 
Action: Mouse moved to (343, 451)
Screenshot: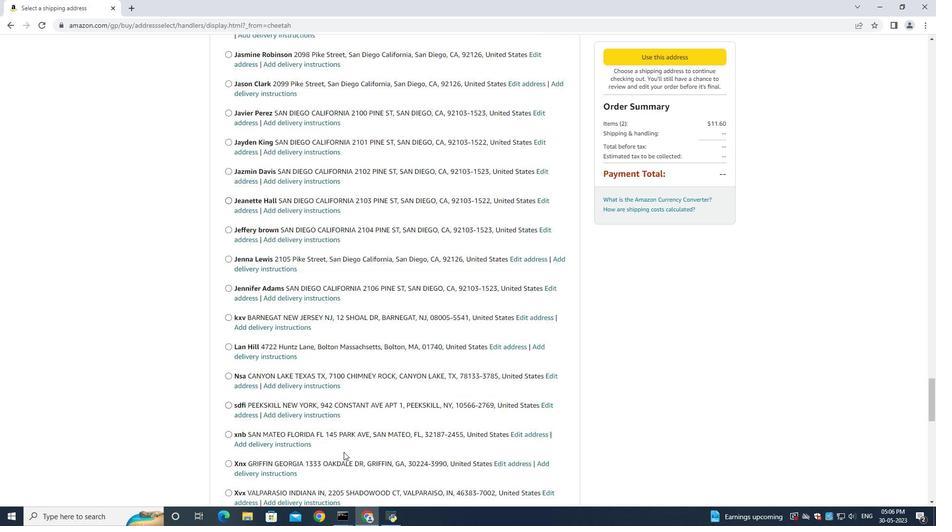 
Action: Mouse scrolled (343, 451) with delta (0, 0)
Screenshot: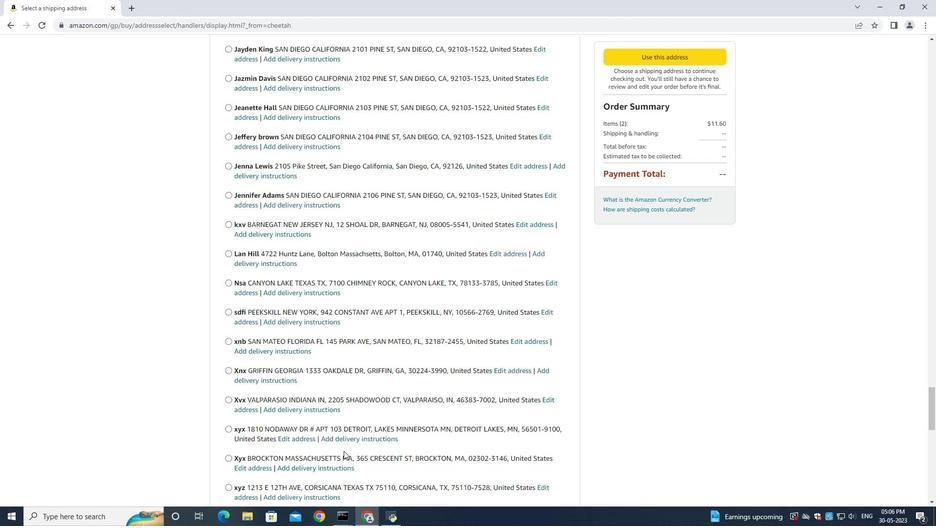 
Action: Mouse scrolled (343, 451) with delta (0, 0)
Screenshot: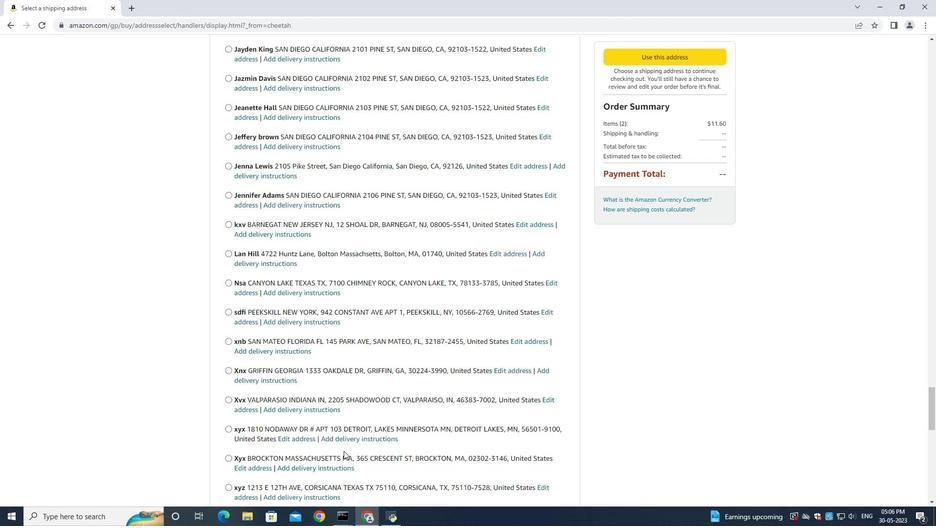 
Action: Mouse moved to (342, 451)
Screenshot: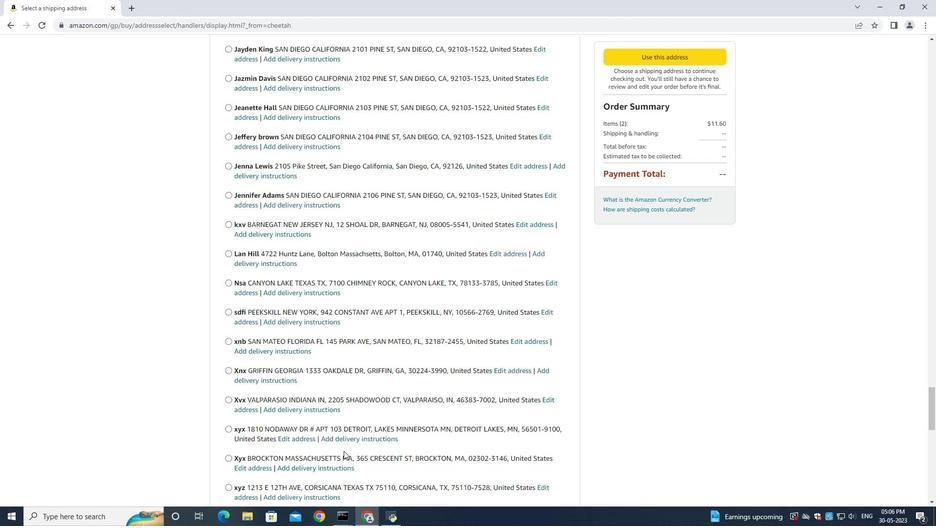 
Action: Mouse scrolled (342, 451) with delta (0, 0)
Screenshot: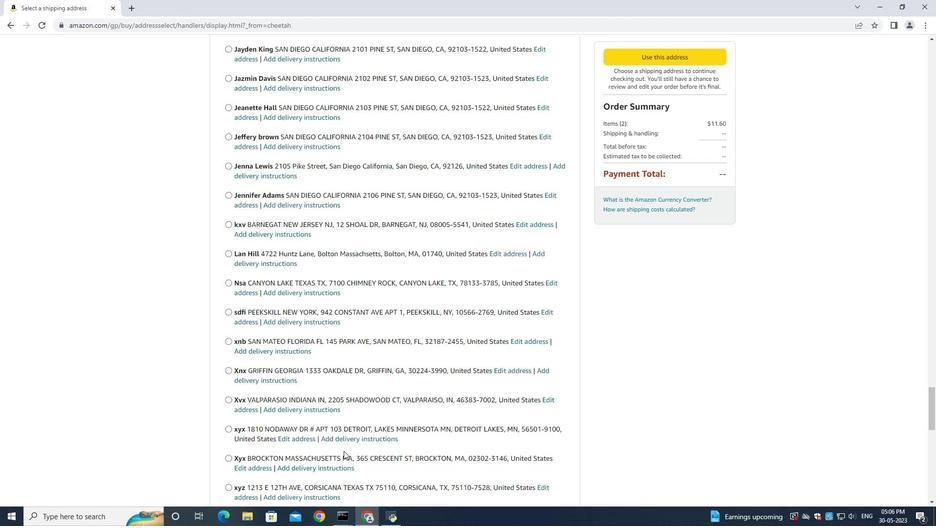 
Action: Mouse moved to (342, 452)
Screenshot: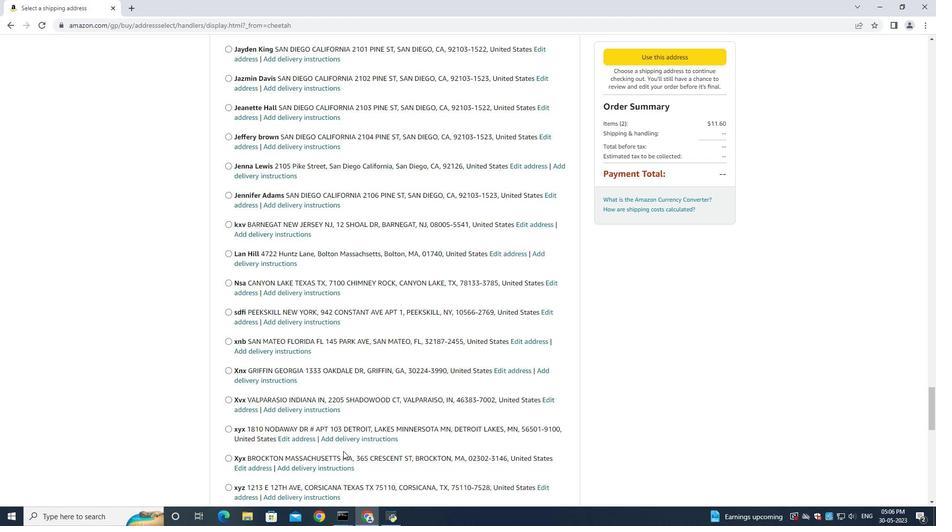 
Action: Mouse scrolled (342, 451) with delta (0, 0)
Screenshot: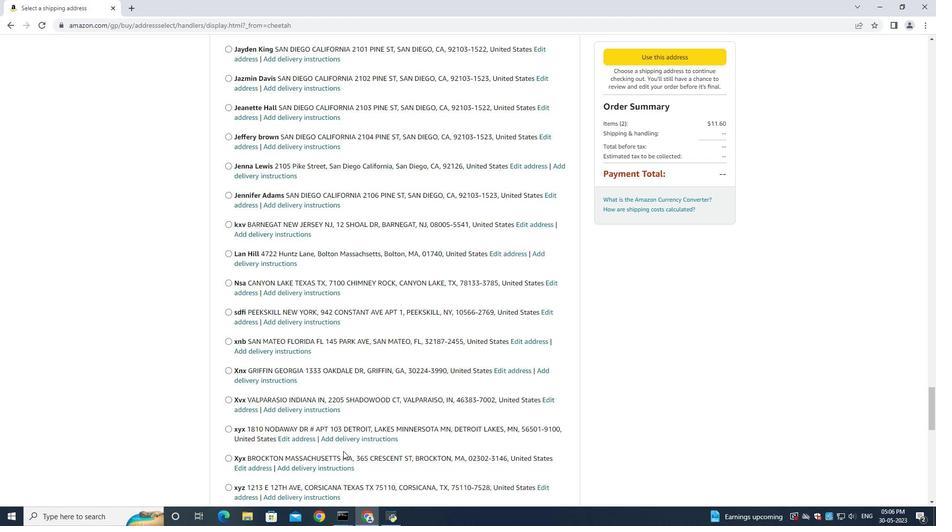 
Action: Mouse scrolled (342, 451) with delta (0, 0)
Screenshot: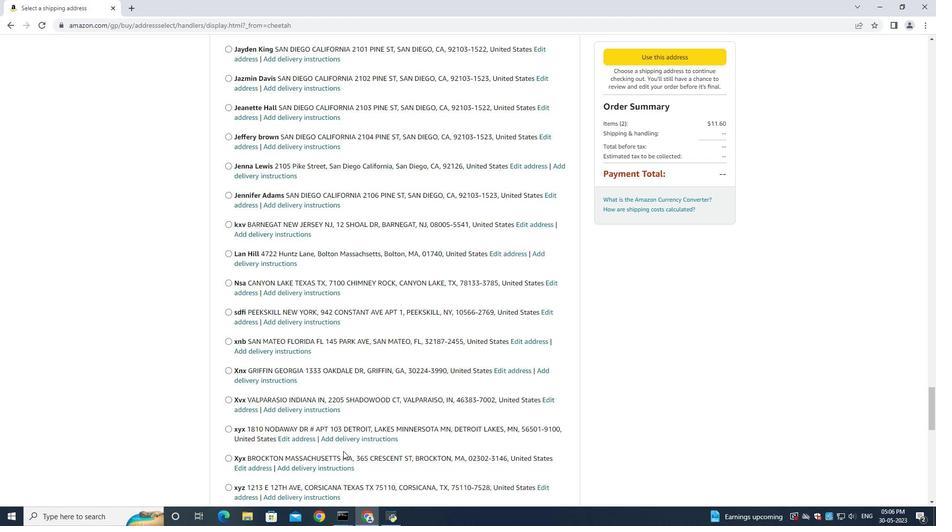 
Action: Mouse moved to (342, 452)
Screenshot: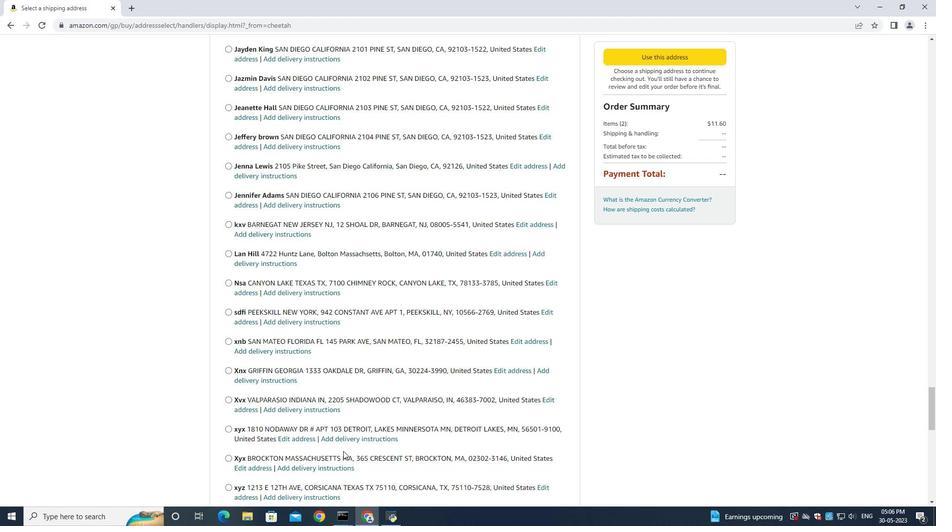
Action: Mouse scrolled (342, 451) with delta (0, 0)
Screenshot: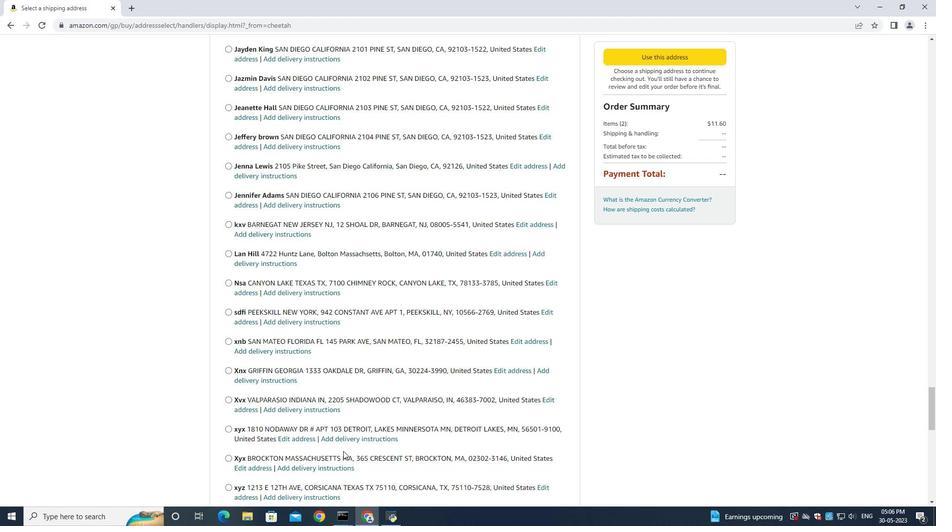 
Action: Mouse moved to (341, 453)
Screenshot: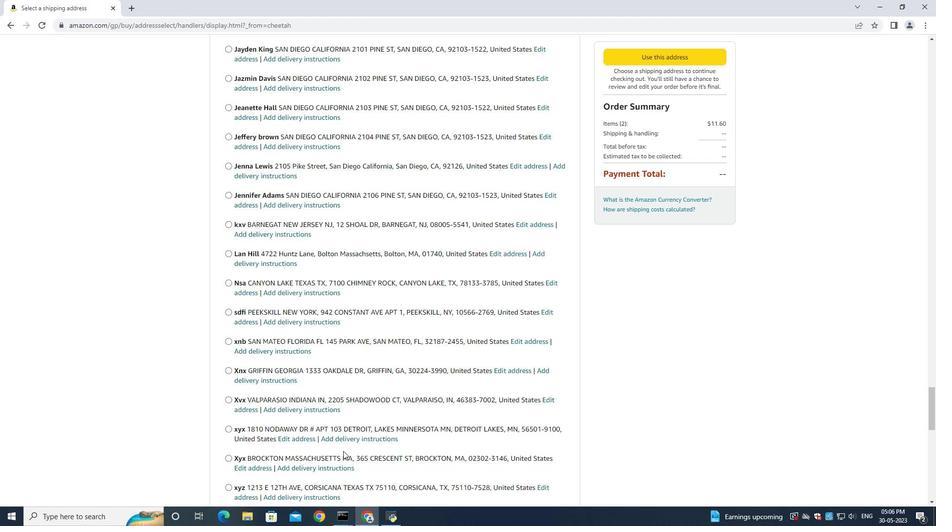
Action: Mouse scrolled (342, 452) with delta (0, 0)
Screenshot: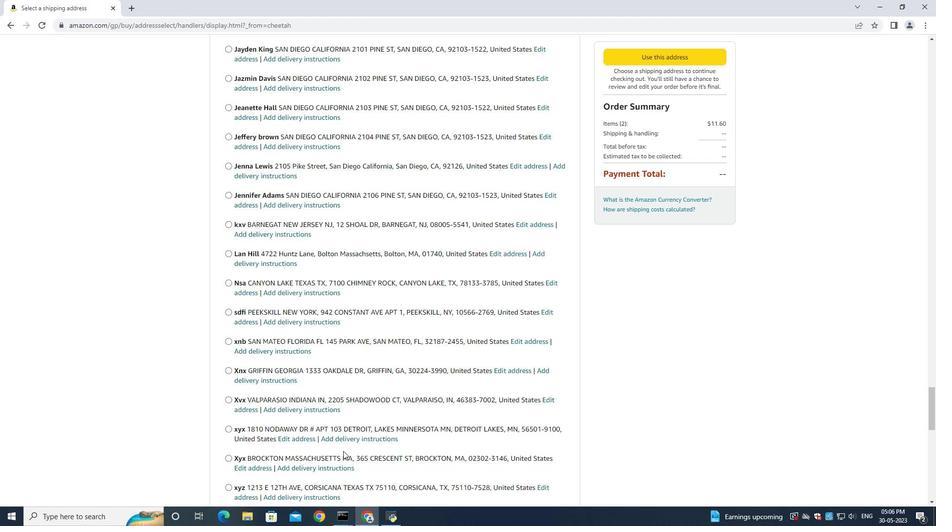 
Action: Mouse moved to (365, 397)
Screenshot: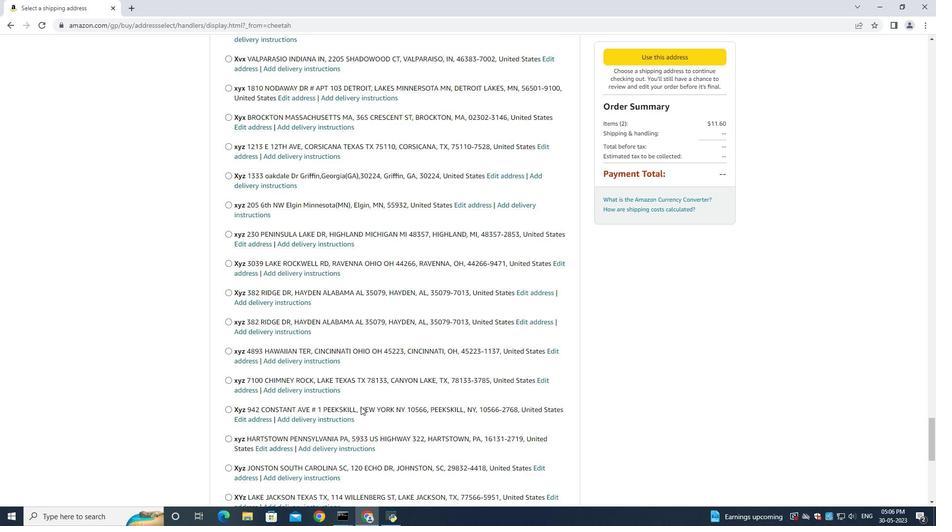 
Action: Mouse scrolled (365, 397) with delta (0, 0)
Screenshot: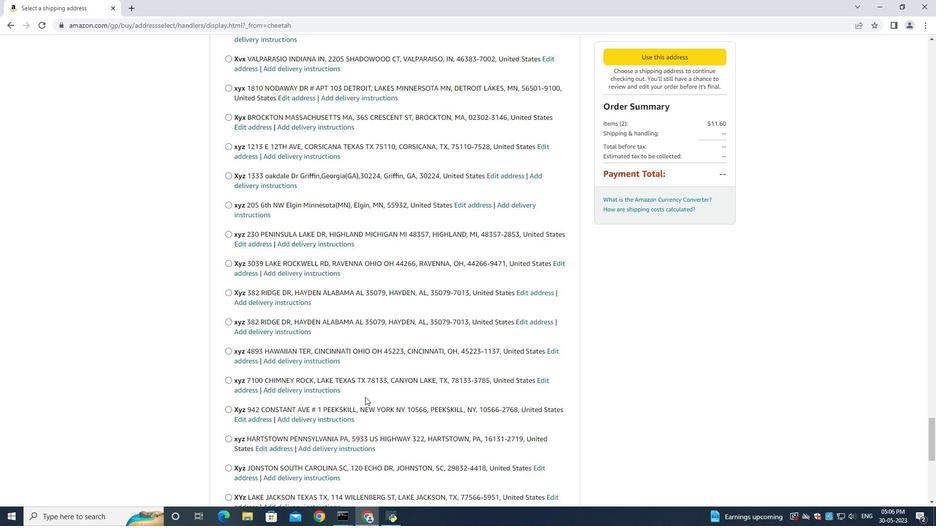 
Action: Mouse scrolled (365, 397) with delta (0, 0)
Screenshot: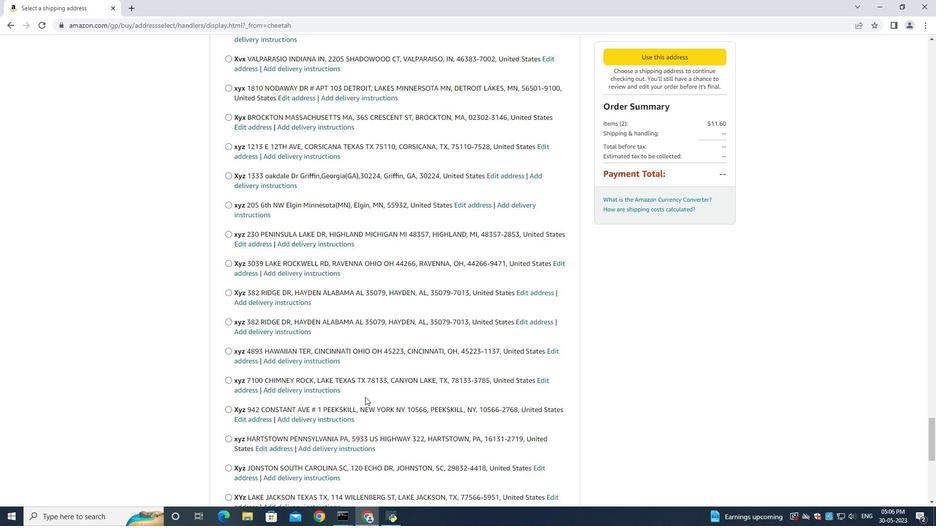 
Action: Mouse scrolled (365, 397) with delta (0, 0)
Screenshot: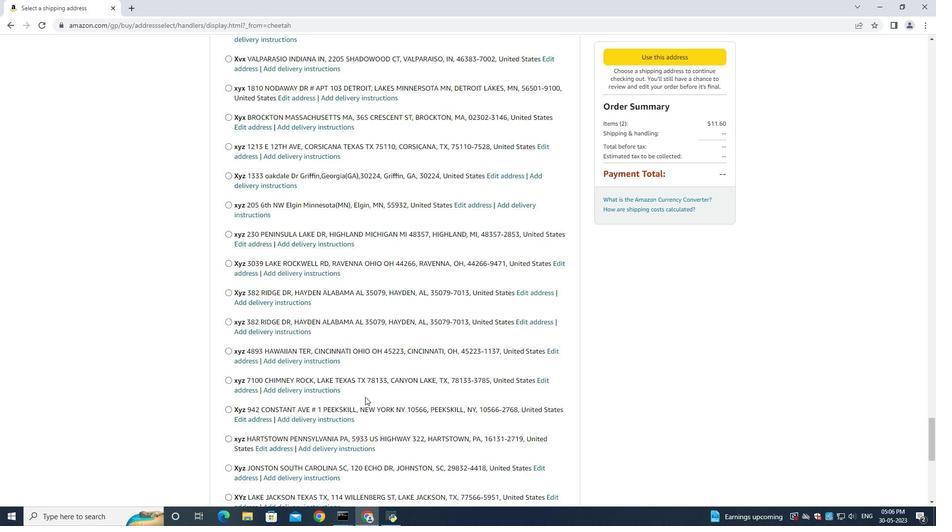 
Action: Mouse scrolled (365, 397) with delta (0, 0)
Screenshot: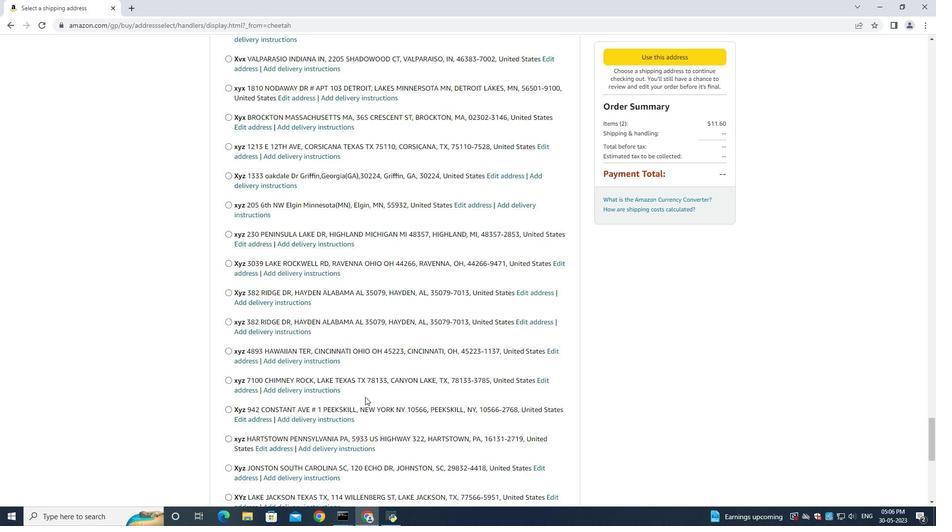 
Action: Mouse scrolled (365, 397) with delta (0, 0)
Screenshot: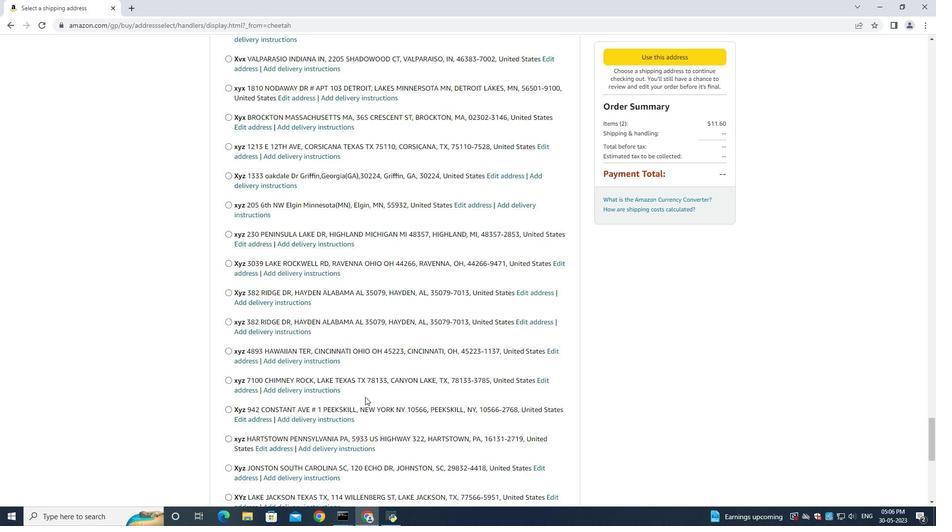 
Action: Mouse moved to (281, 372)
Screenshot: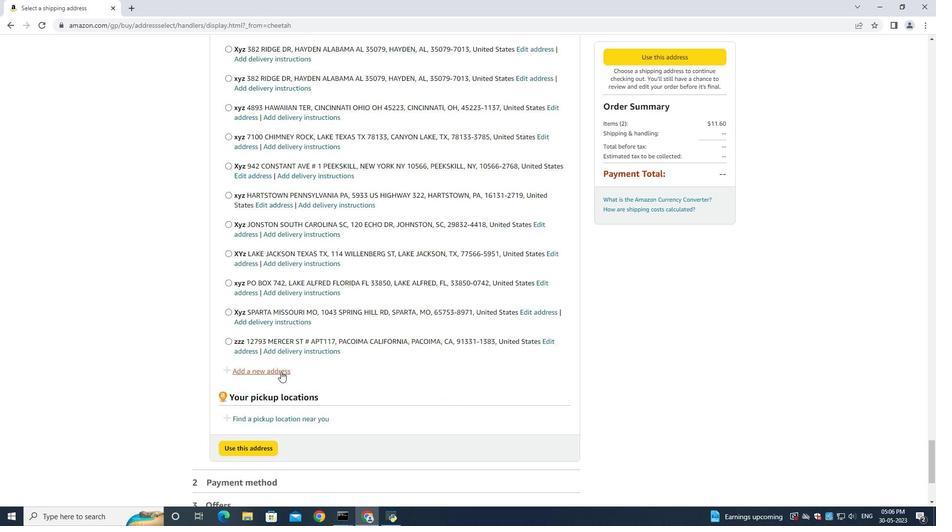 
Action: Mouse pressed left at (281, 372)
Screenshot: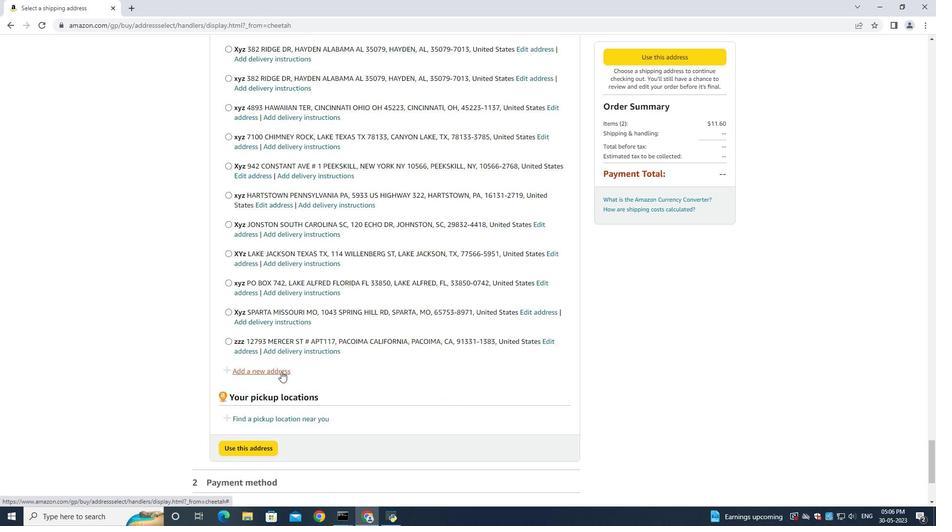 
Action: Mouse moved to (330, 235)
Screenshot: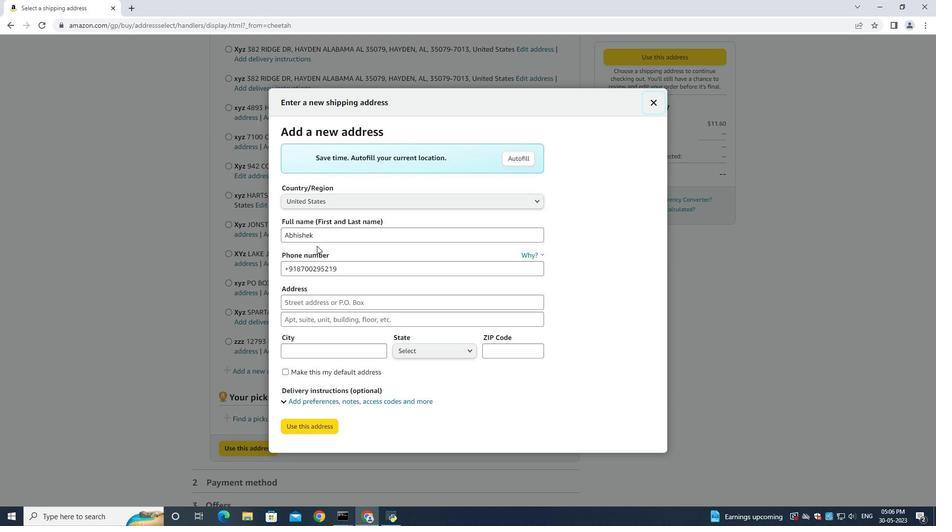 
Action: Mouse pressed left at (330, 235)
Screenshot: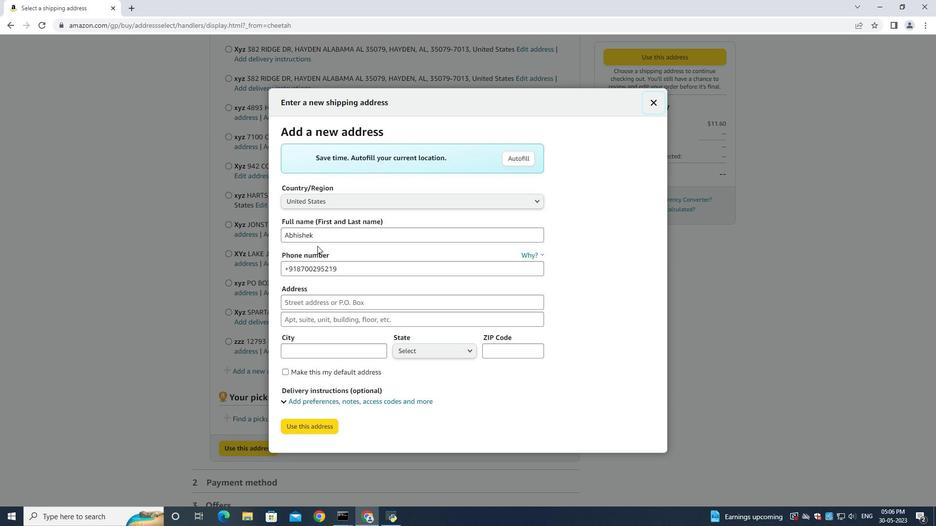 
Action: Key pressed ctrl+A<Key.backspace><Key.shift>Jermiah<Key.space><Key.shift><Key.shift><Key.shift><Key.shift><Key.shift><Key.shift><Key.shift><Key.shift><Key.shift><Key.shift><Key.shift><Key.shift><Key.shift><Key.shift><Key.shift><Key.shift><Key.shift><Key.shift><Key.shift>Turner<Key.space><Key.tab><Key.tab><Key.backspace>9285042162<Key.tab>4200<Key.space><Key.shift>Skips<Key.space><Key.shift><Key.shift><Key.shift><Key.shift><Key.shift><Key.shift><Key.shift><Key.shift><Key.shift><Key.shift><Key.shift><Key.shift><Key.shift><Key.shift><Key.shift><Key.shift><Key.shift><Key.shift><Key.shift><Key.shift><Key.shift><Key.shift><Key.shift><Key.shift><Key.shift><Key.shift><Key.shift><Key.shift><Key.shift><Key.shift><Key.shift><Key.shift>Lane<Key.space><Key.tab><Key.shift>Phoenix<Key.space><Key.shift><Key.shift><Key.shift><Key.shift><Key.shift><Key.shift><Key.shift><Key.shift><Key.shift><Key.shift><Key.shift><Key.shift><Key.shift><Key.shift><Key.shift><Key.shift><Key.shift>Arizona<Key.space><Key.tab><Key.shift><Key.shift>Phoenix<Key.tab><Key.up><Key.shift>Arizona
Screenshot: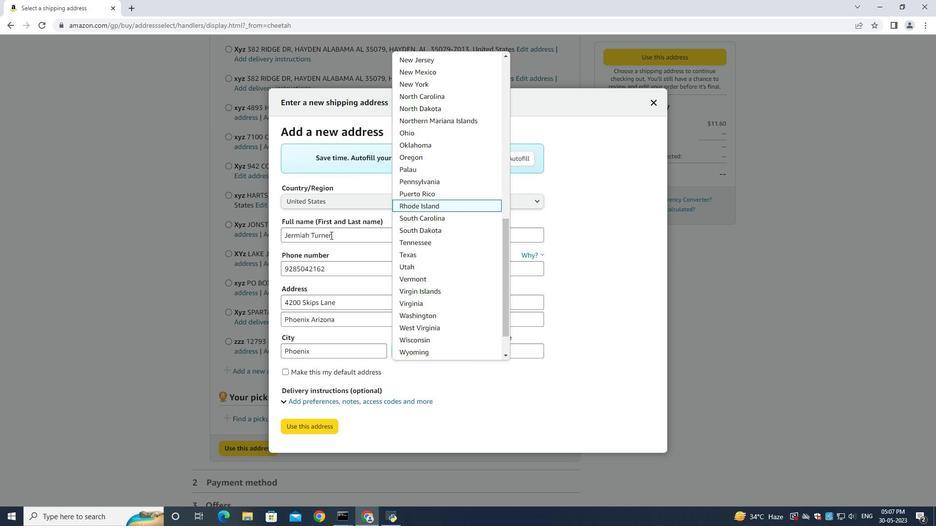 
Action: Mouse moved to (431, 206)
Screenshot: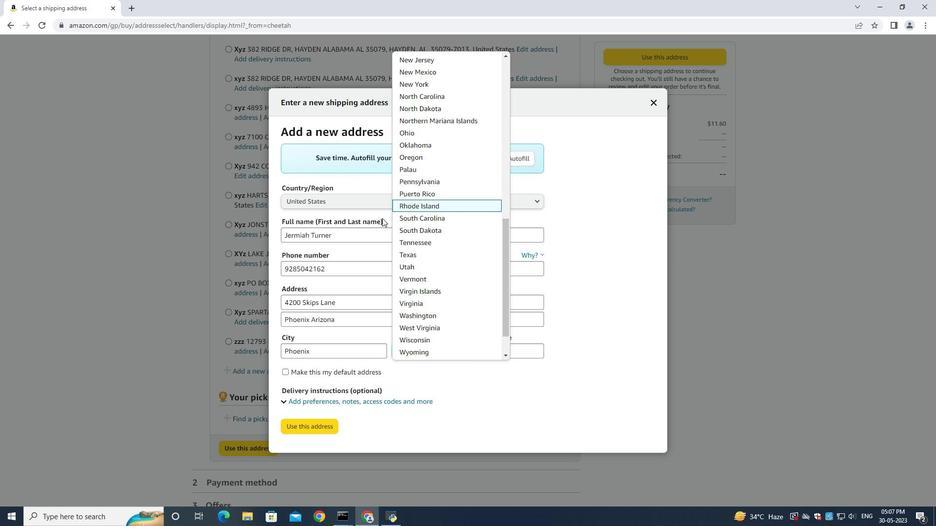
Action: Mouse scrolled (431, 207) with delta (0, 0)
Screenshot: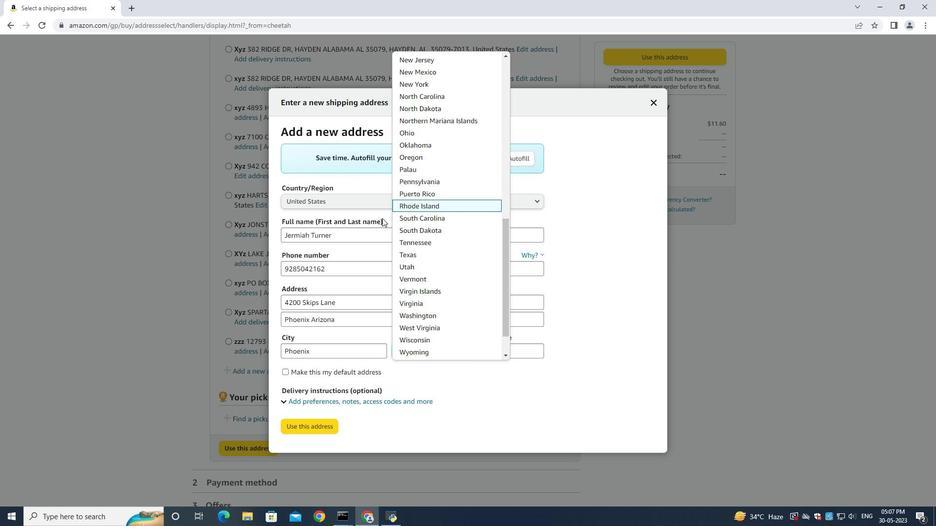 
Action: Mouse scrolled (431, 207) with delta (0, 0)
Screenshot: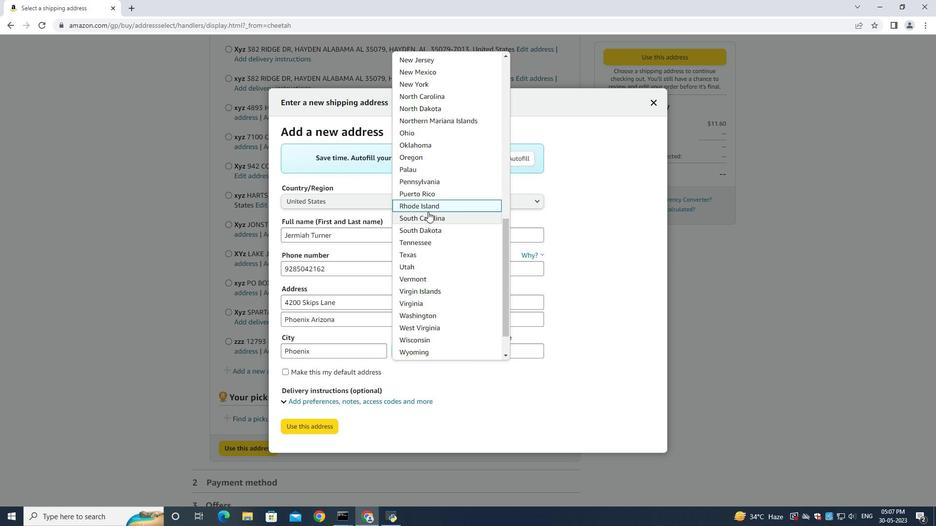 
Action: Mouse scrolled (431, 207) with delta (0, 0)
Screenshot: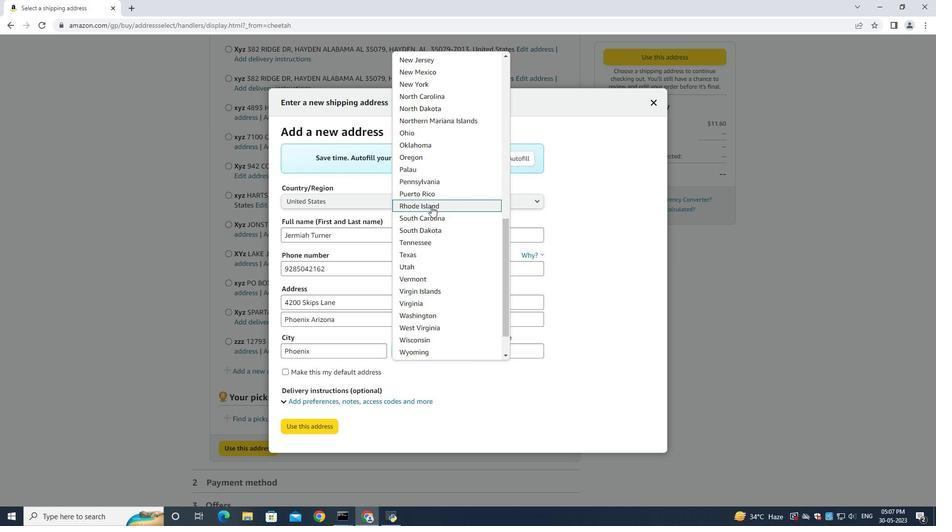 
Action: Mouse scrolled (431, 207) with delta (0, 0)
Screenshot: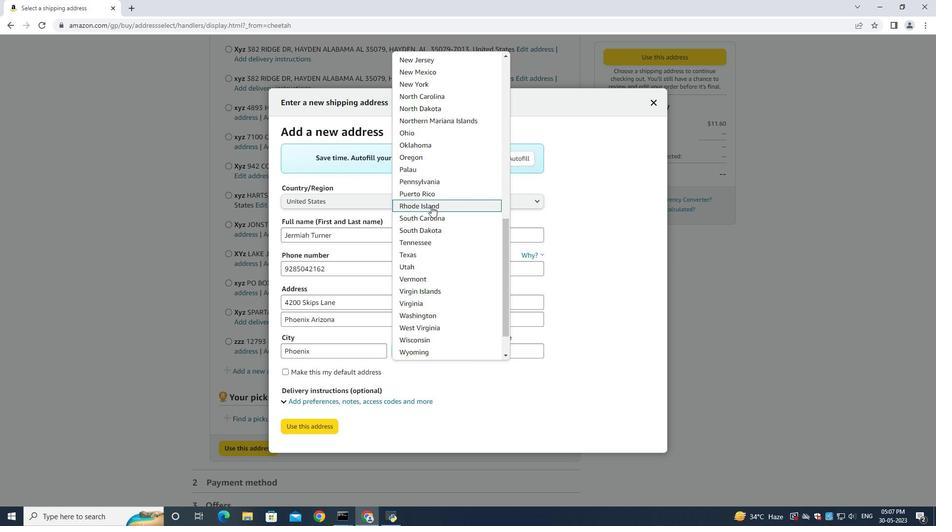 
Action: Mouse scrolled (431, 207) with delta (0, 0)
Screenshot: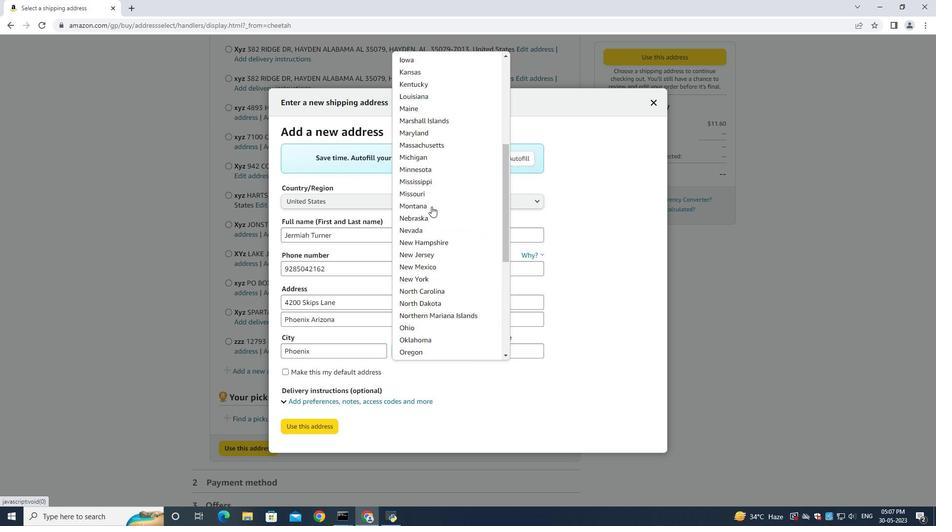 
Action: Mouse scrolled (431, 207) with delta (0, 0)
Screenshot: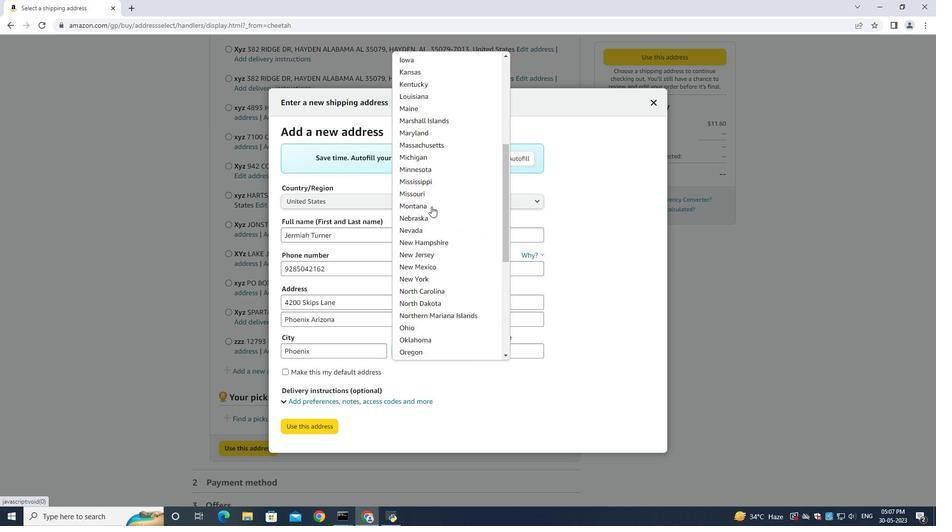 
Action: Mouse scrolled (431, 207) with delta (0, 0)
Screenshot: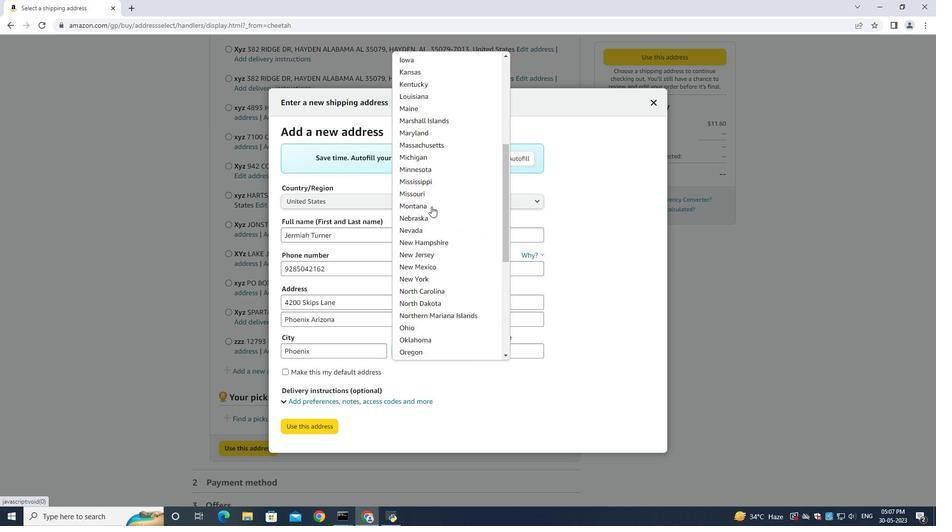 
Action: Mouse scrolled (431, 207) with delta (0, 0)
Screenshot: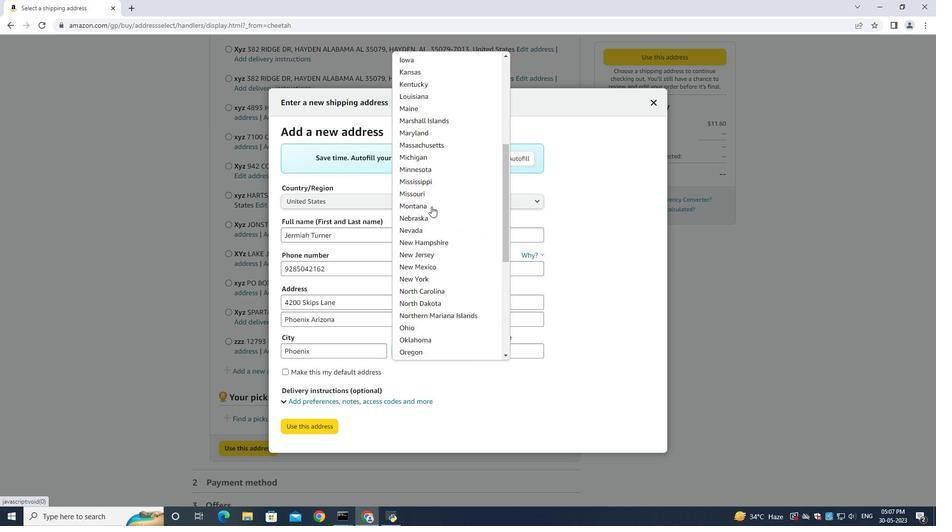 
Action: Mouse scrolled (431, 207) with delta (0, 0)
Screenshot: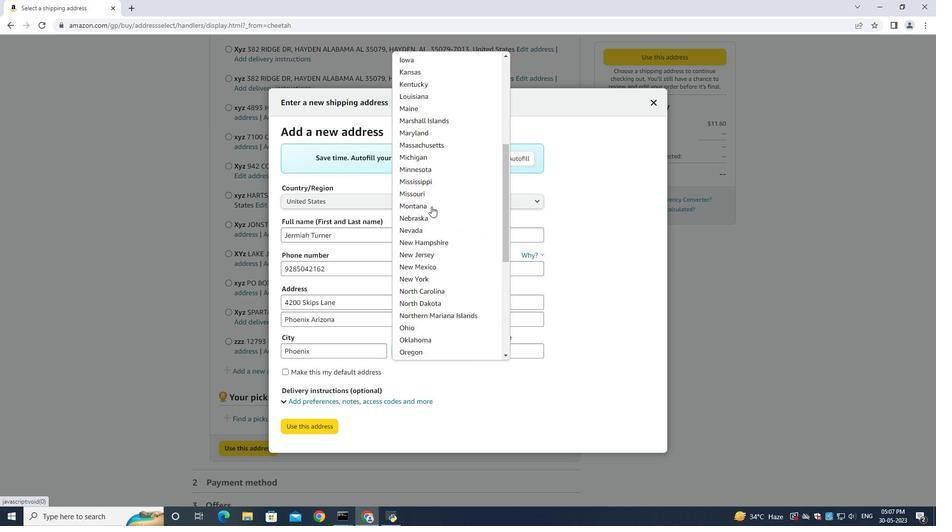 
Action: Mouse scrolled (431, 207) with delta (0, 0)
Screenshot: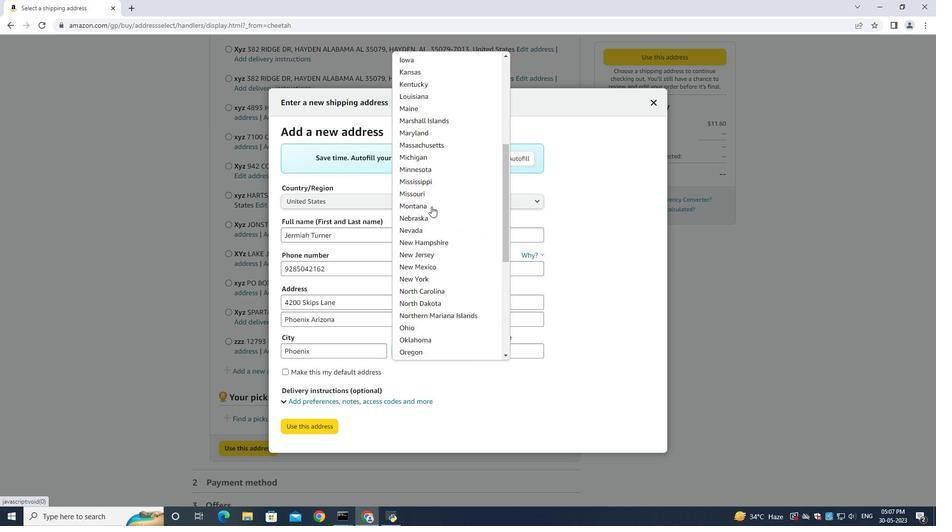 
Action: Mouse scrolled (431, 207) with delta (0, 0)
Screenshot: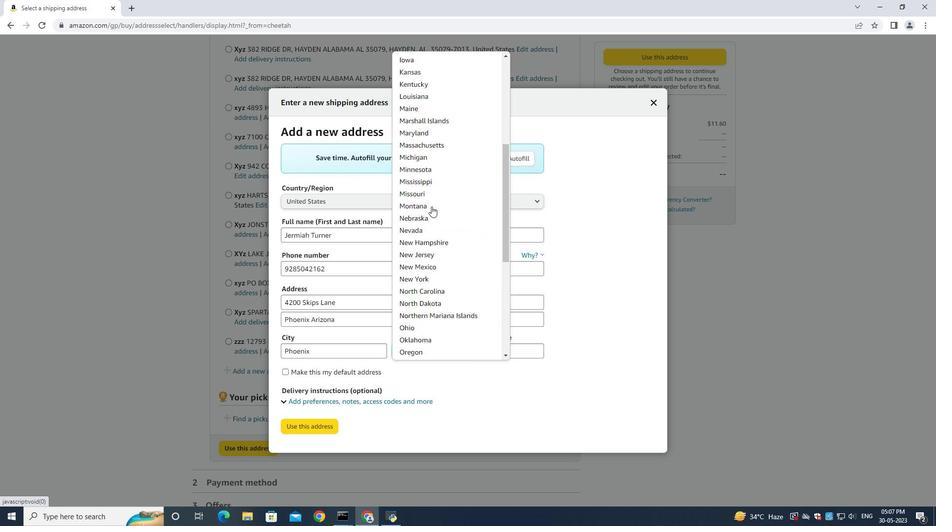 
Action: Mouse scrolled (431, 207) with delta (0, 0)
Screenshot: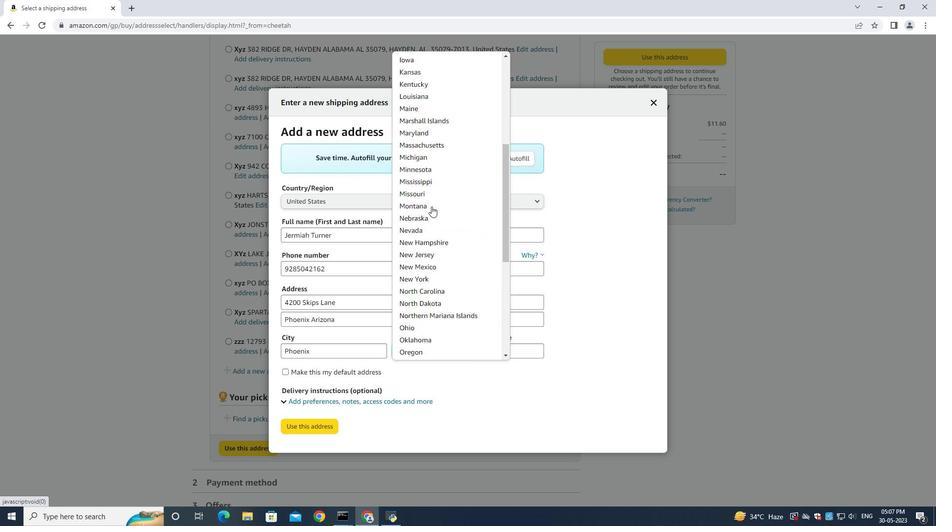 
Action: Mouse scrolled (431, 207) with delta (0, 0)
Screenshot: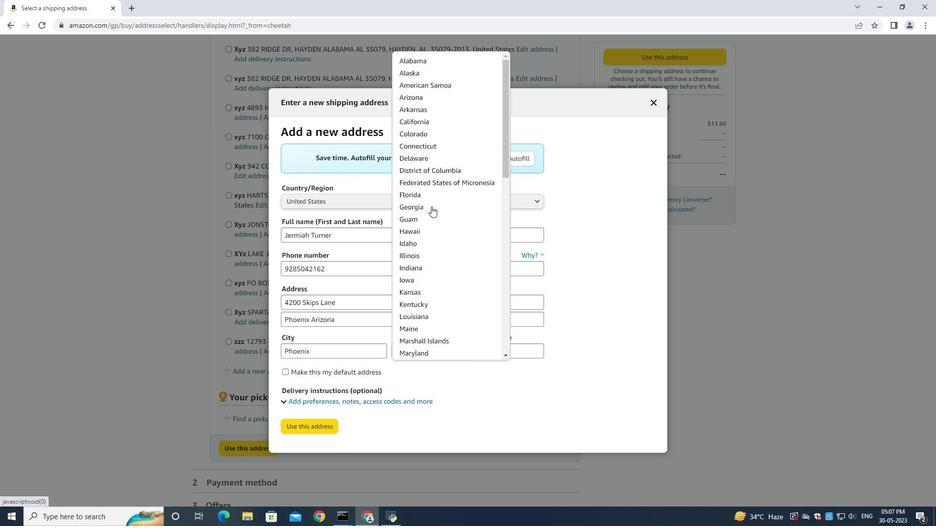 
Action: Mouse scrolled (431, 207) with delta (0, 0)
Screenshot: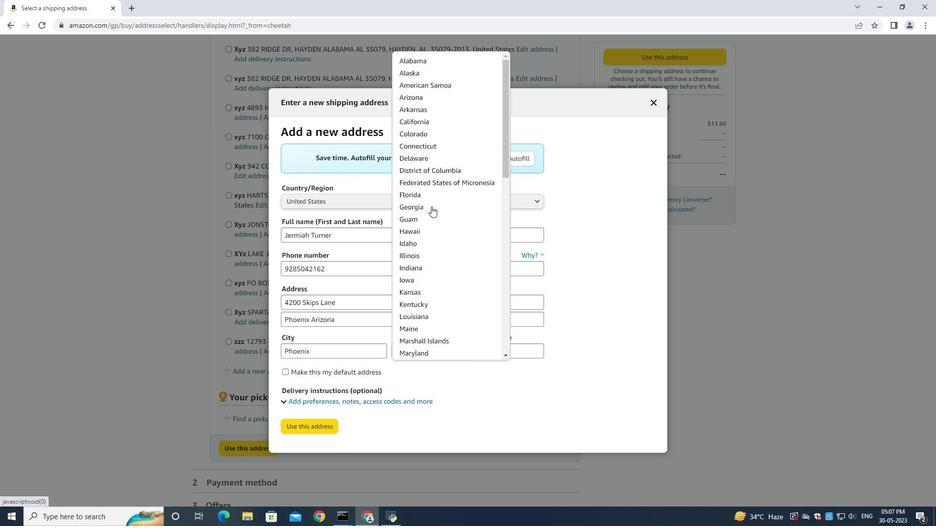
Action: Mouse scrolled (431, 207) with delta (0, 0)
Screenshot: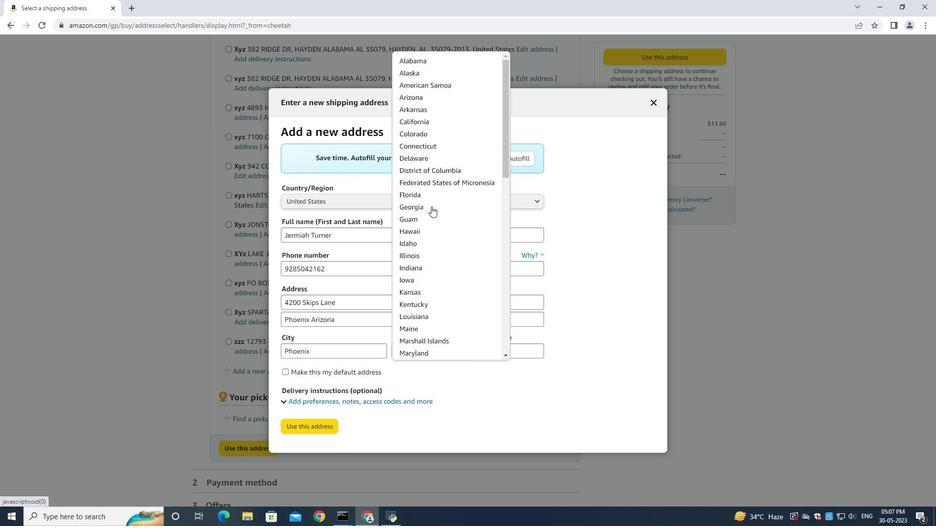 
Action: Mouse scrolled (431, 207) with delta (0, 0)
Screenshot: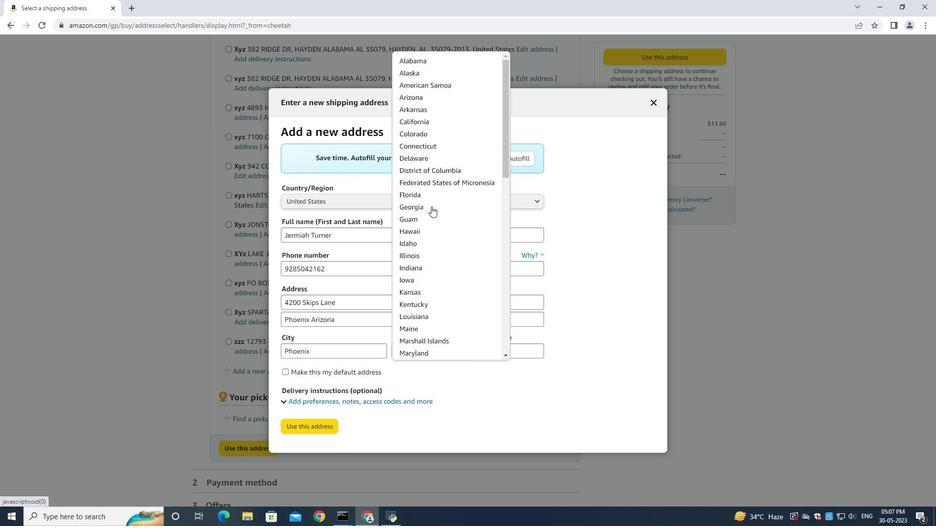 
Action: Mouse scrolled (431, 207) with delta (0, 0)
Screenshot: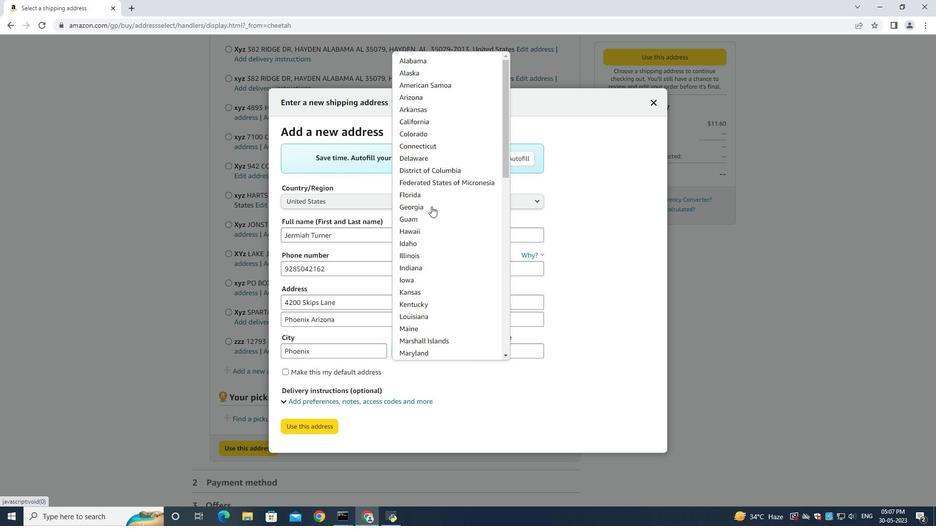 
Action: Mouse scrolled (431, 207) with delta (0, 0)
Screenshot: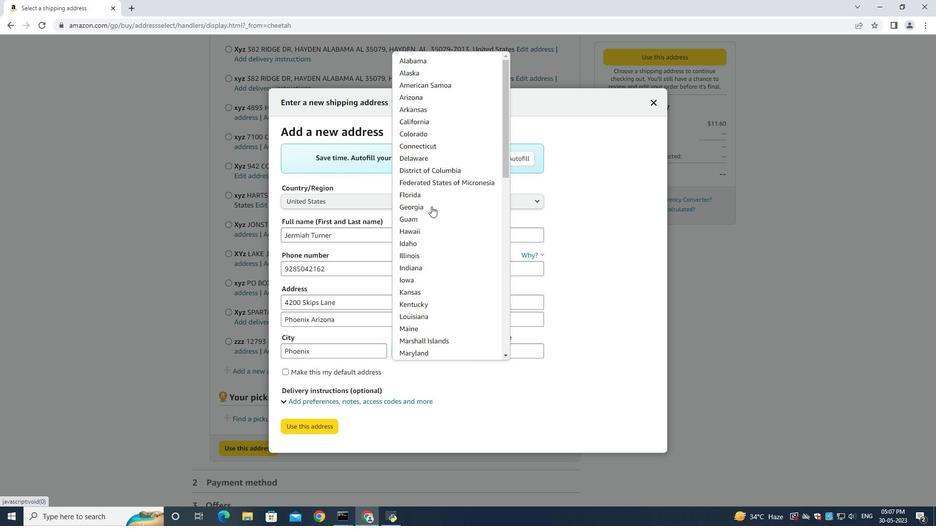 
Action: Mouse scrolled (431, 207) with delta (0, 0)
Screenshot: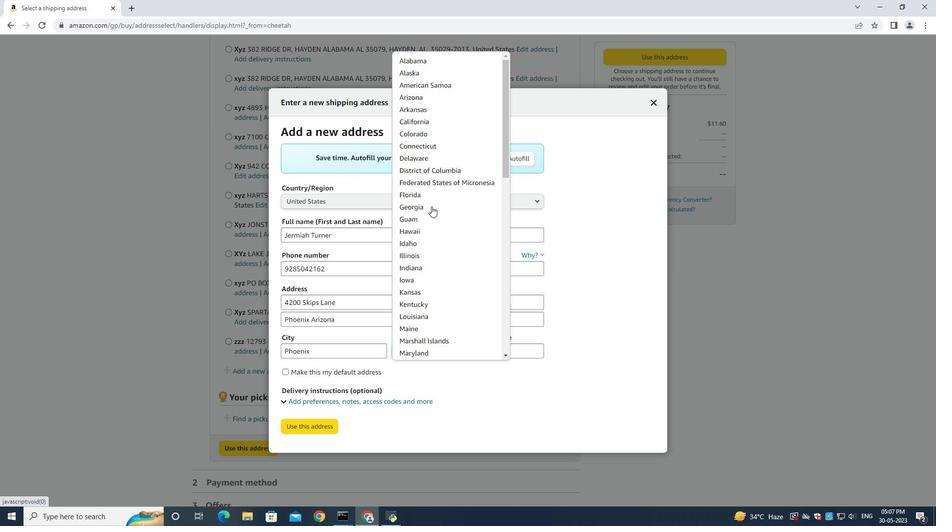 
Action: Mouse moved to (440, 100)
Screenshot: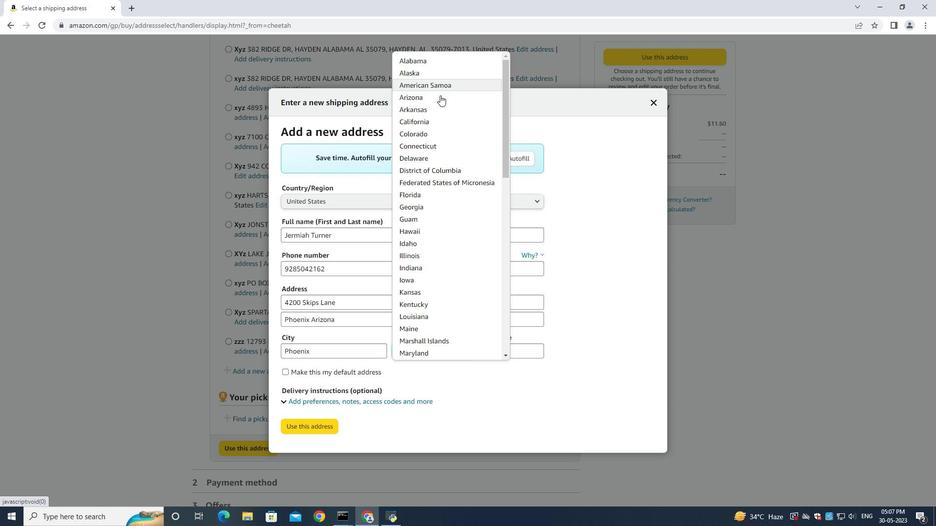 
Action: Mouse pressed left at (440, 100)
Screenshot: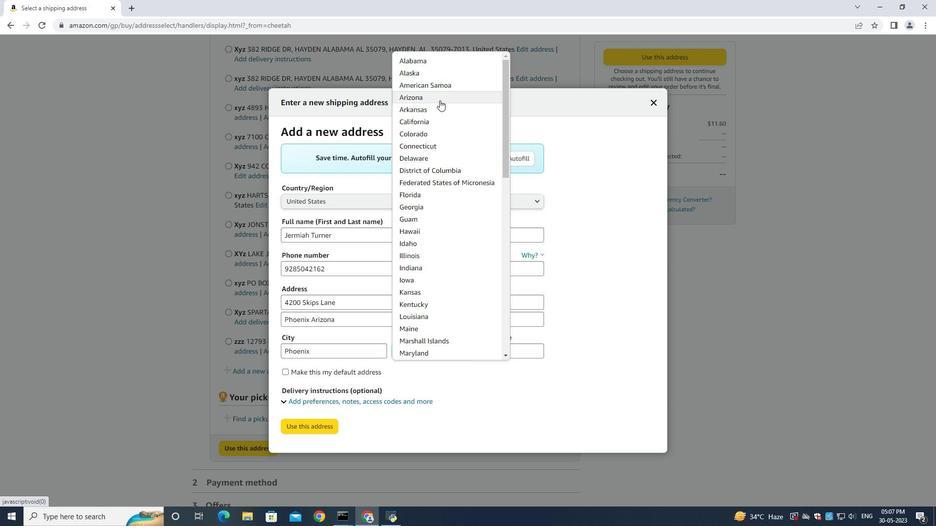 
Action: Mouse moved to (493, 349)
Screenshot: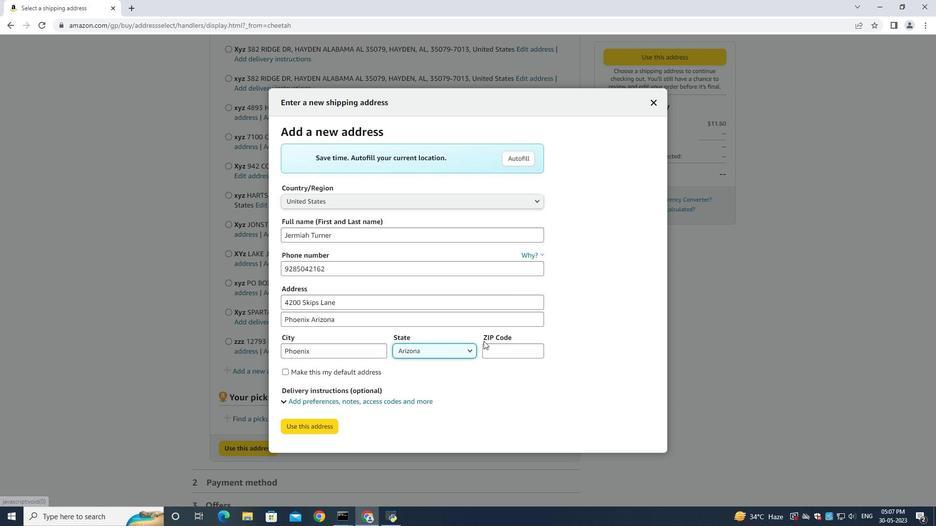
Action: Mouse pressed left at (493, 349)
Screenshot: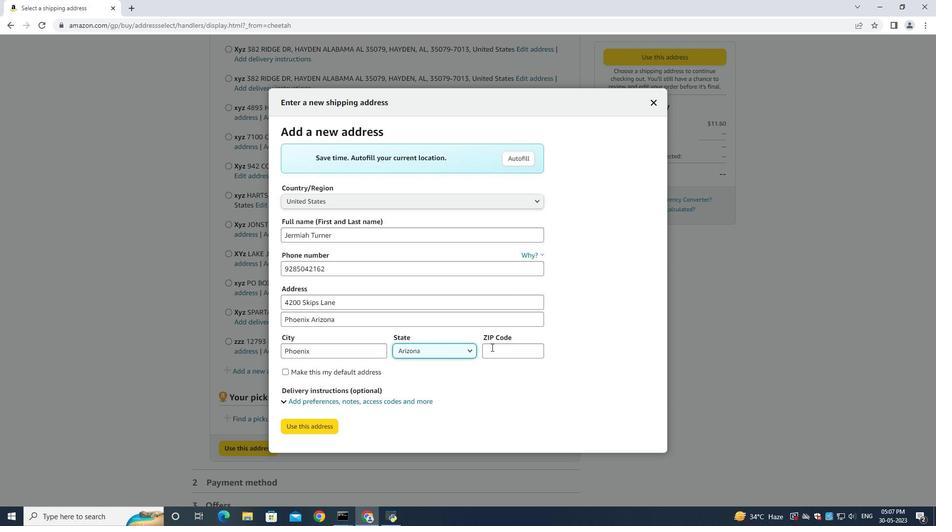 
Action: Key pressed 85012
Screenshot: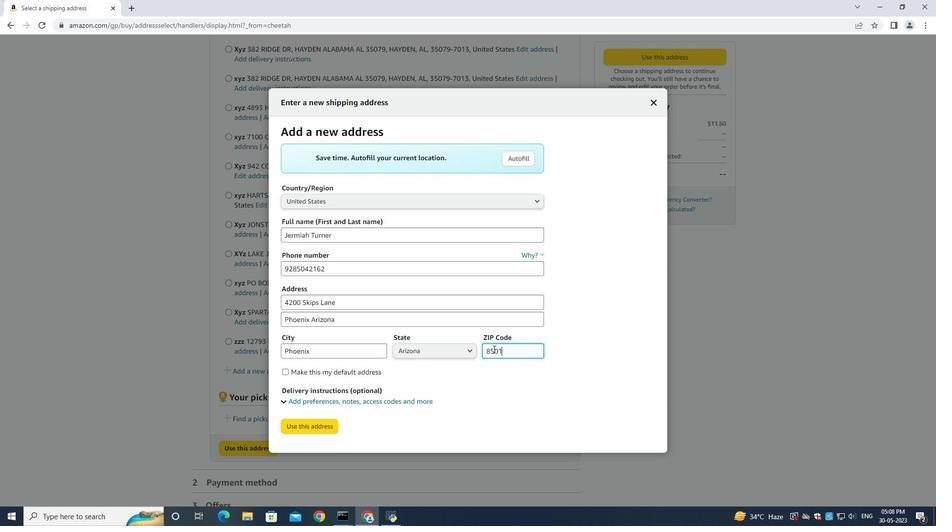 
Action: Mouse moved to (314, 433)
Screenshot: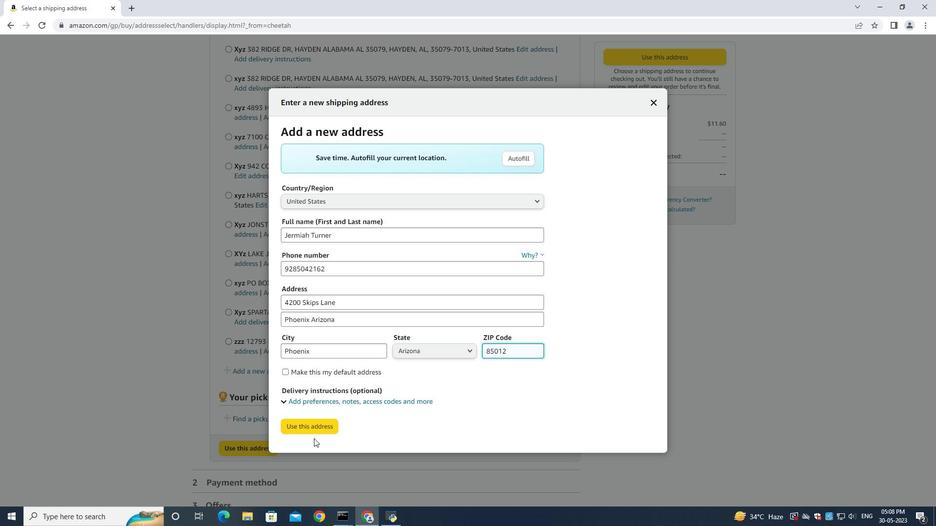 
Action: Mouse pressed left at (314, 433)
Screenshot: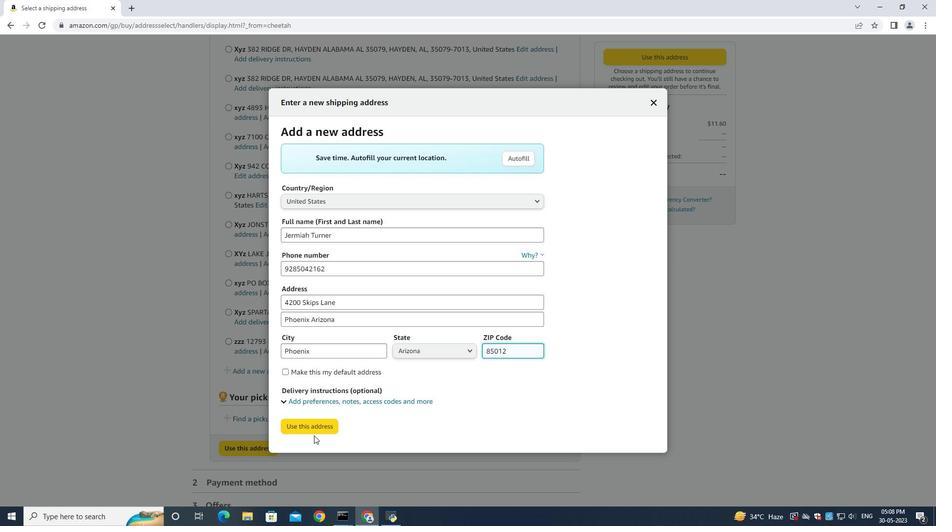 
Action: Mouse moved to (308, 496)
Screenshot: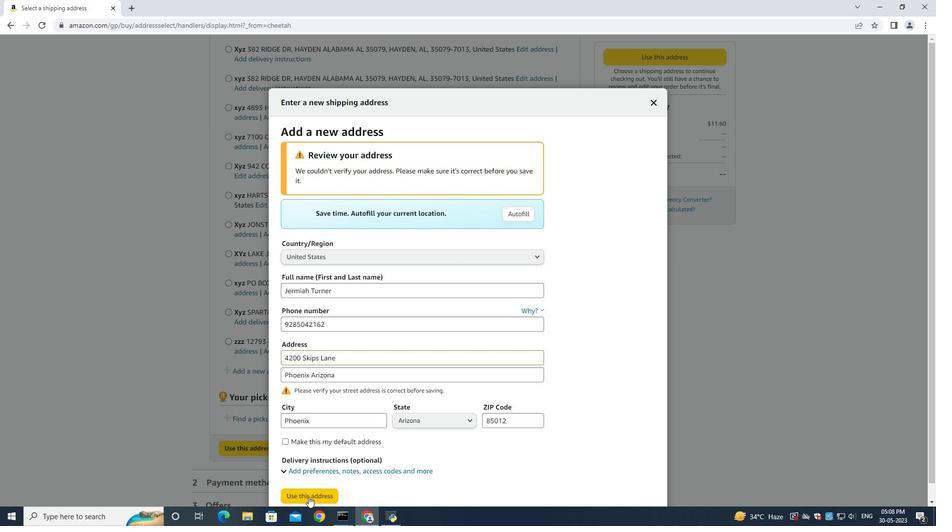 
Action: Mouse pressed left at (308, 496)
Screenshot: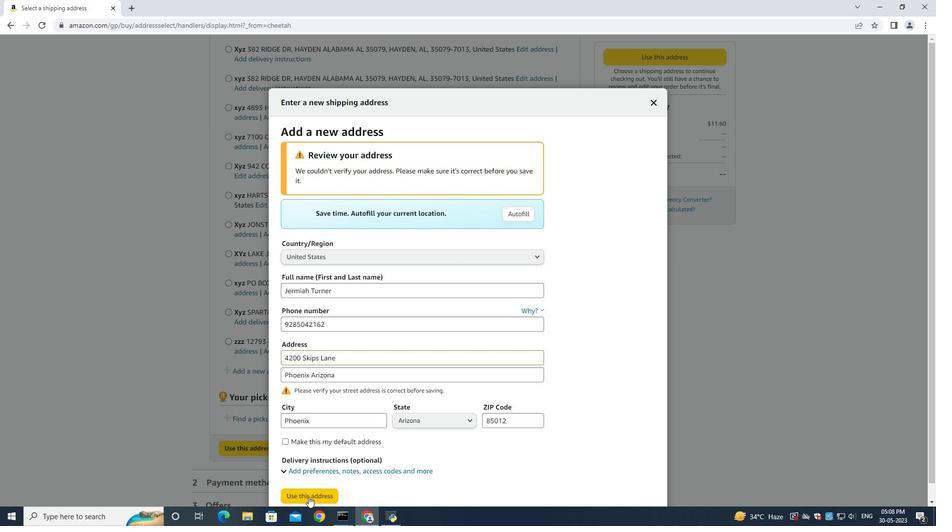 
Action: Mouse moved to (434, 335)
Screenshot: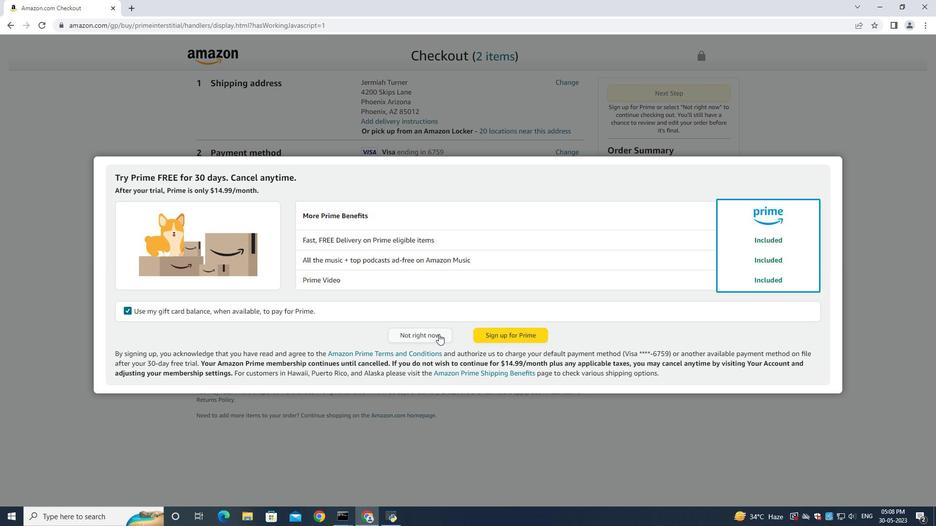 
Action: Mouse pressed left at (434, 335)
Screenshot: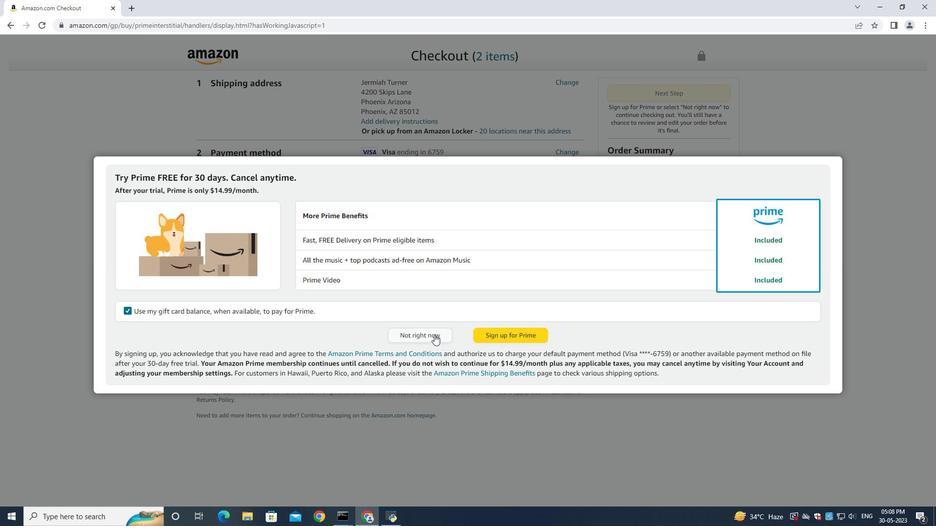 
Action: Mouse moved to (435, 334)
Screenshot: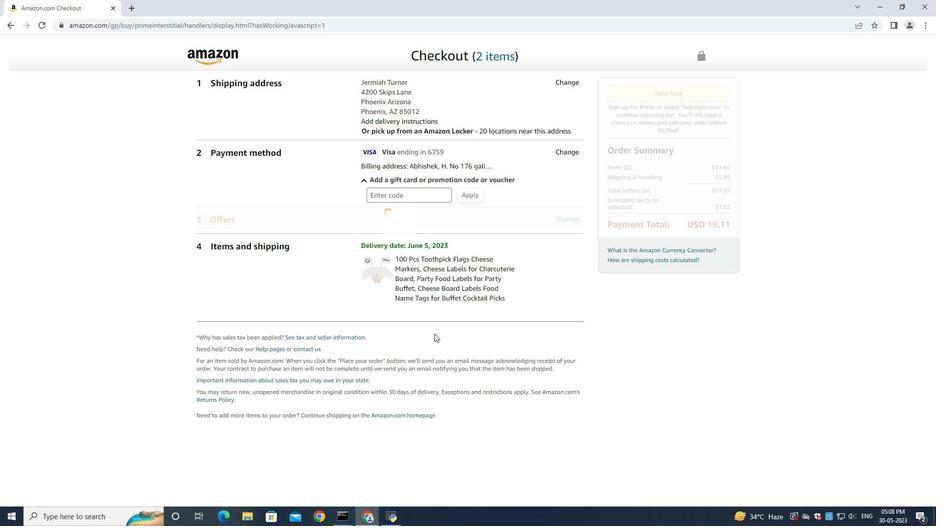 
Action: Mouse scrolled (435, 333) with delta (0, 0)
Screenshot: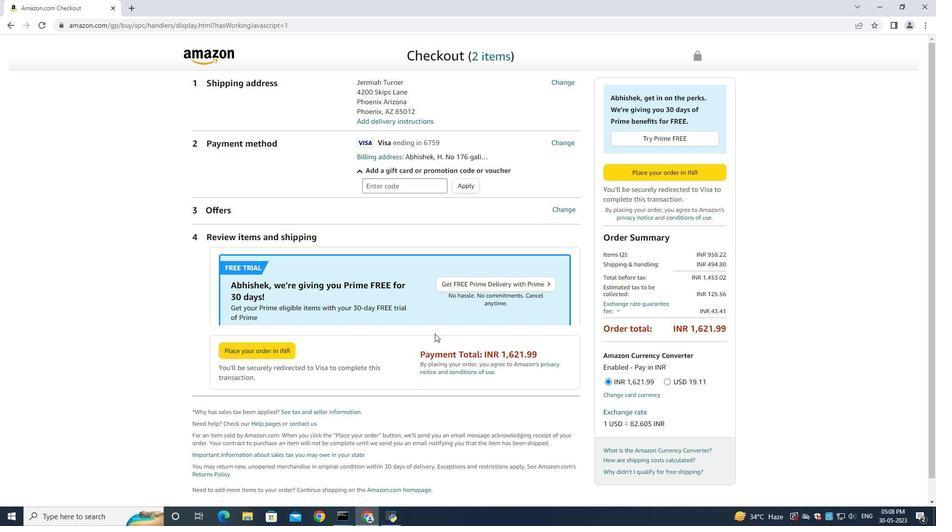 
Action: Mouse scrolled (435, 333) with delta (0, 0)
Screenshot: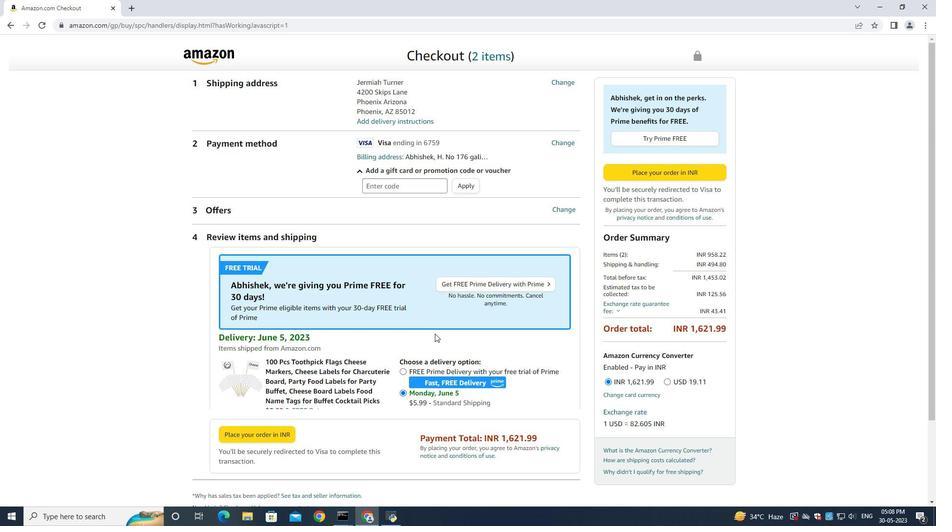 
Action: Mouse scrolled (435, 333) with delta (0, 0)
Screenshot: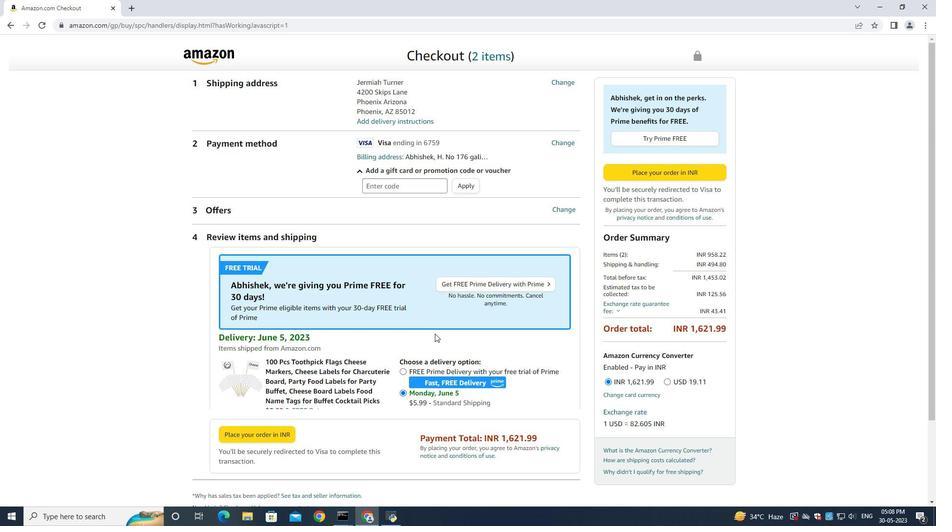 
Action: Mouse scrolled (435, 333) with delta (0, 0)
Screenshot: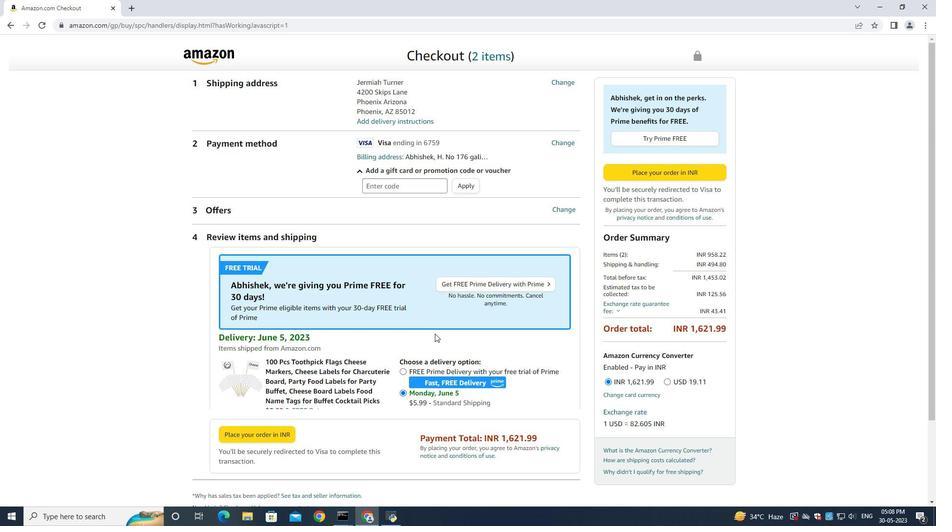 
Action: Mouse scrolled (435, 333) with delta (0, 0)
Screenshot: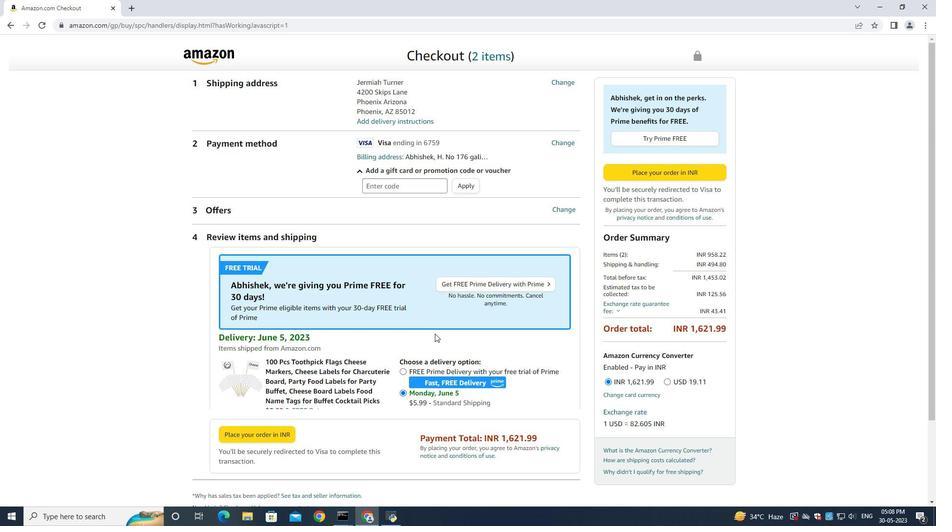 
Action: Mouse scrolled (435, 333) with delta (0, 0)
Screenshot: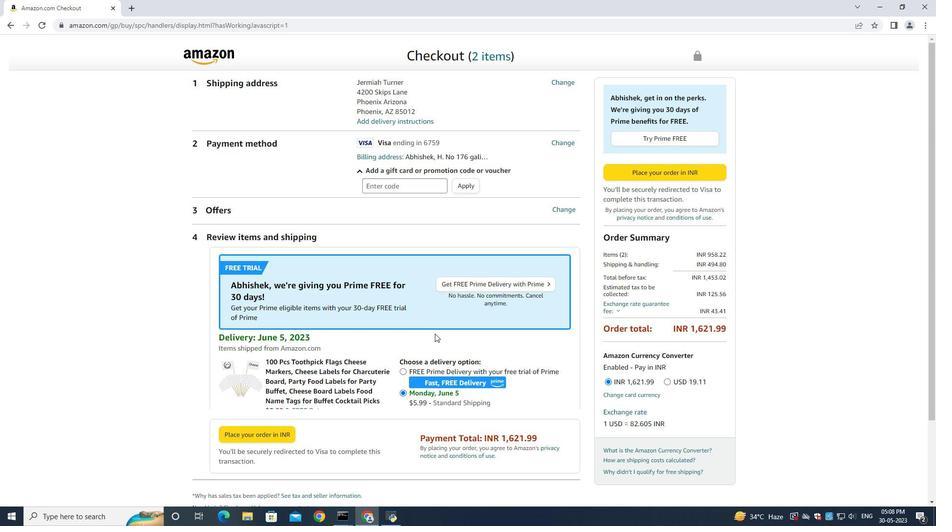
Action: Mouse scrolled (435, 333) with delta (0, 0)
Screenshot: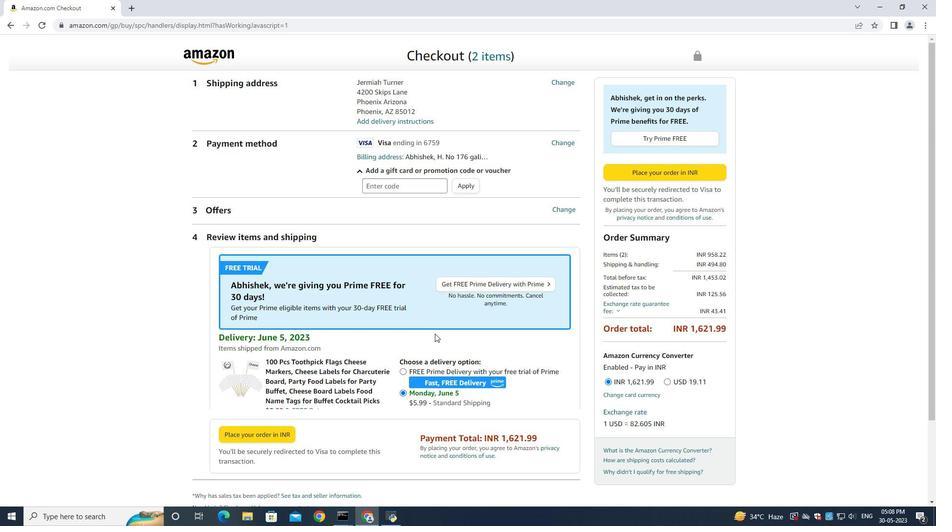 
Action: Mouse scrolled (435, 333) with delta (0, 0)
Screenshot: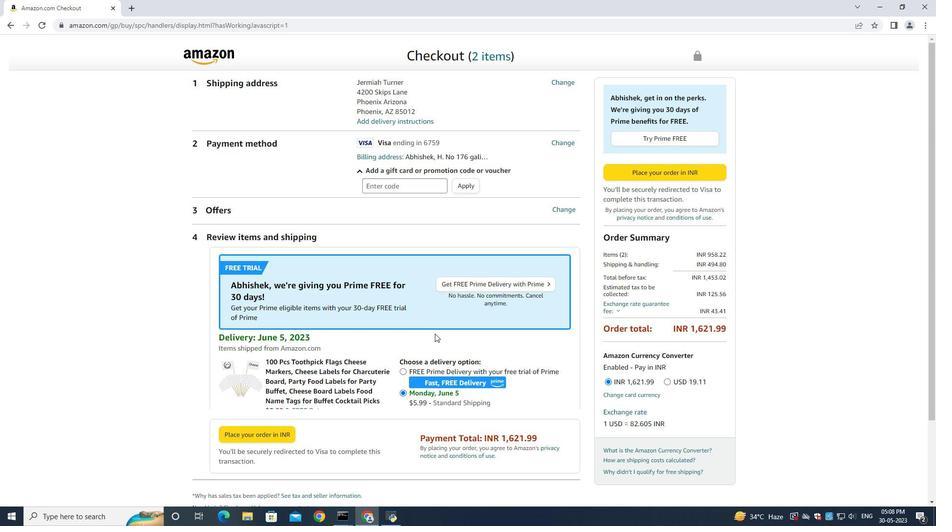 
Action: Mouse moved to (435, 332)
Screenshot: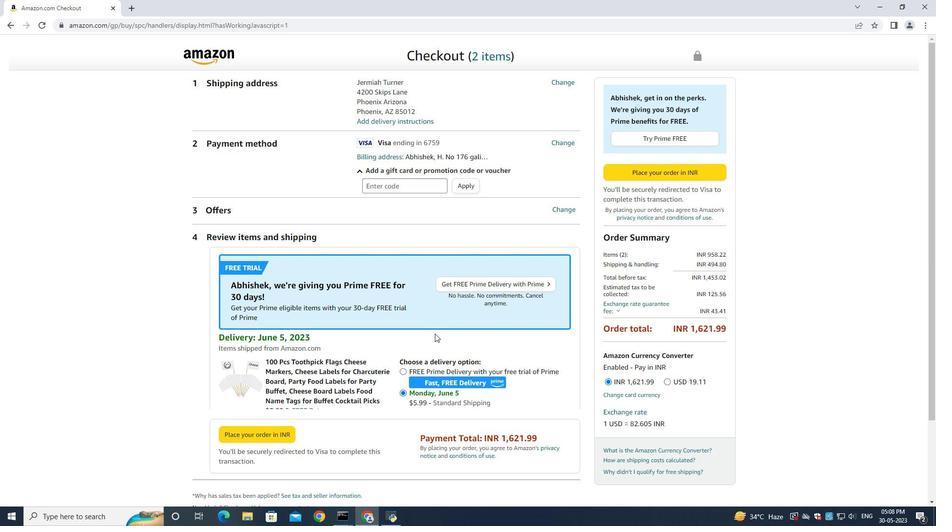 
Action: Mouse scrolled (435, 332) with delta (0, 0)
Screenshot: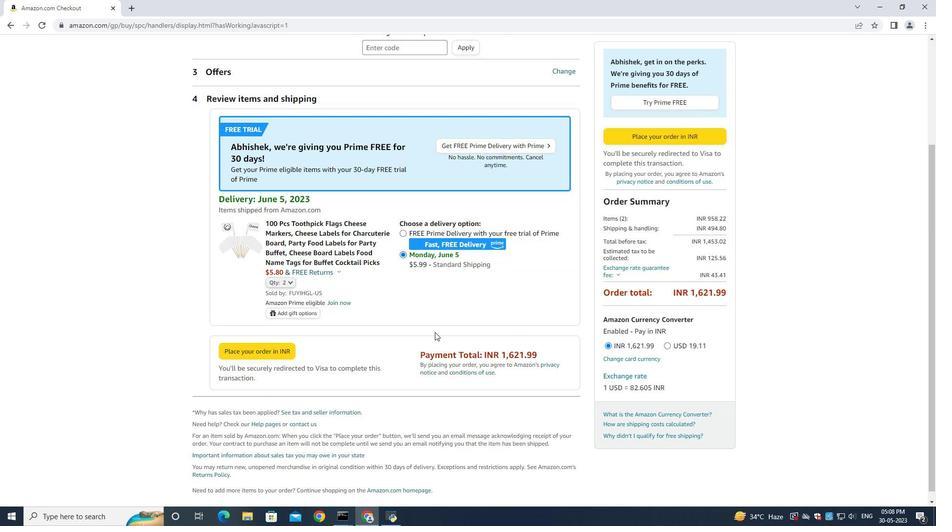 
Action: Mouse scrolled (435, 332) with delta (0, 0)
Screenshot: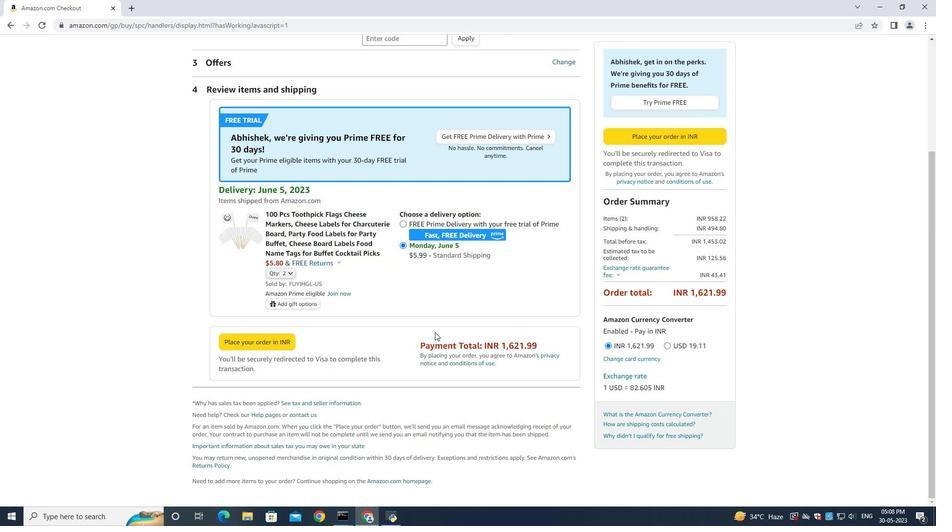 
Action: Mouse scrolled (435, 332) with delta (0, 0)
Screenshot: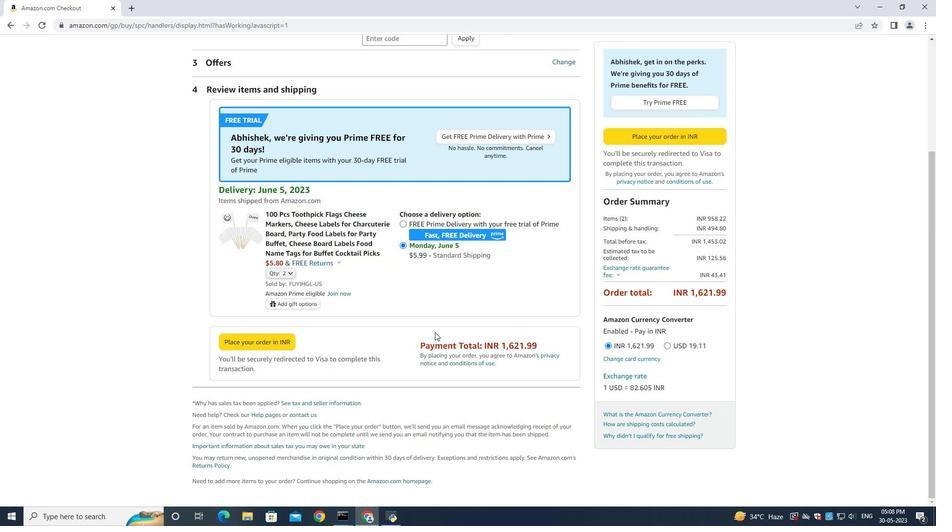 
Action: Mouse scrolled (435, 332) with delta (0, 0)
Screenshot: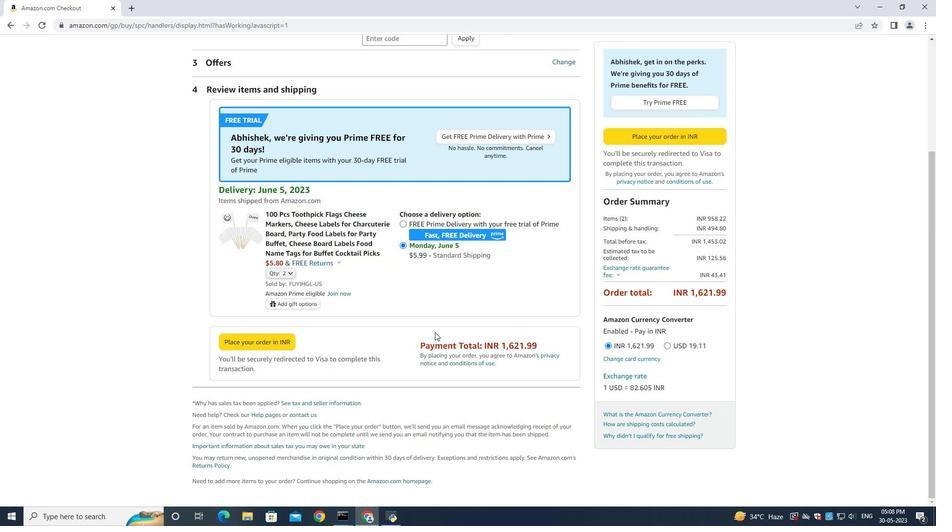 
Action: Mouse scrolled (435, 332) with delta (0, 0)
Screenshot: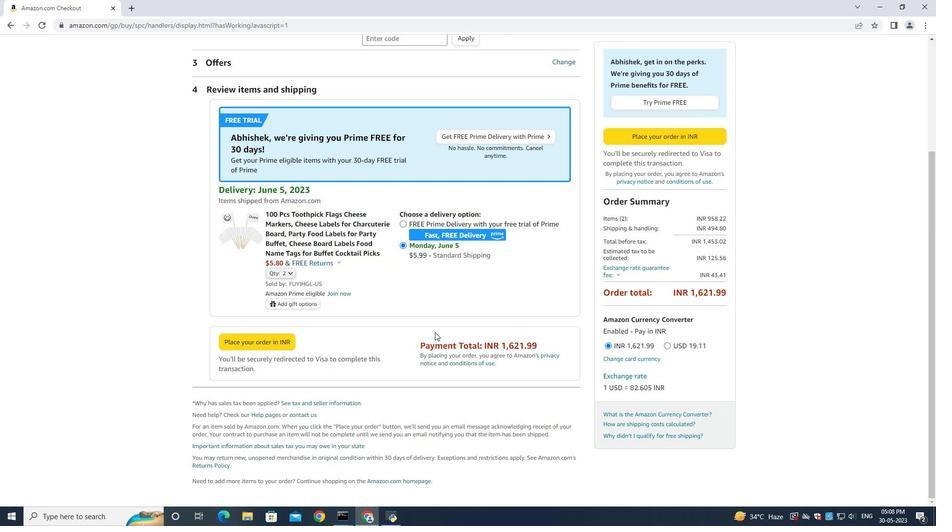 
Action: Mouse scrolled (435, 332) with delta (0, 0)
Screenshot: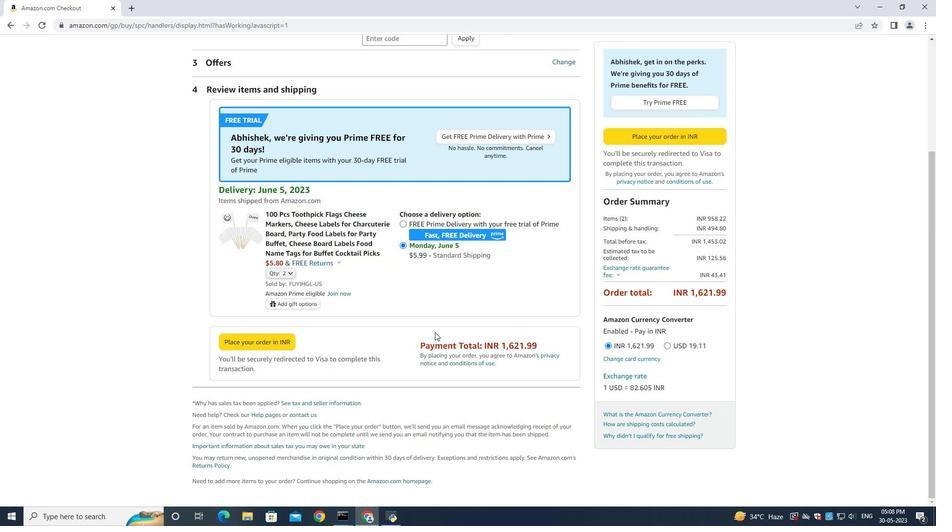 
Action: Mouse scrolled (435, 332) with delta (0, 0)
Screenshot: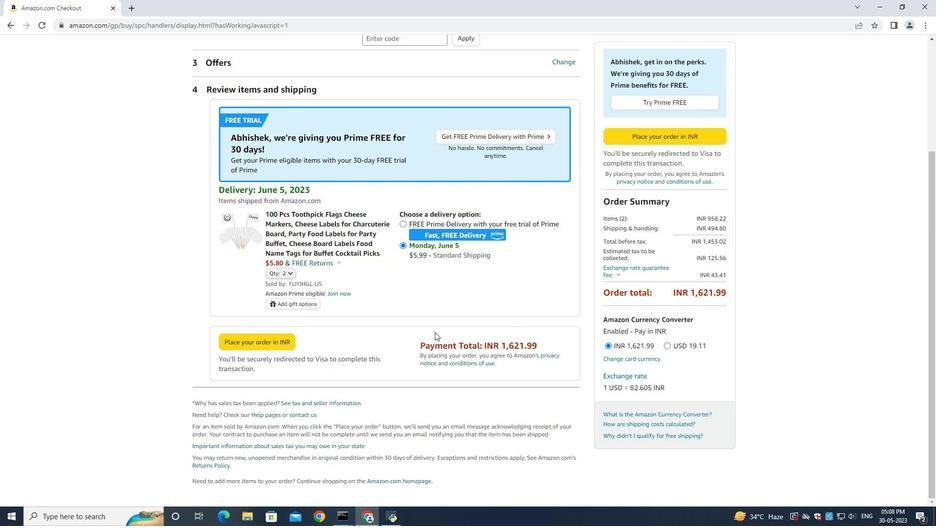 
Action: Mouse scrolled (435, 332) with delta (0, 0)
Screenshot: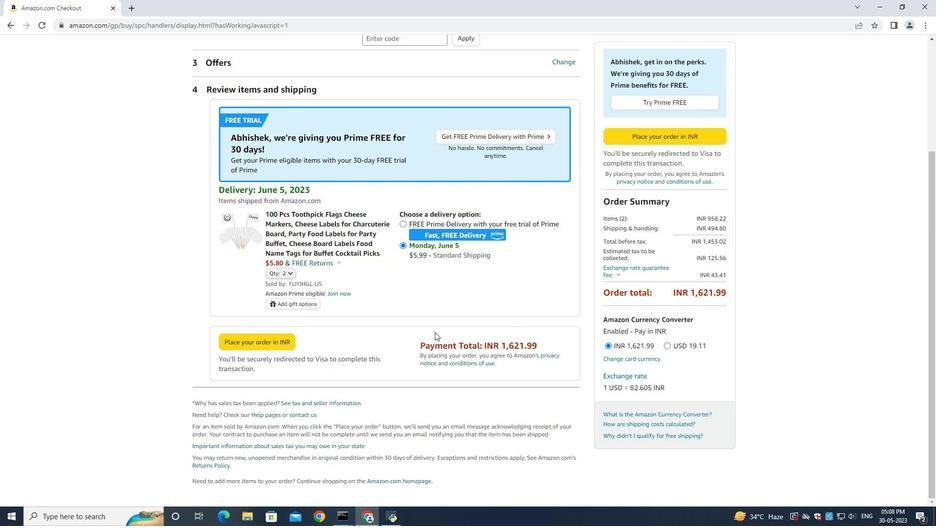 
